 Task: Create a project with template Project Timeline with name Ubertech with privacy Public and in the team Recorders . Create three sections in the project as To-Do, Doing and Done.
Action: Mouse moved to (63, 71)
Screenshot: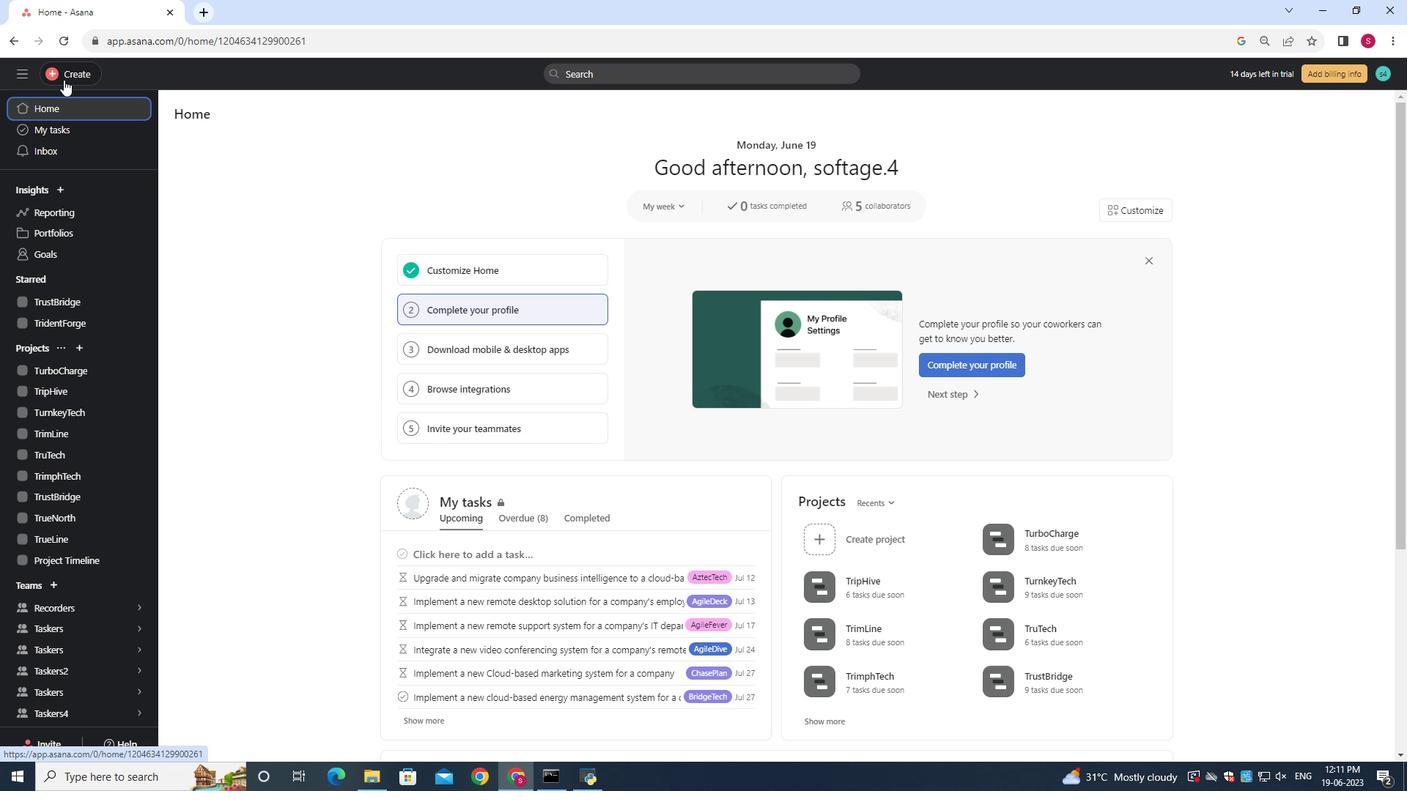 
Action: Mouse pressed left at (63, 71)
Screenshot: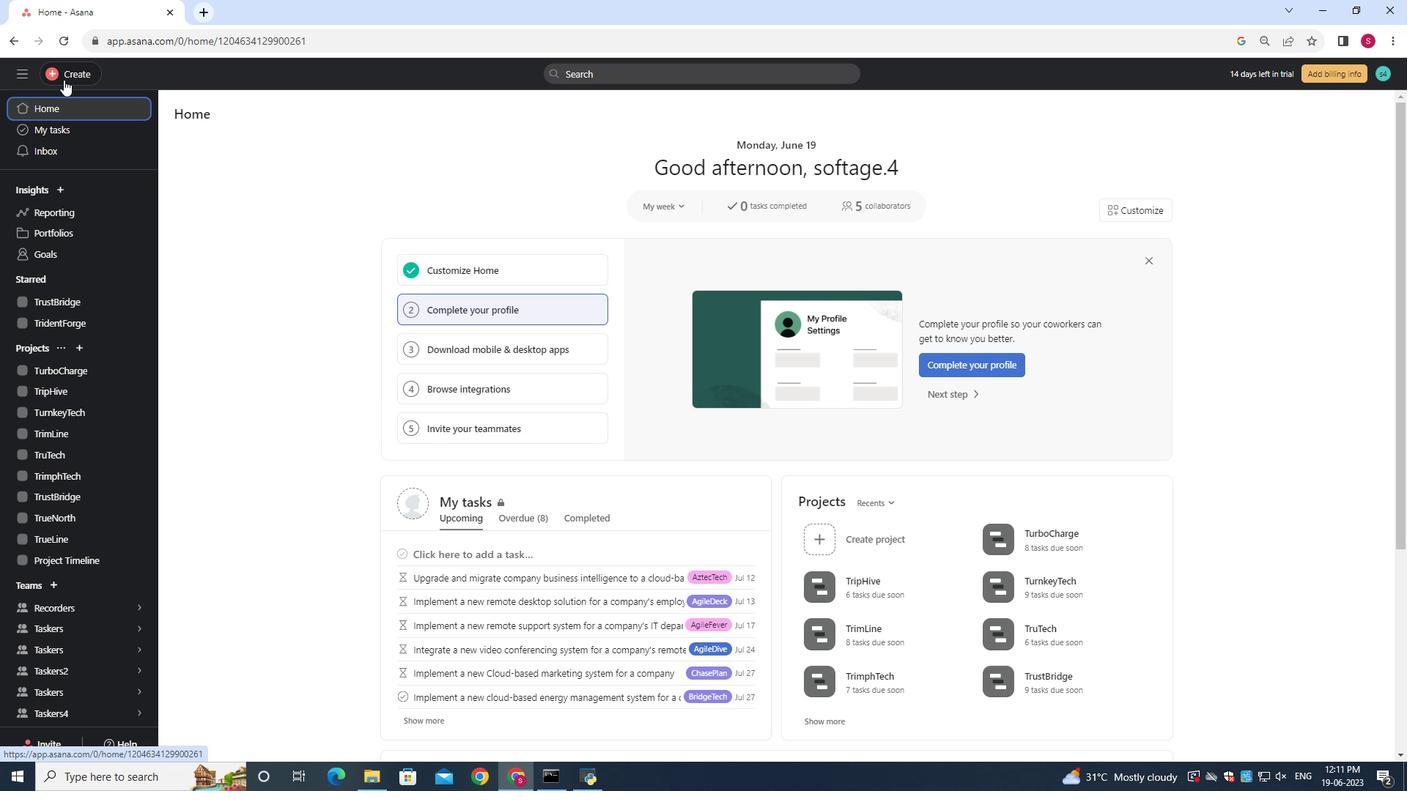 
Action: Mouse moved to (167, 107)
Screenshot: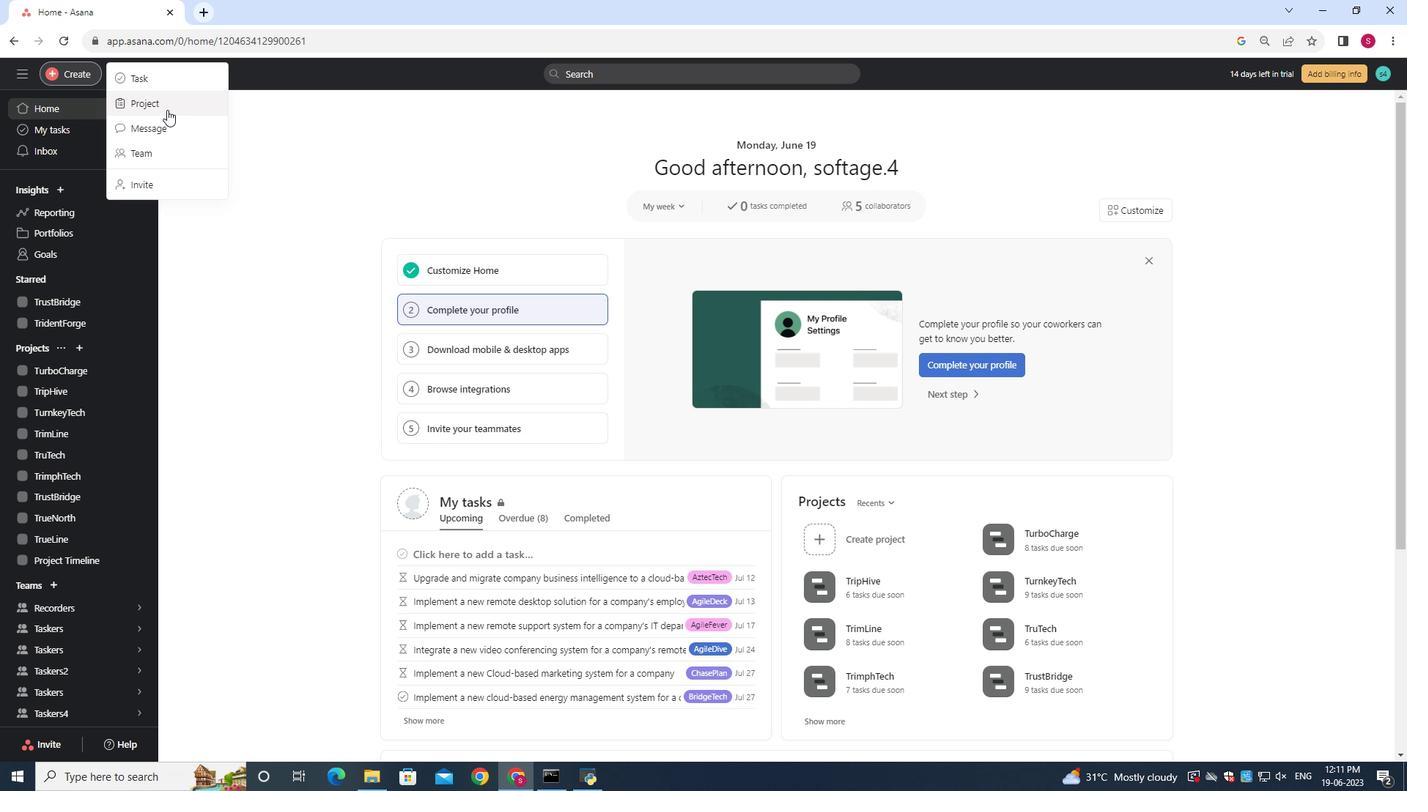 
Action: Mouse pressed left at (167, 107)
Screenshot: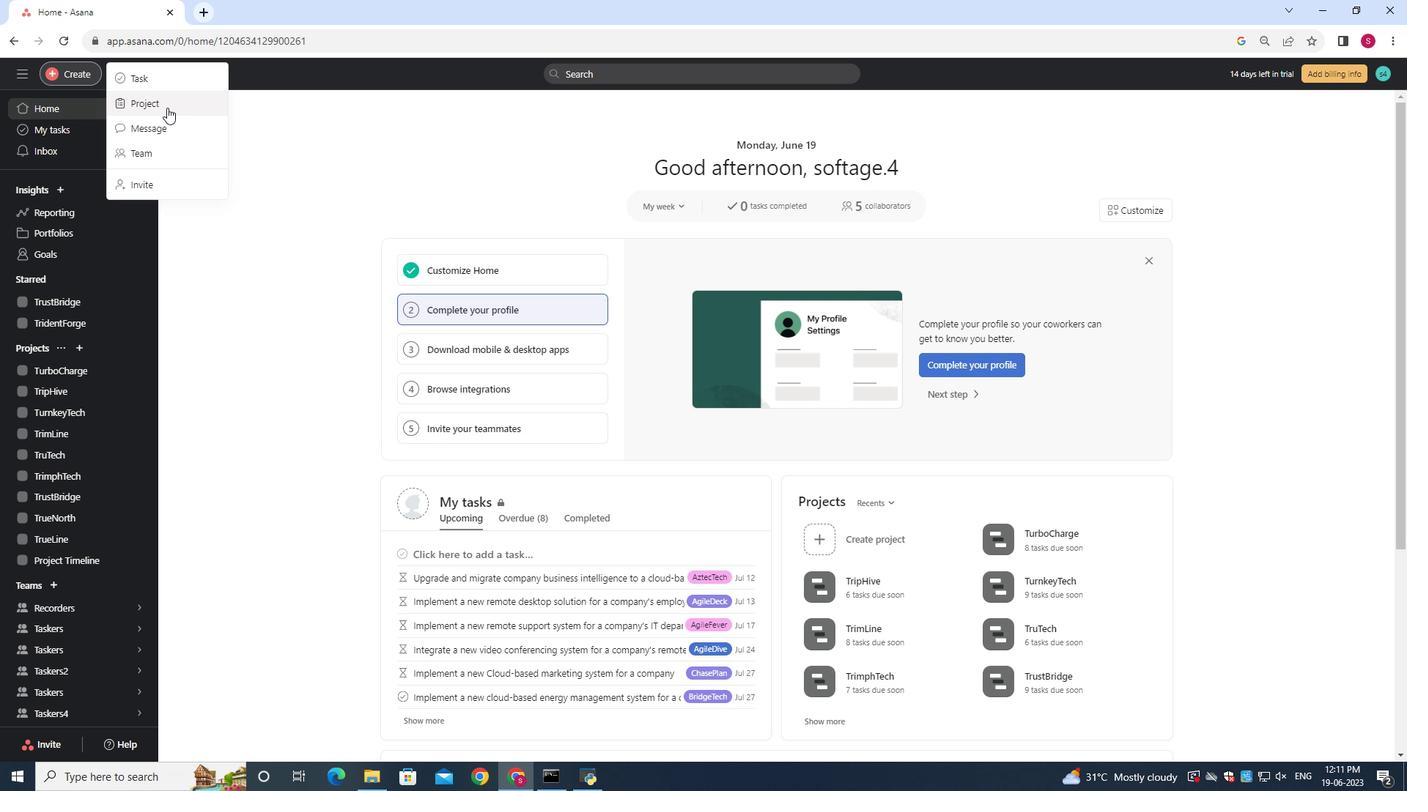 
Action: Mouse moved to (701, 409)
Screenshot: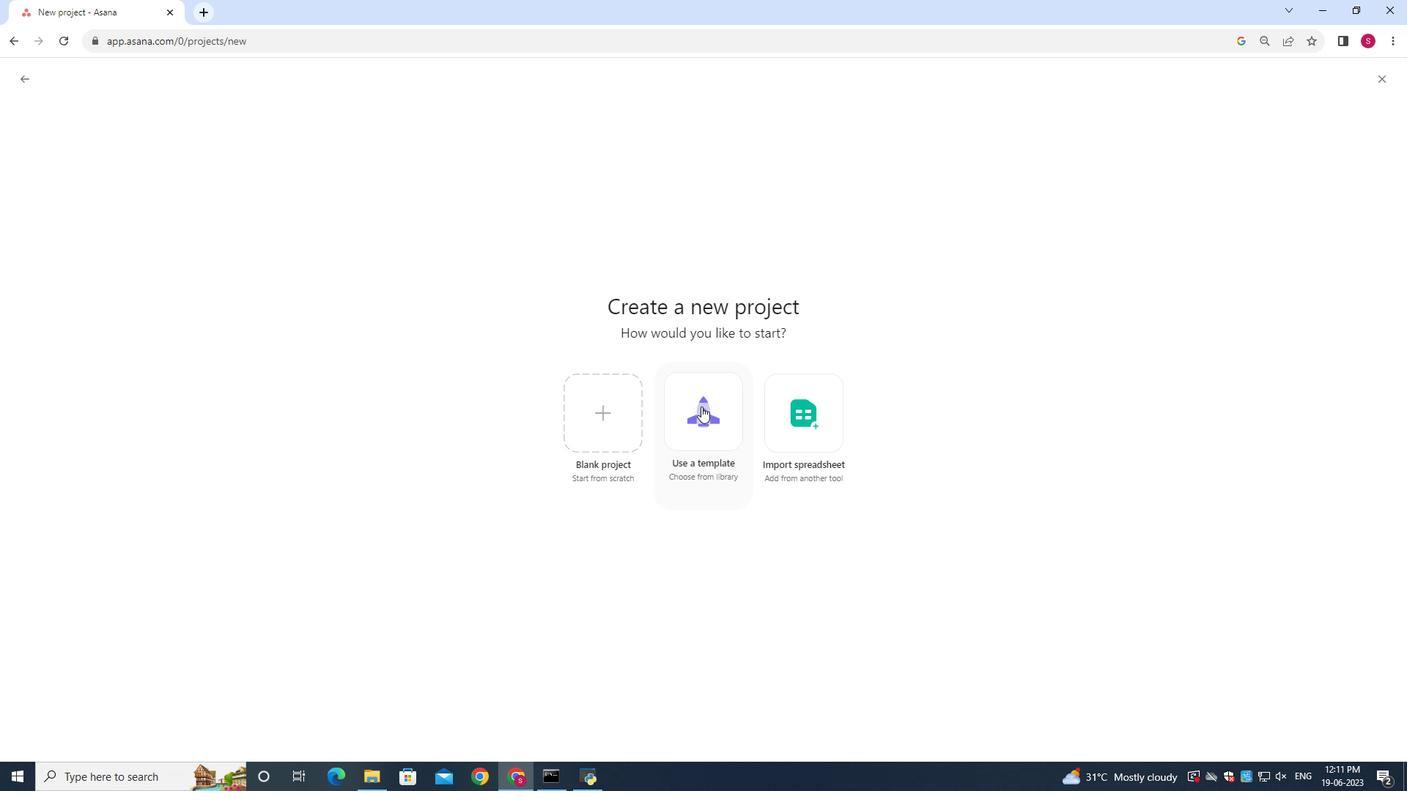 
Action: Mouse pressed left at (701, 409)
Screenshot: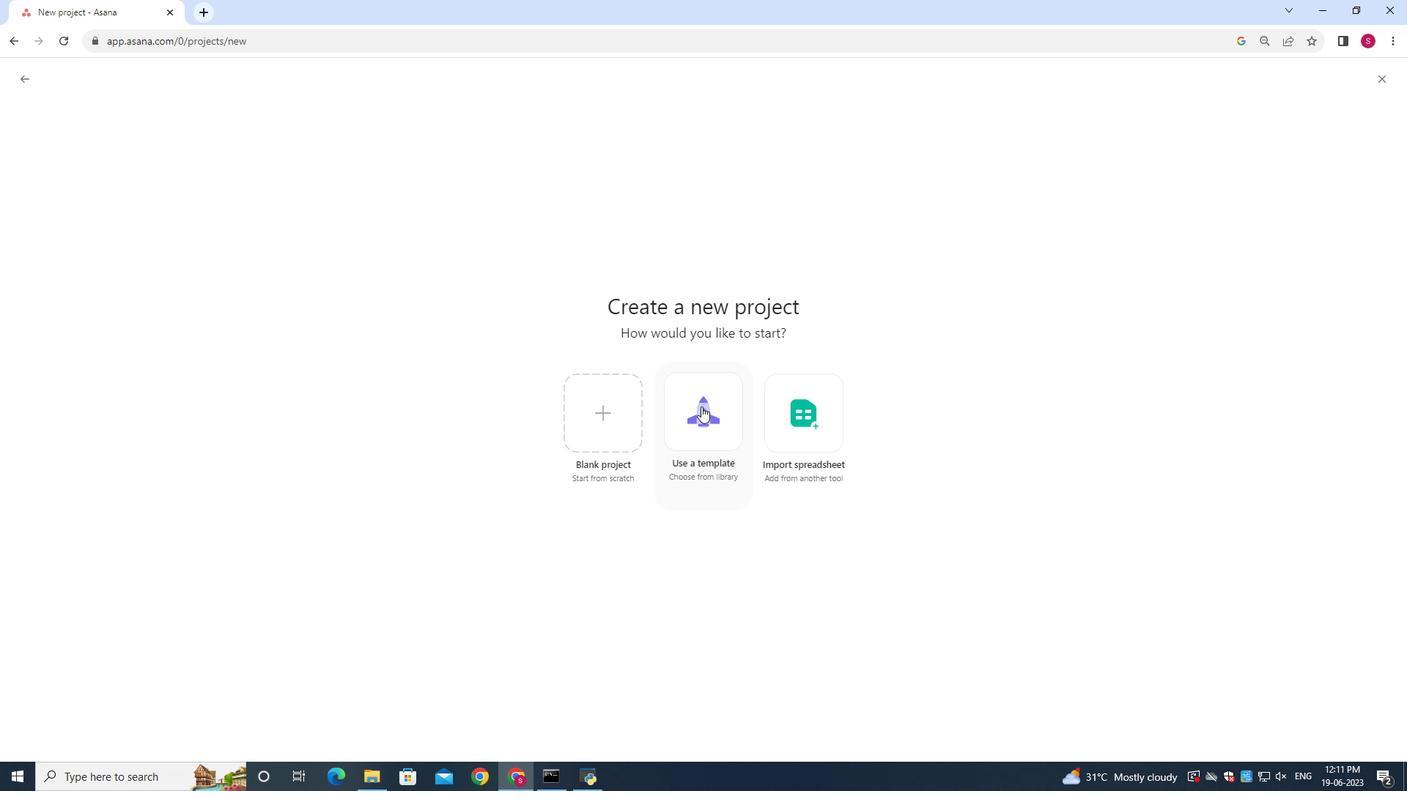 
Action: Mouse moved to (1044, 104)
Screenshot: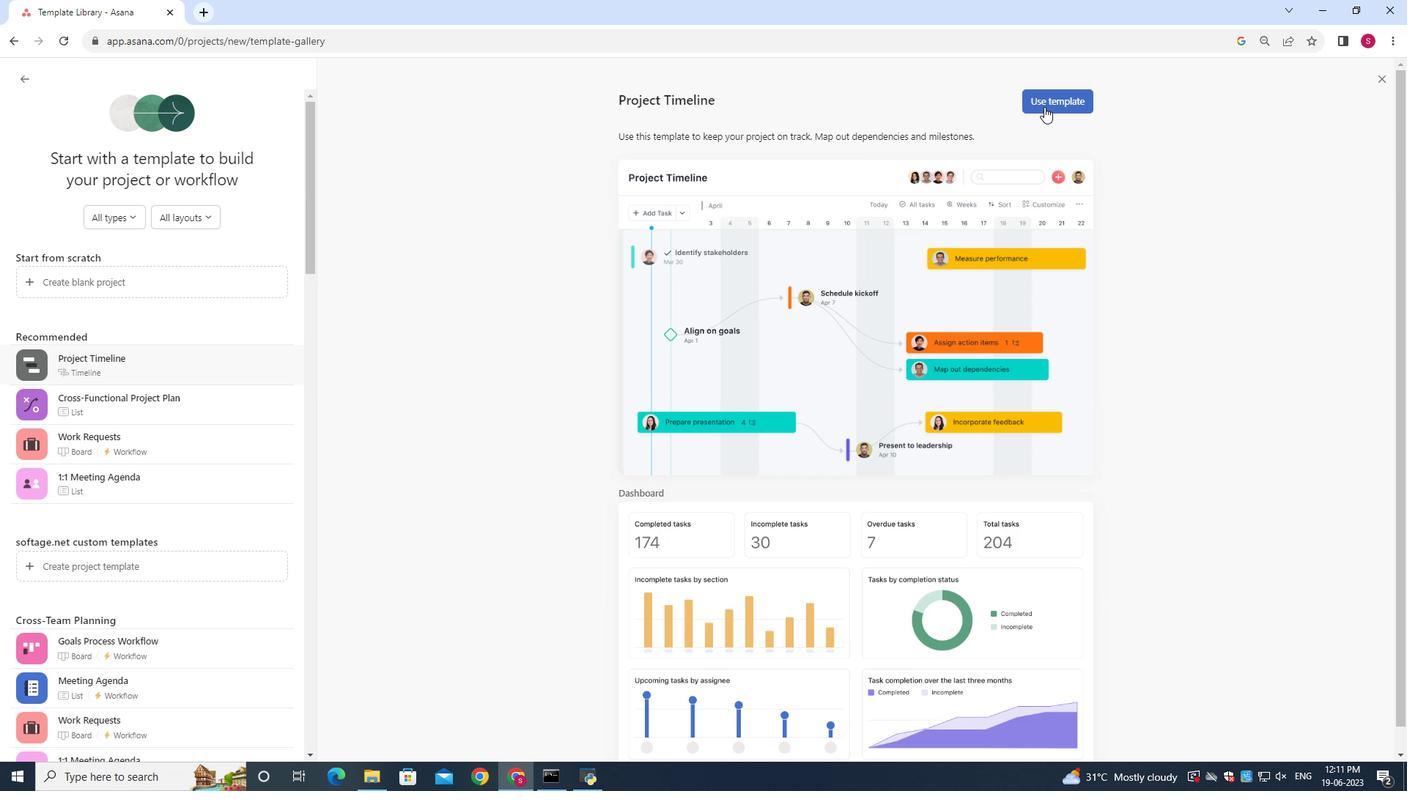 
Action: Mouse pressed left at (1044, 104)
Screenshot: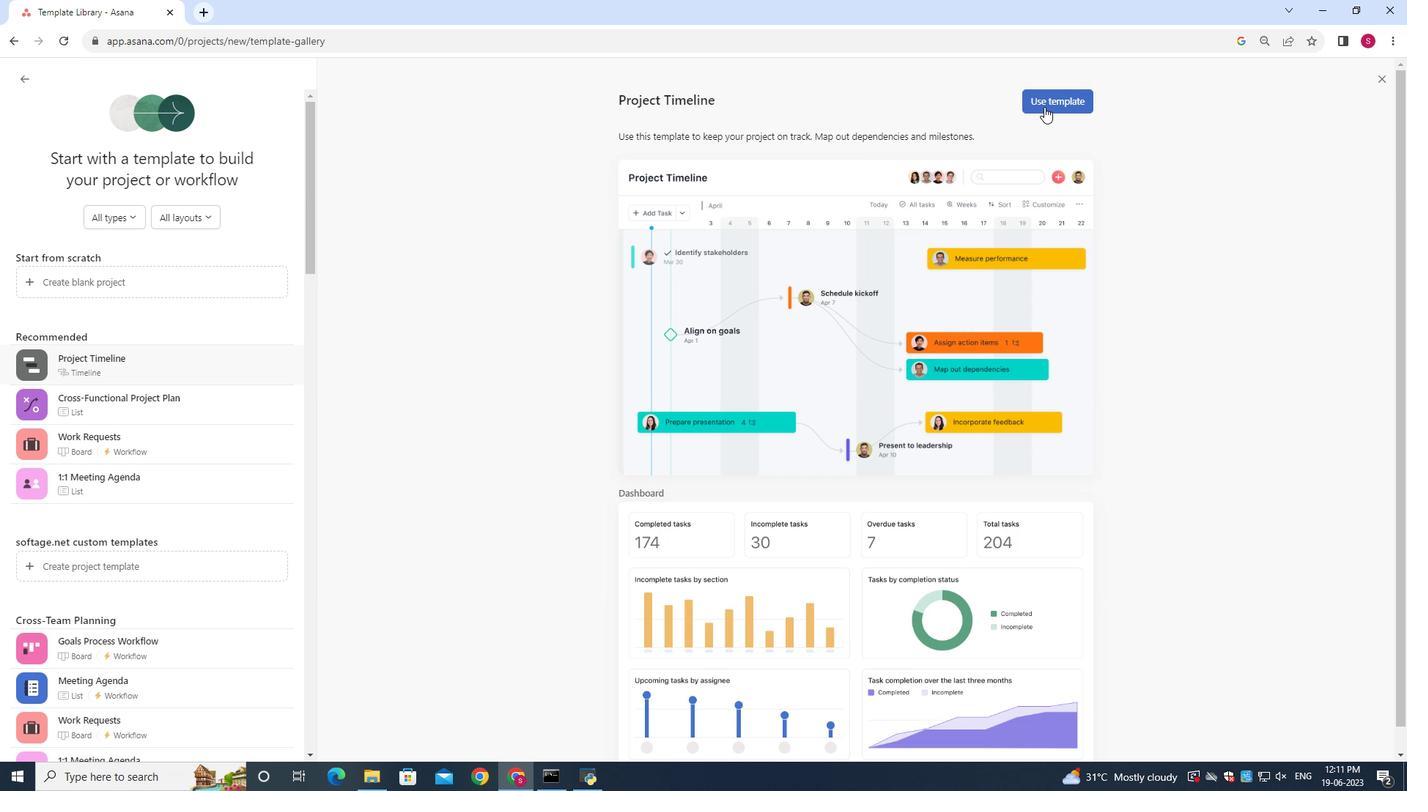 
Action: Mouse moved to (586, 295)
Screenshot: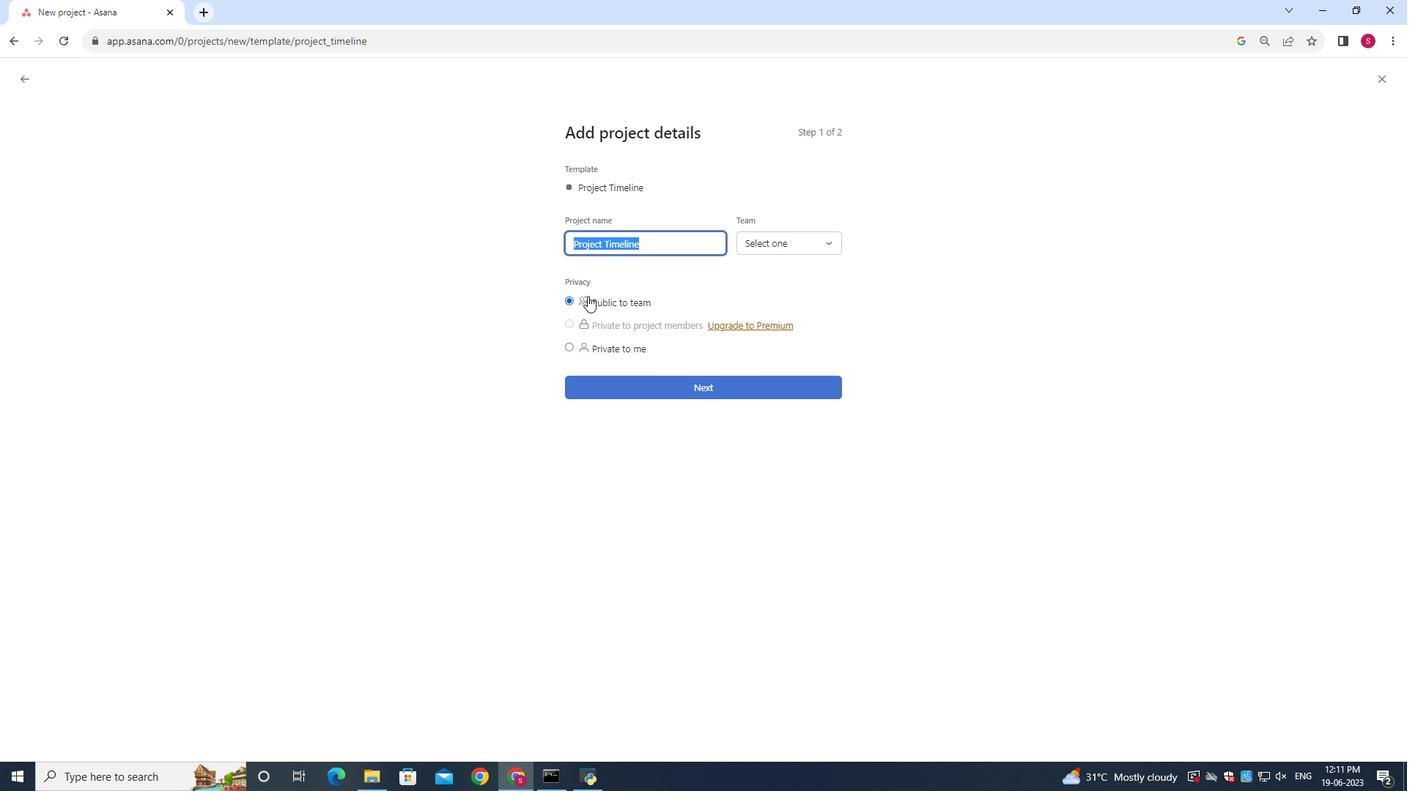 
Action: Key pressed <Key.backspace><Key.shift><Key.shift><Key.shift><Key.shift><Key.shift><Key.shift><Key.shift><Key.shift><Key.shift><Key.shift><Key.shift><Key.shift><Key.shift><Key.shift><Key.shift><Key.shift><Key.shift><Key.shift><Key.shift><Key.shift><Key.shift><Key.shift><Key.shift><Key.shift><Key.shift>Uber<Key.shift><Key.shift><Key.shift><Key.shift><Key.shift><Key.shift><Key.shift><Key.shift><Key.shift>T<Key.backspace>tech
Screenshot: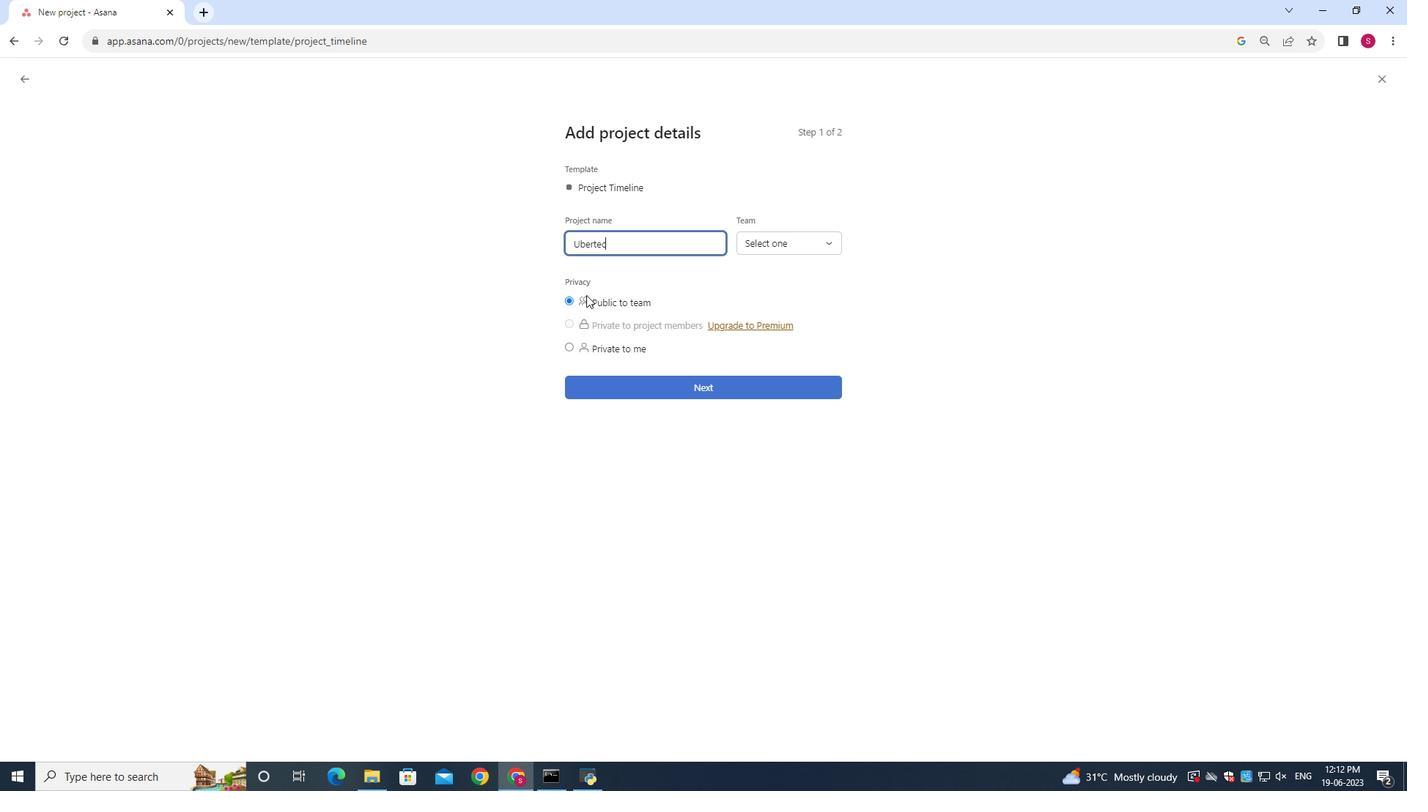 
Action: Mouse moved to (777, 239)
Screenshot: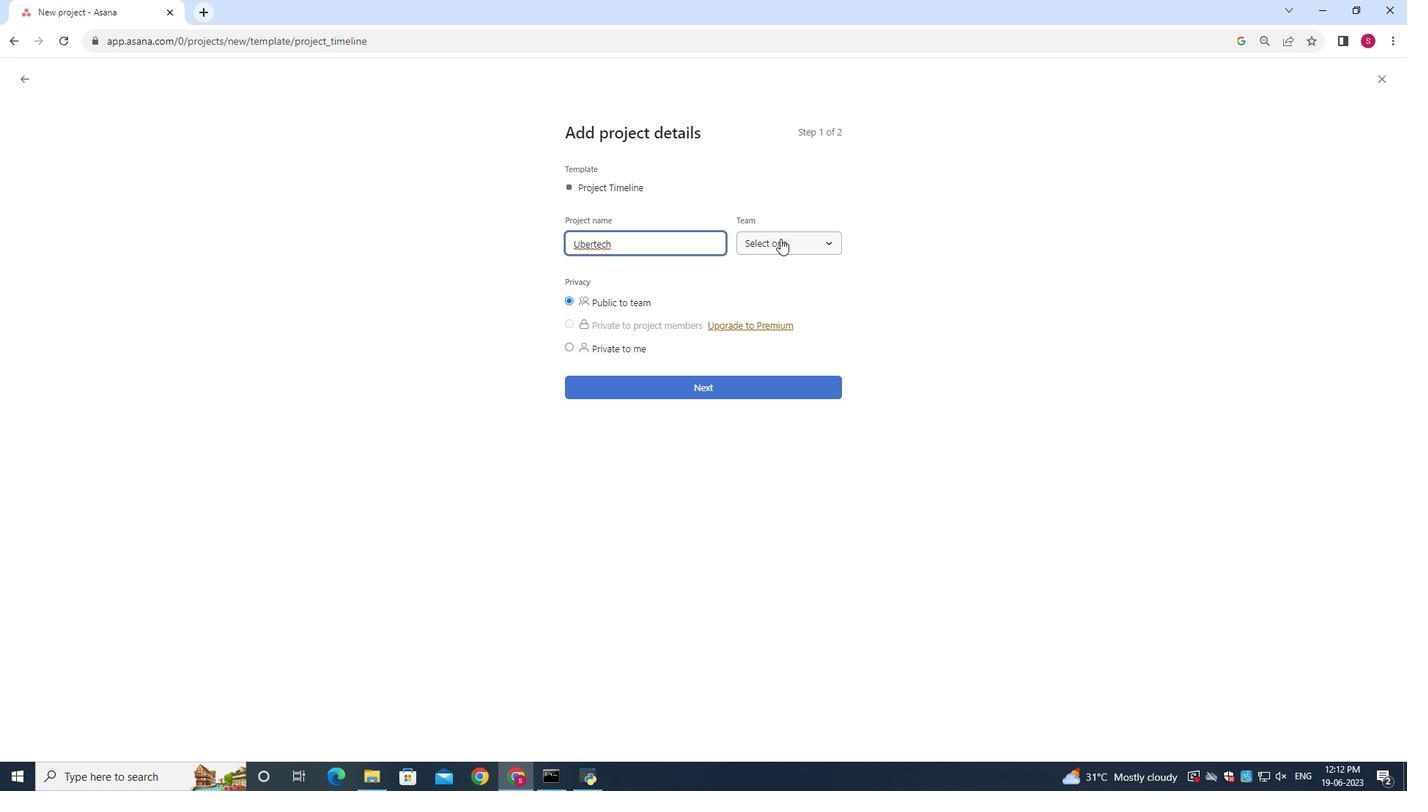 
Action: Mouse pressed left at (777, 239)
Screenshot: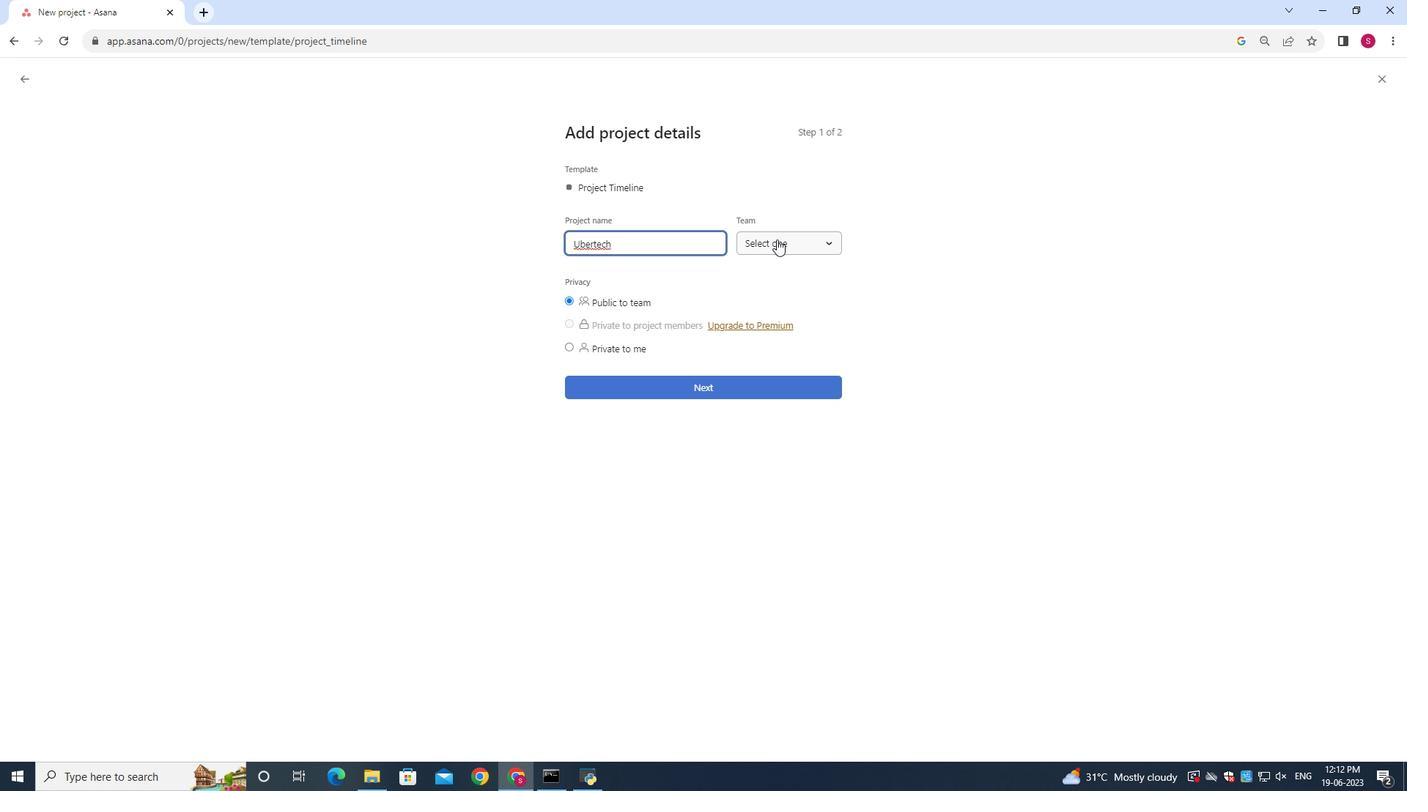 
Action: Mouse moved to (767, 329)
Screenshot: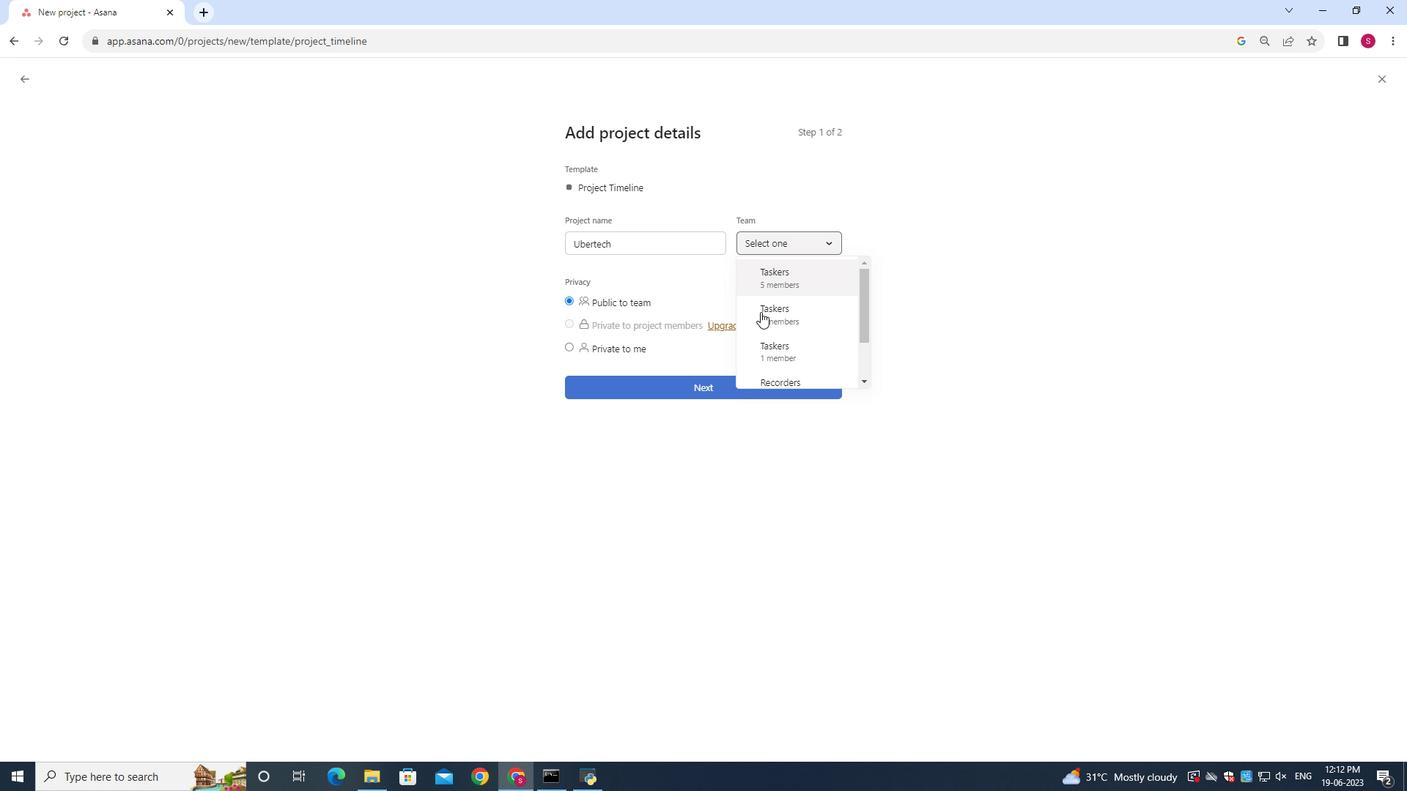 
Action: Mouse scrolled (767, 329) with delta (0, 0)
Screenshot: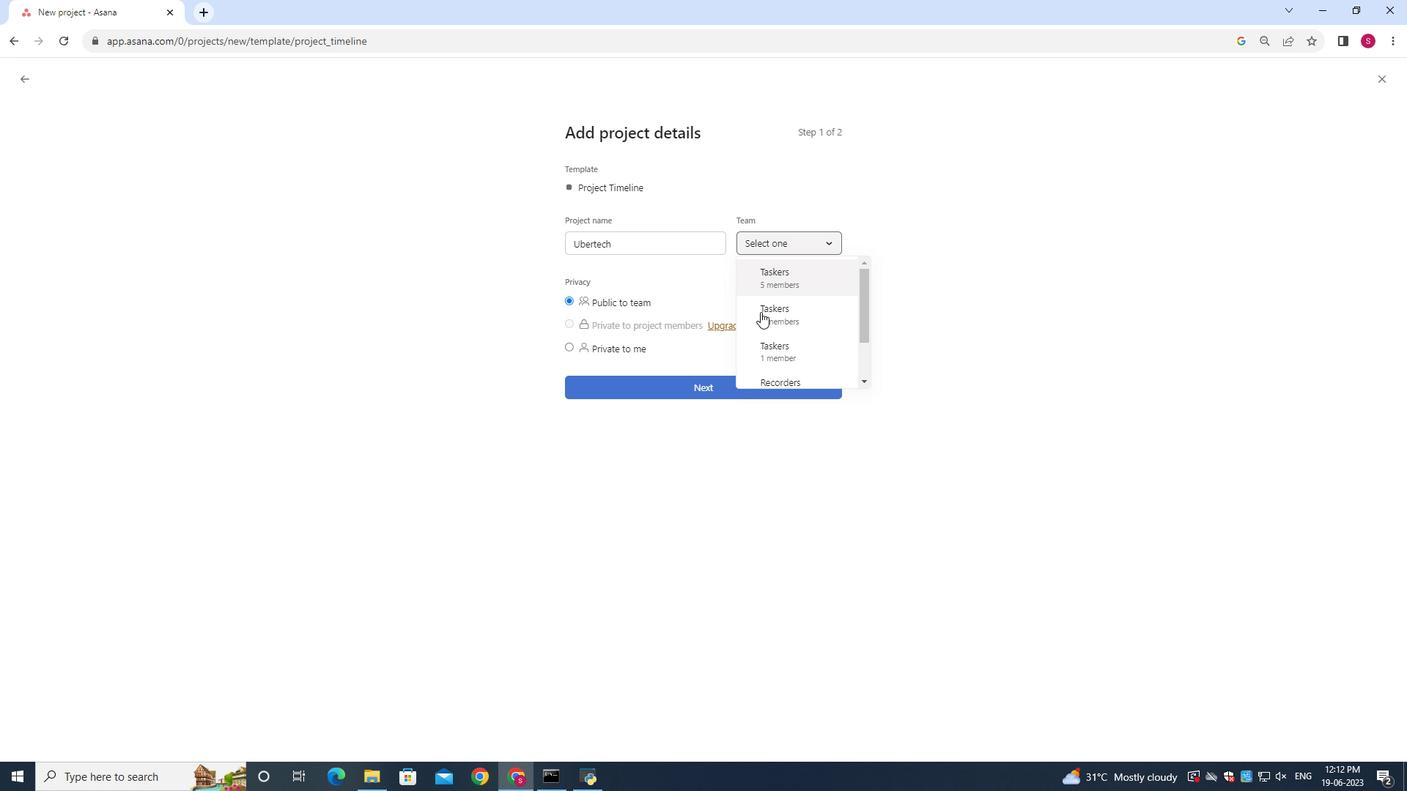 
Action: Mouse moved to (767, 330)
Screenshot: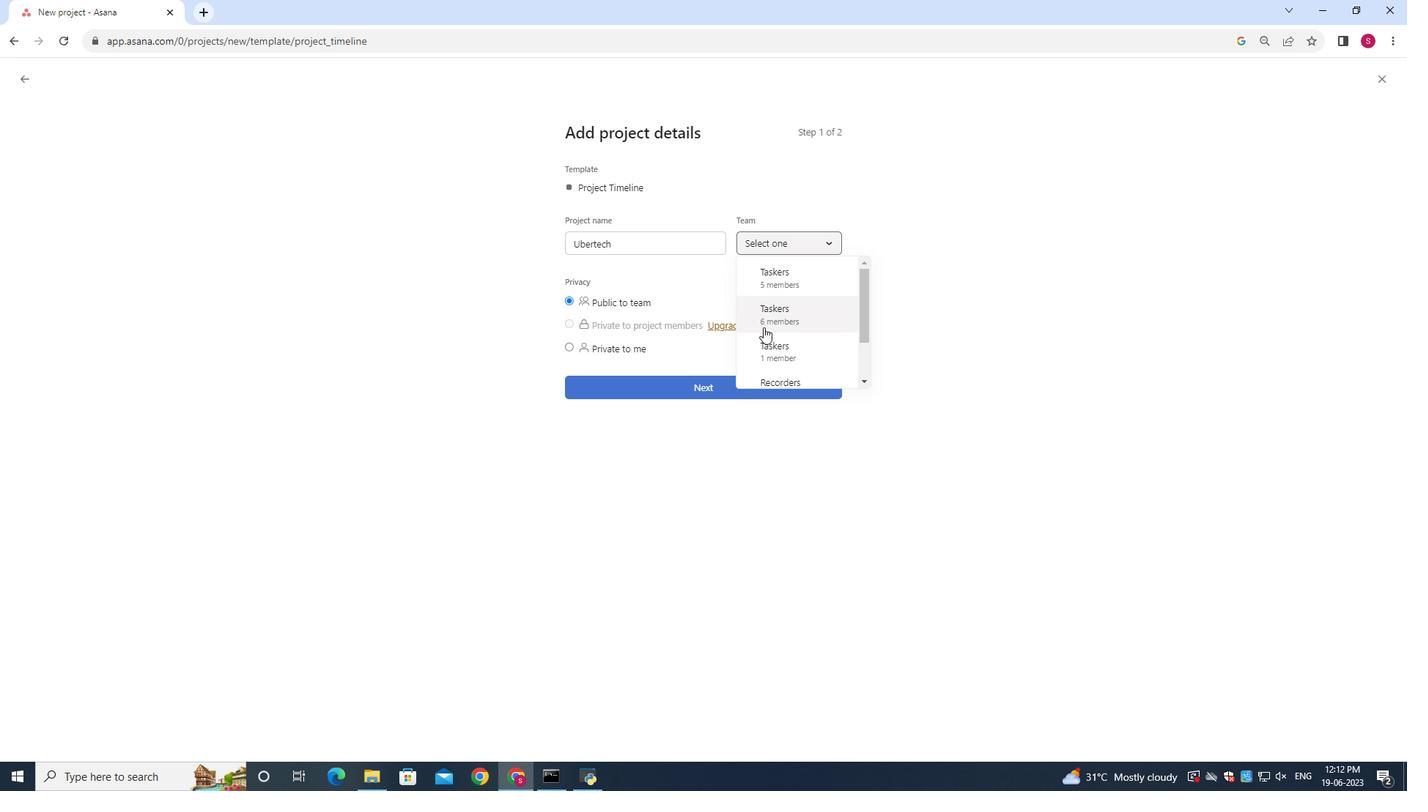 
Action: Mouse scrolled (767, 329) with delta (0, 0)
Screenshot: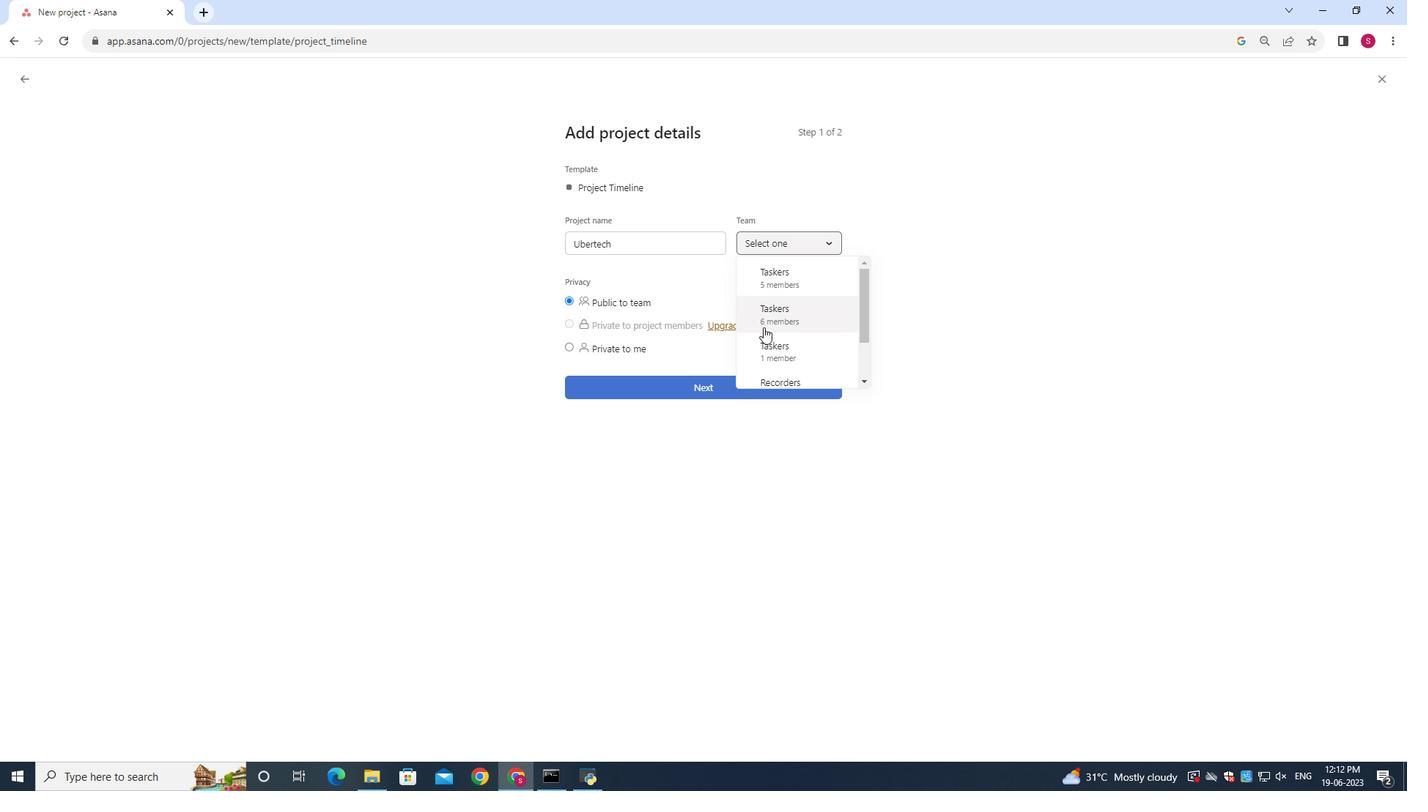
Action: Mouse moved to (767, 330)
Screenshot: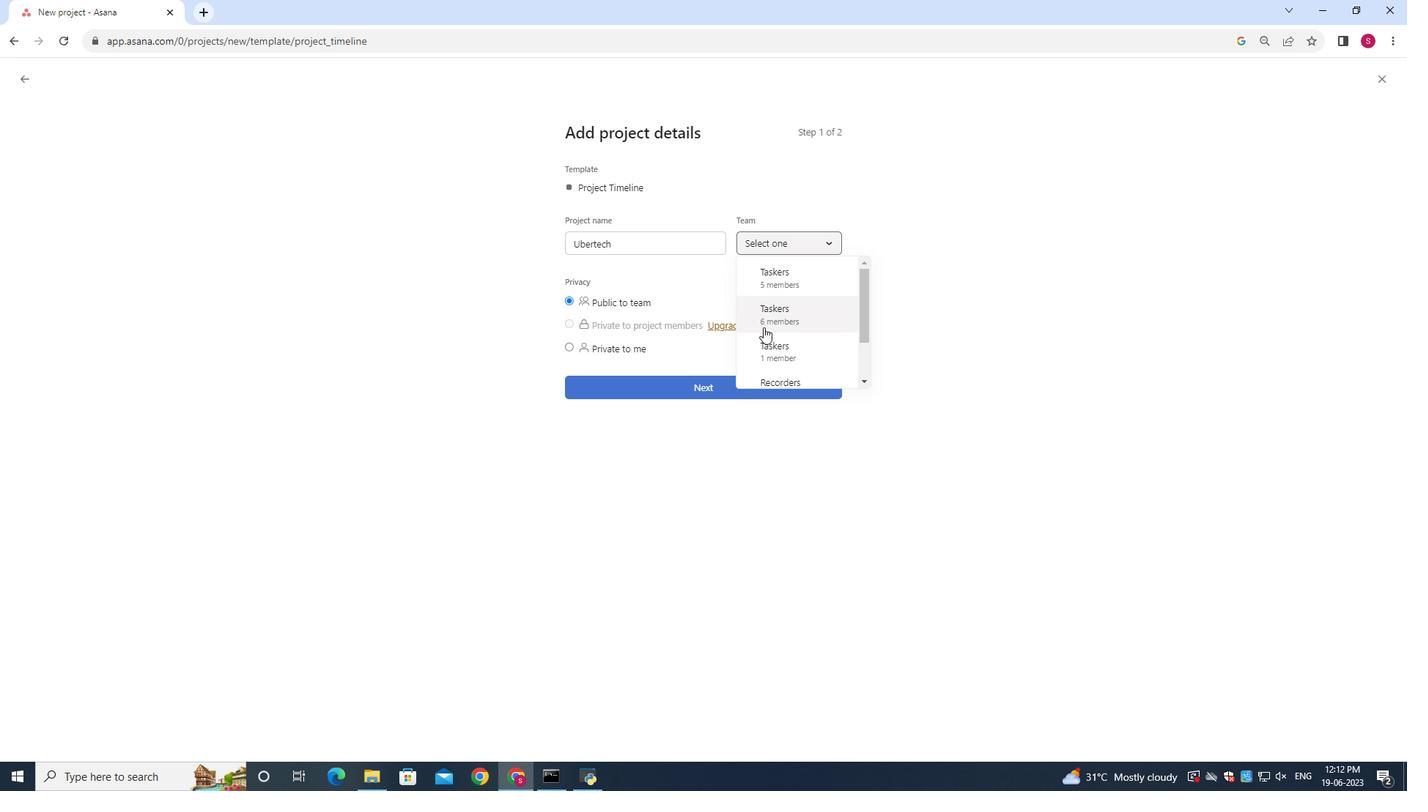 
Action: Mouse scrolled (767, 329) with delta (0, 0)
Screenshot: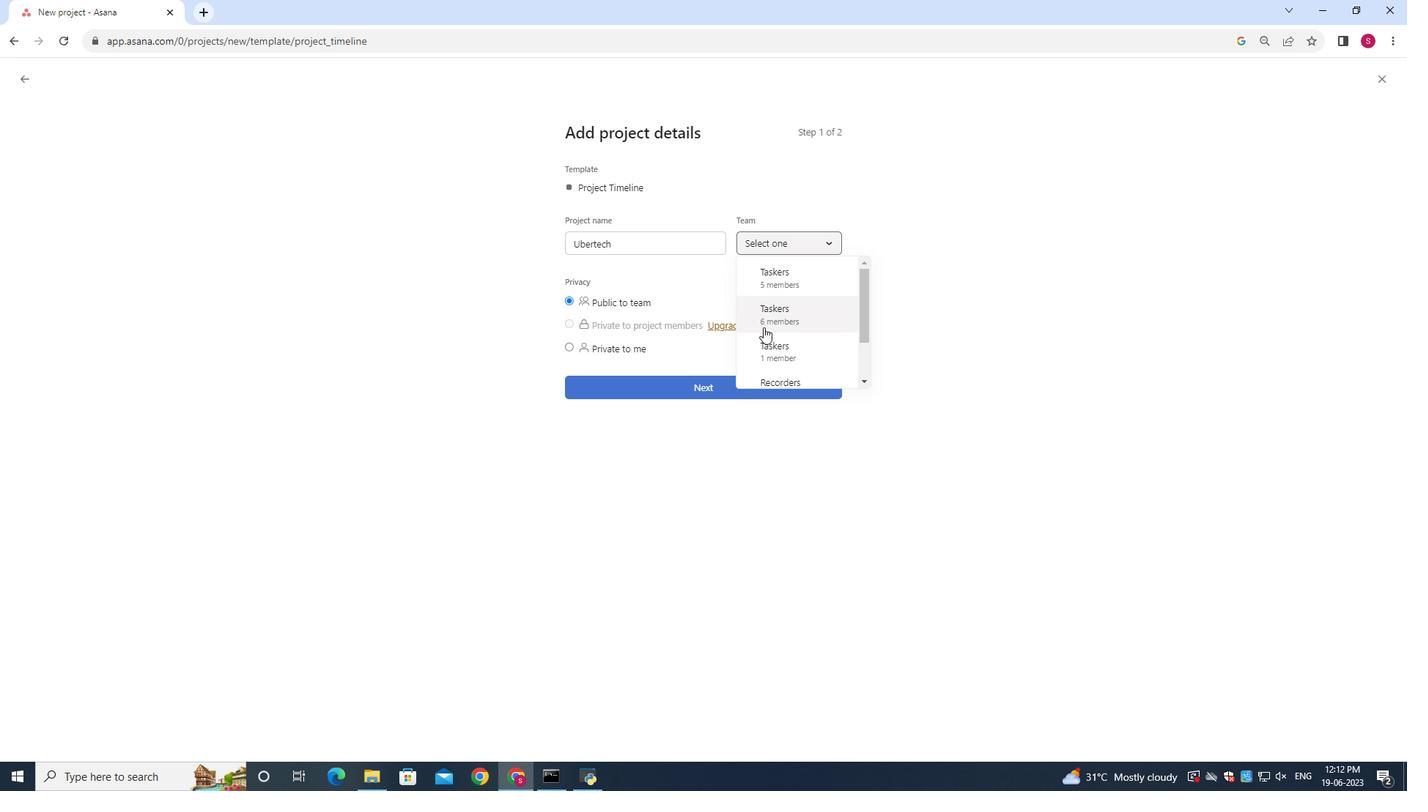 
Action: Mouse moved to (767, 331)
Screenshot: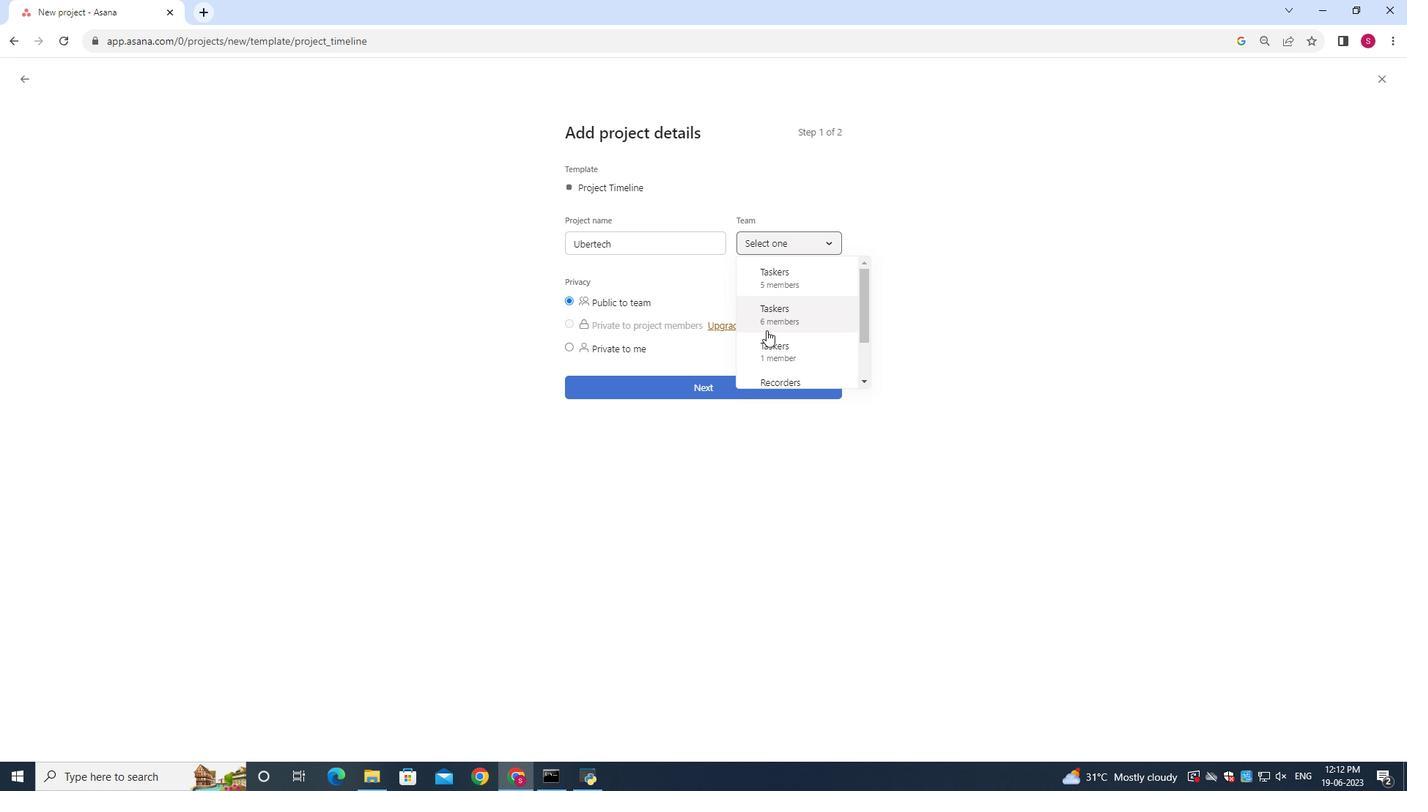 
Action: Mouse scrolled (767, 329) with delta (0, 0)
Screenshot: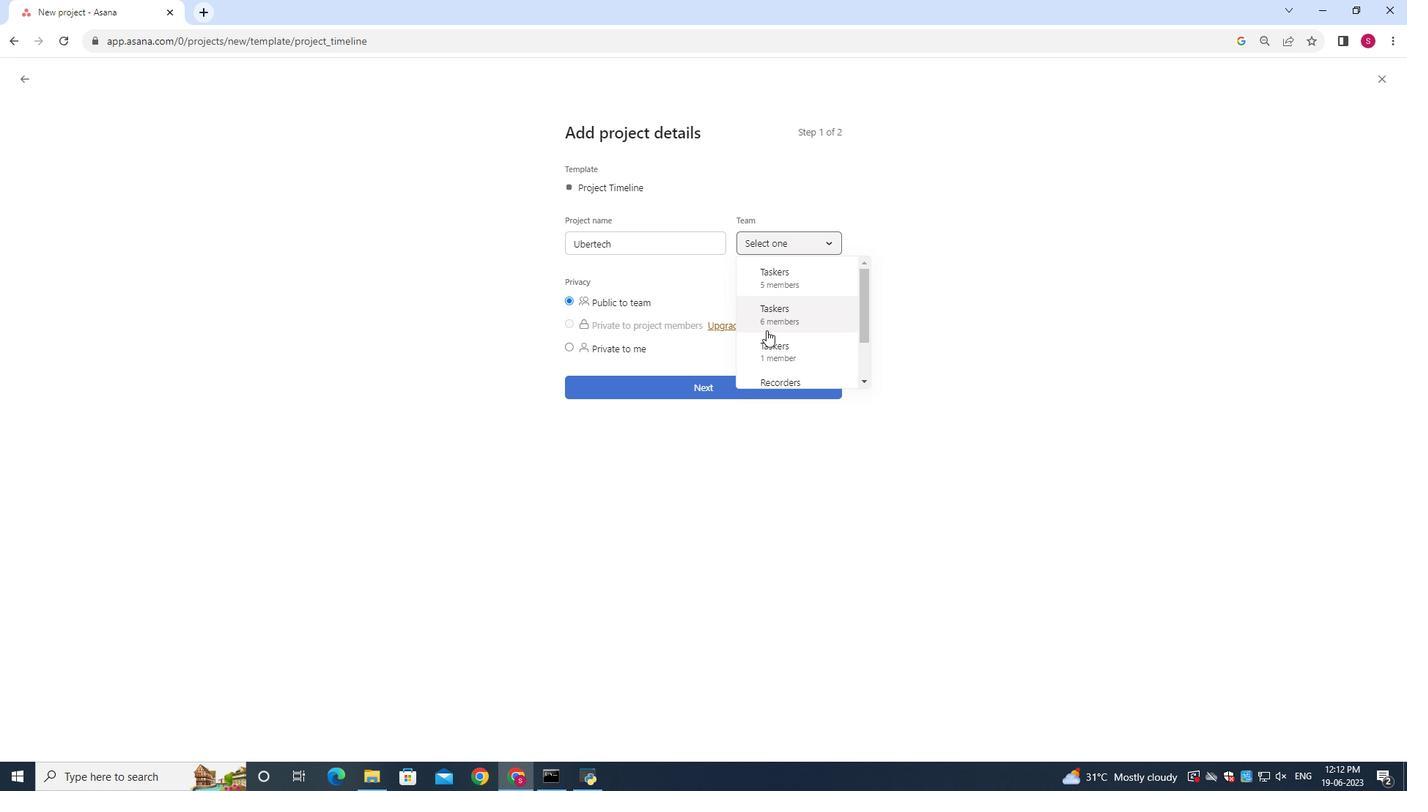 
Action: Mouse moved to (767, 331)
Screenshot: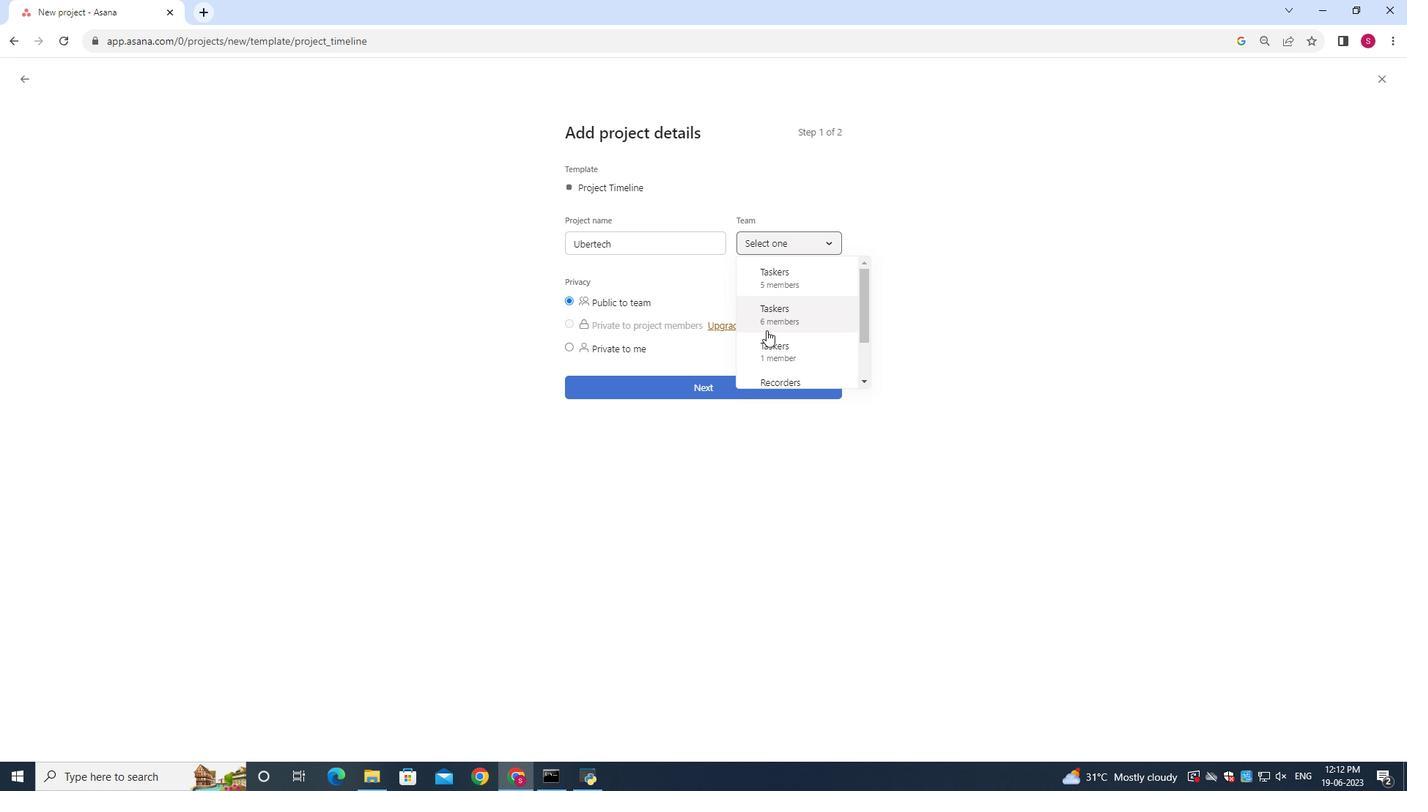 
Action: Mouse scrolled (767, 330) with delta (0, 0)
Screenshot: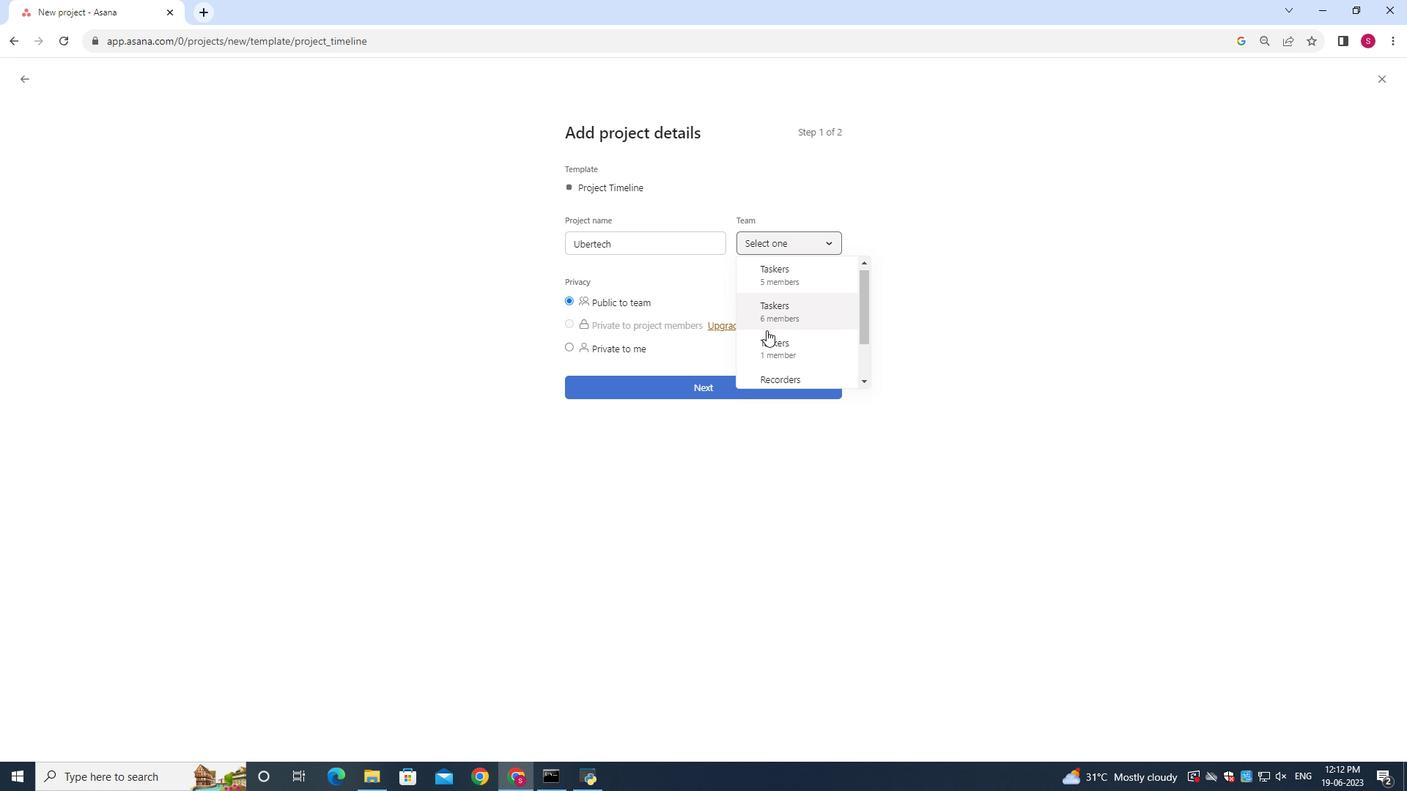 
Action: Mouse moved to (767, 326)
Screenshot: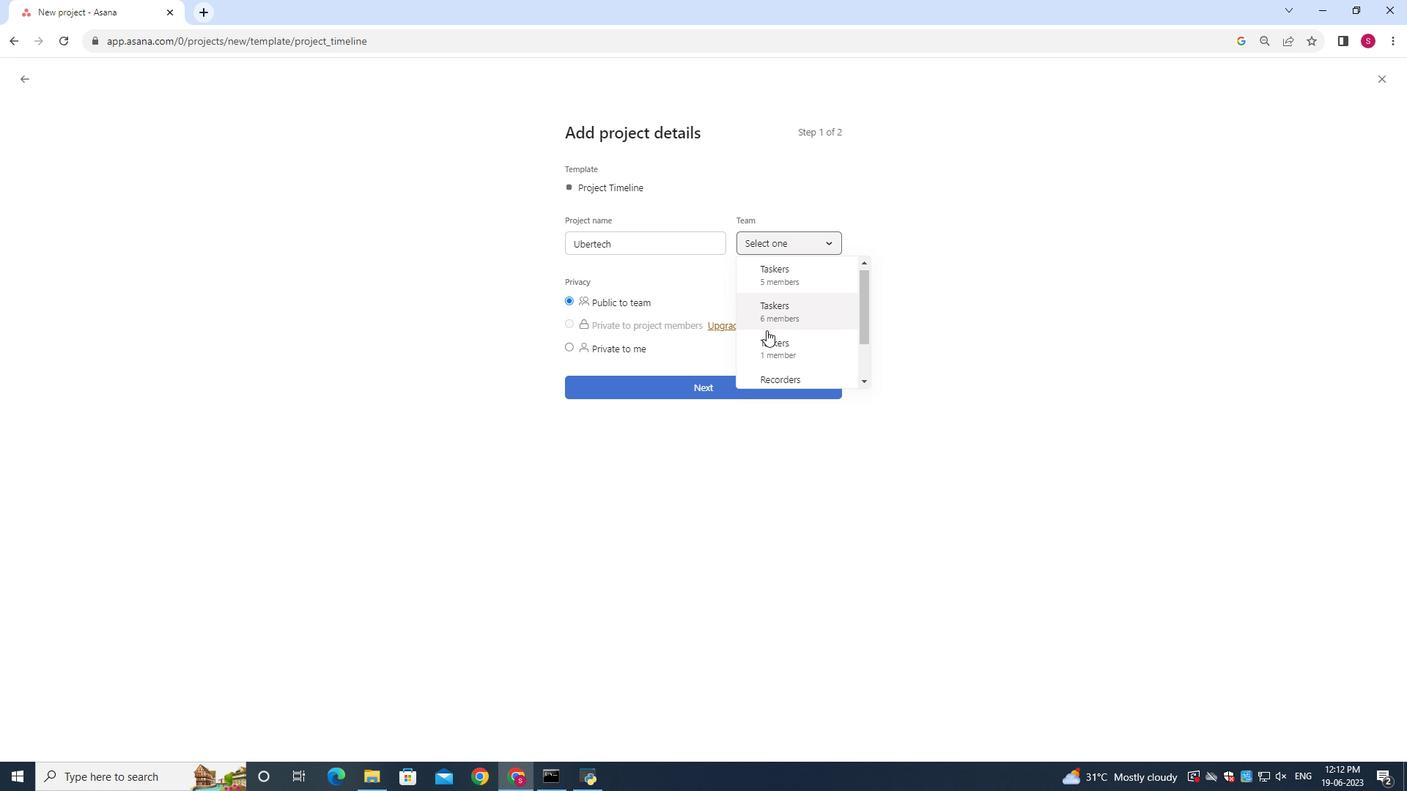 
Action: Mouse scrolled (767, 330) with delta (0, 0)
Screenshot: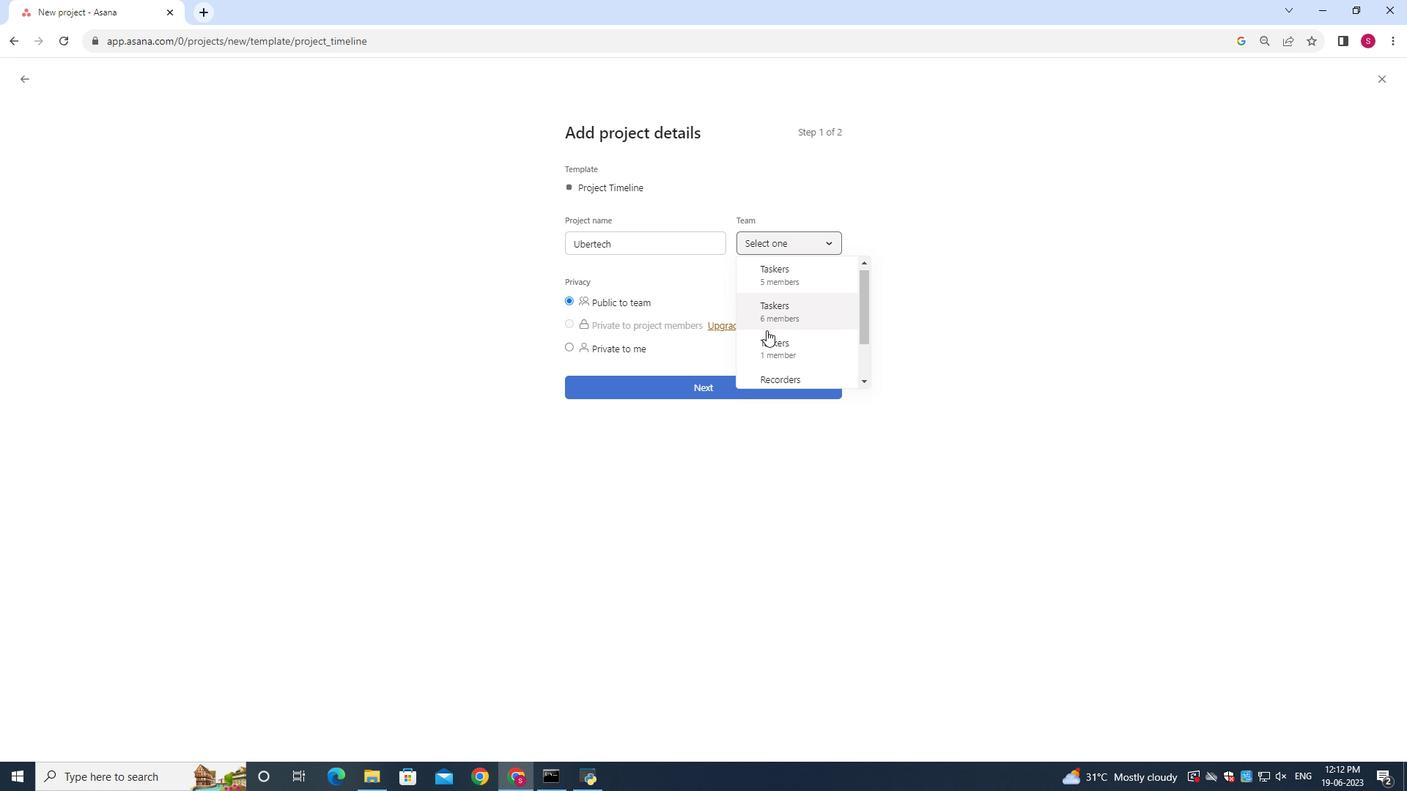 
Action: Mouse scrolled (768, 330) with delta (0, 0)
Screenshot: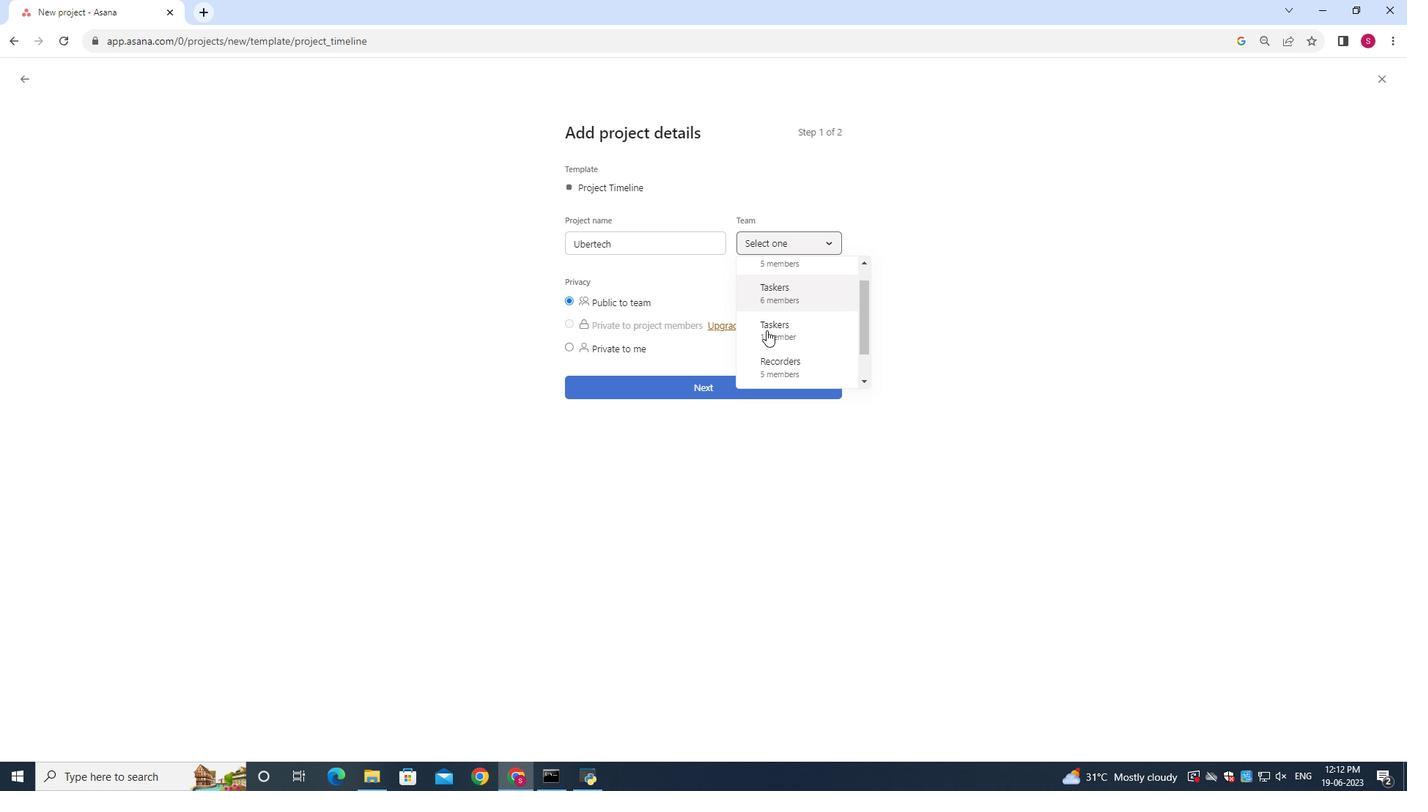 
Action: Mouse moved to (767, 324)
Screenshot: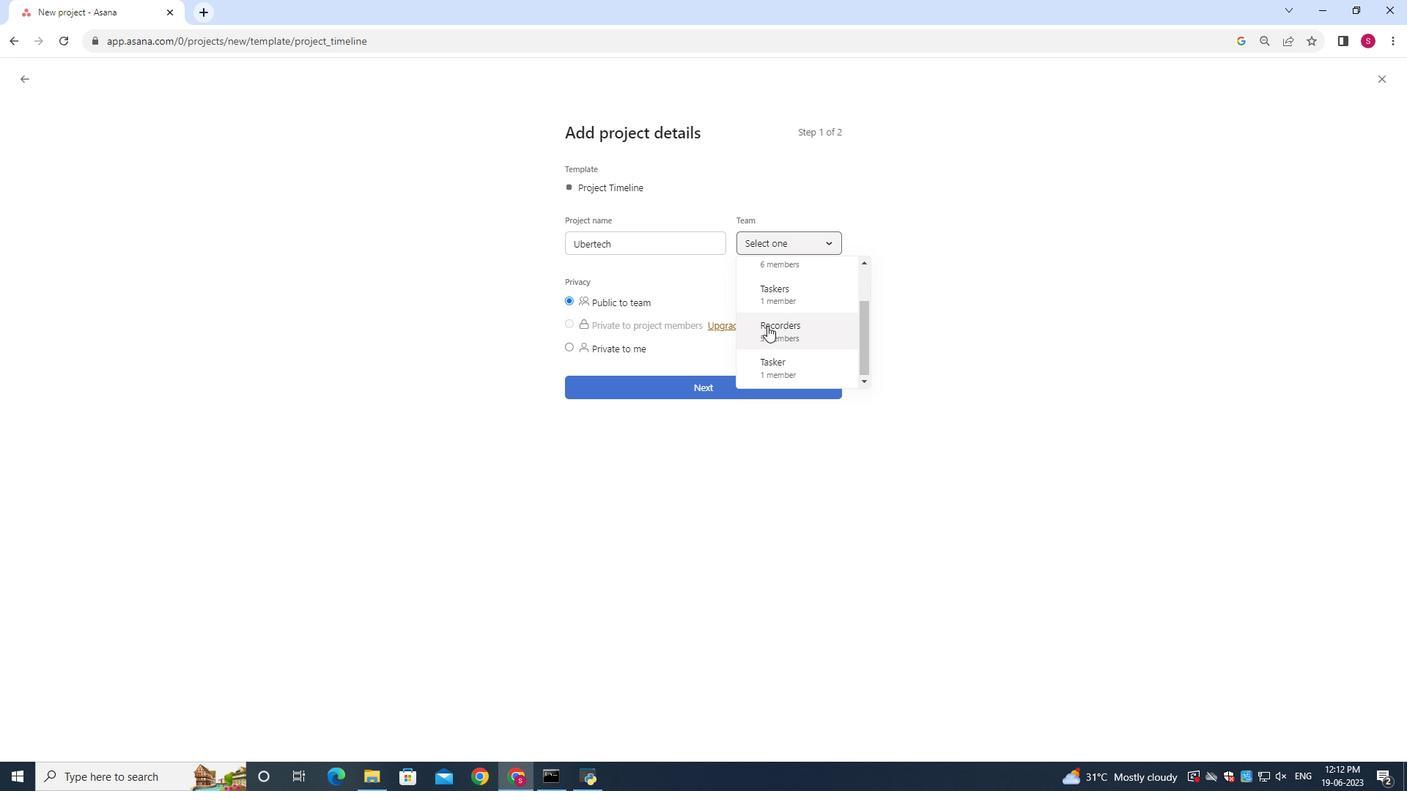 
Action: Mouse pressed left at (767, 324)
Screenshot: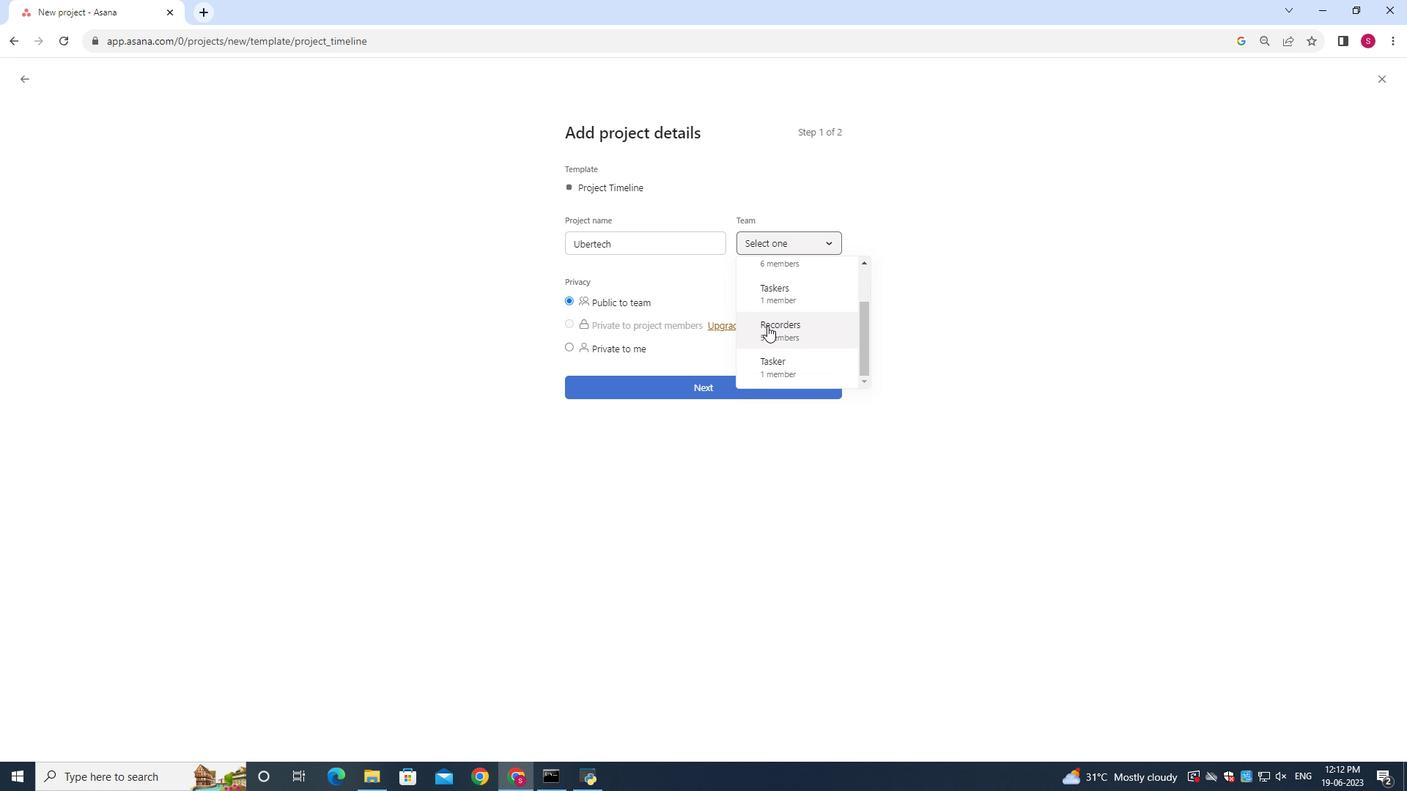 
Action: Mouse moved to (588, 302)
Screenshot: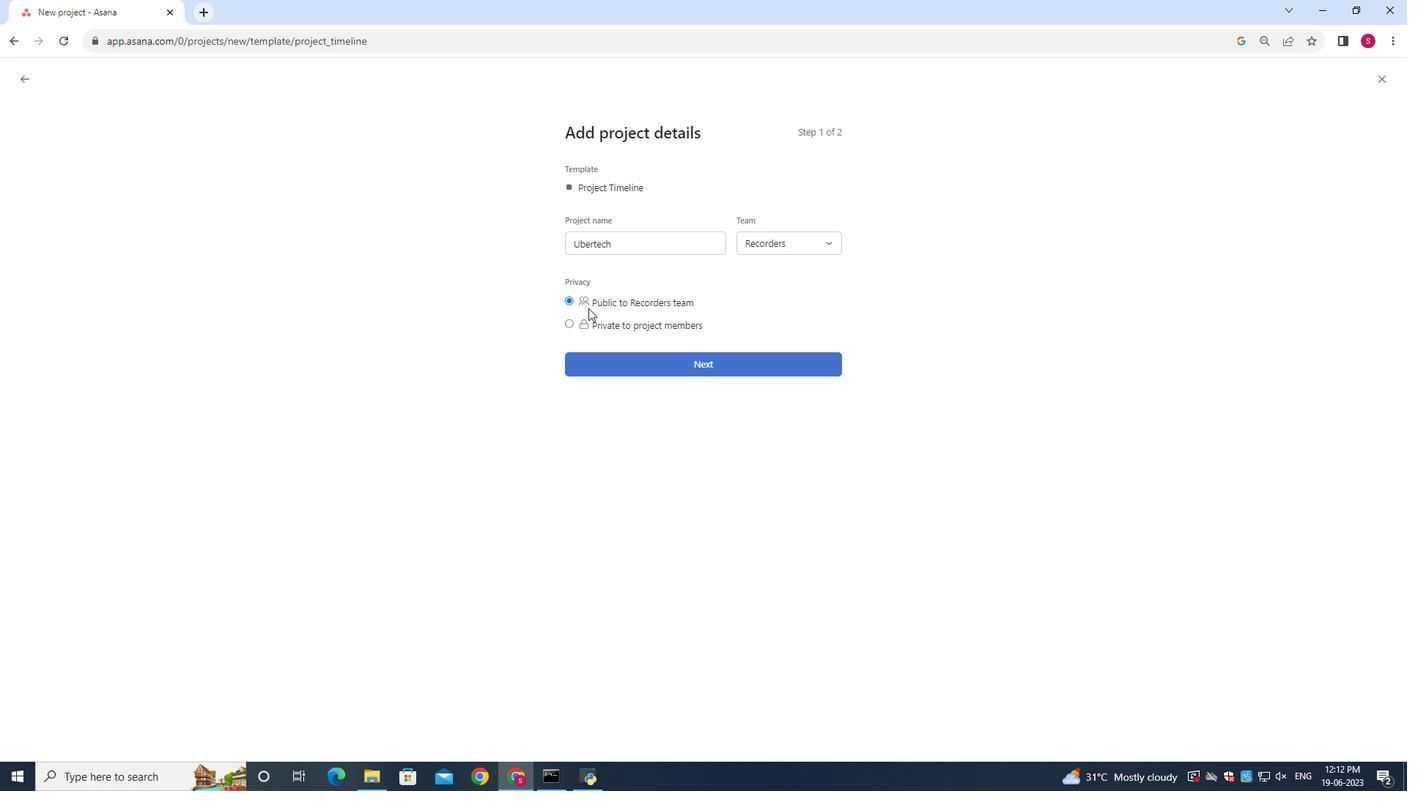 
Action: Mouse pressed left at (588, 302)
Screenshot: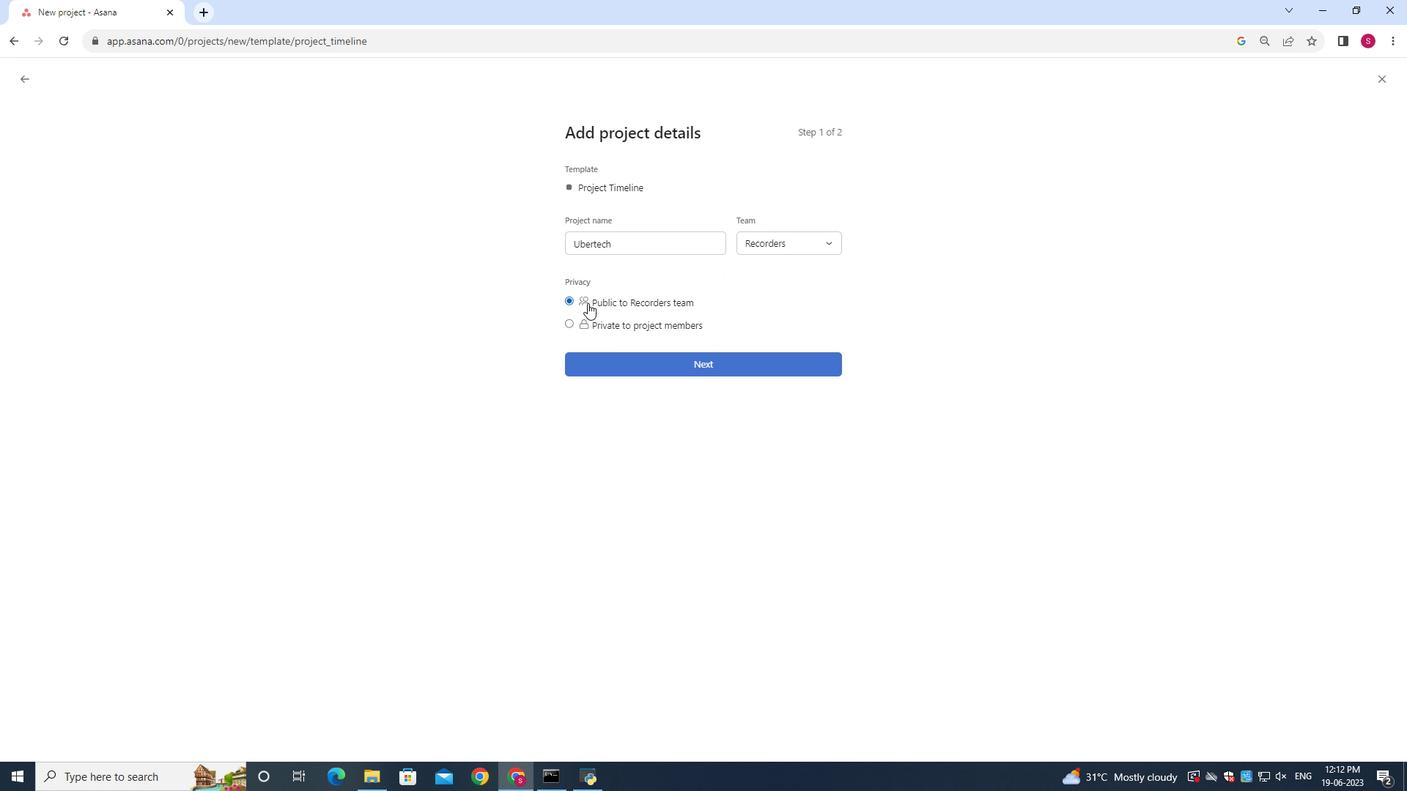 
Action: Mouse moved to (636, 356)
Screenshot: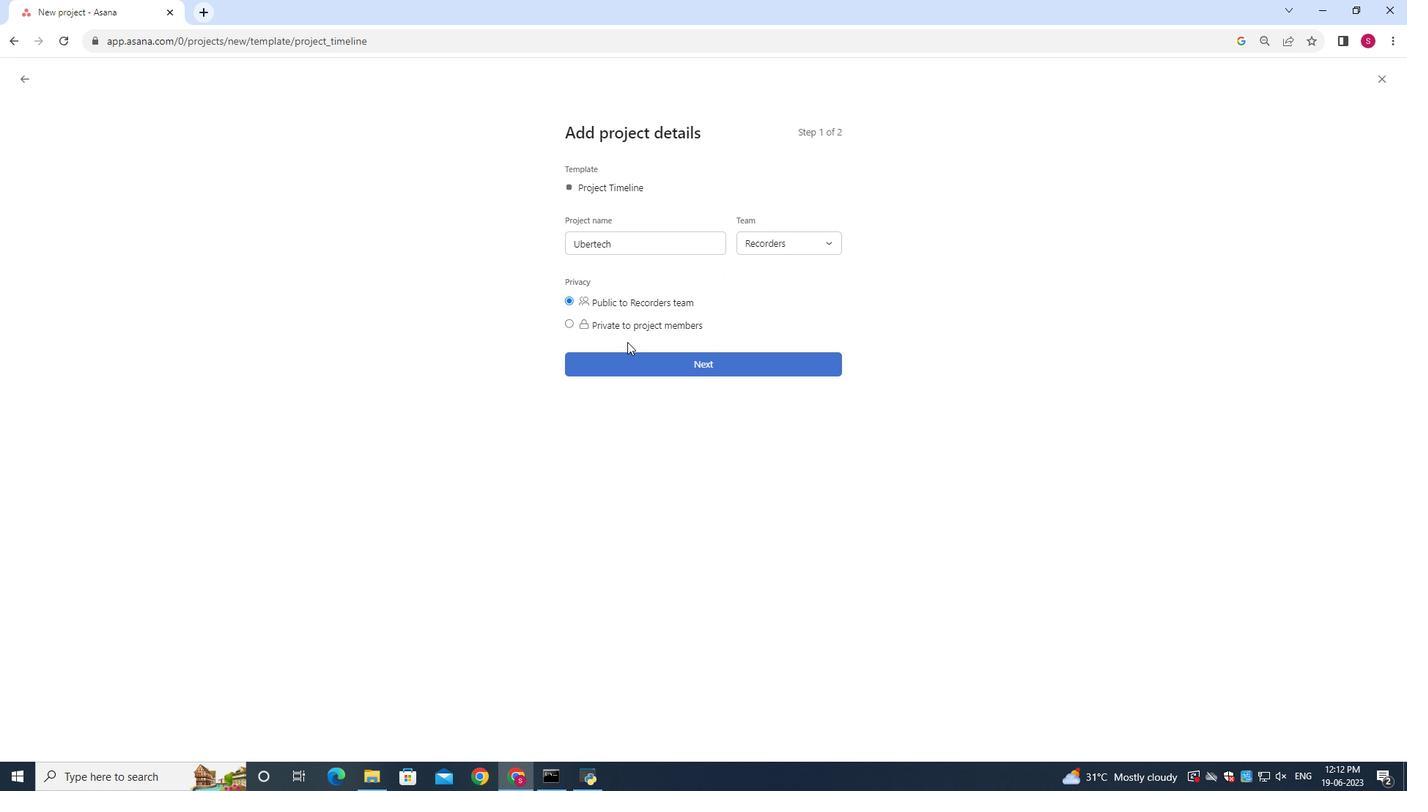 
Action: Mouse pressed left at (636, 356)
Screenshot: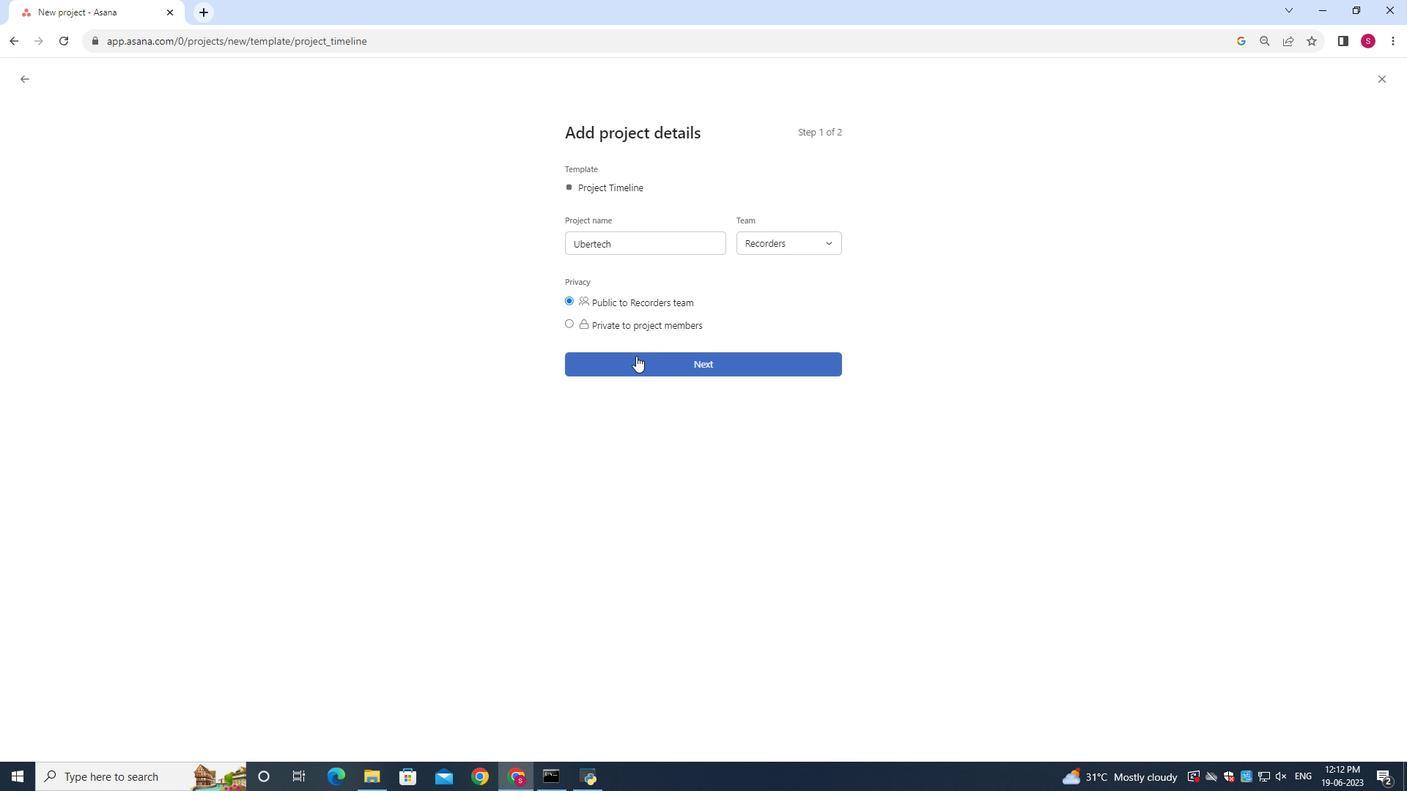 
Action: Mouse moved to (755, 397)
Screenshot: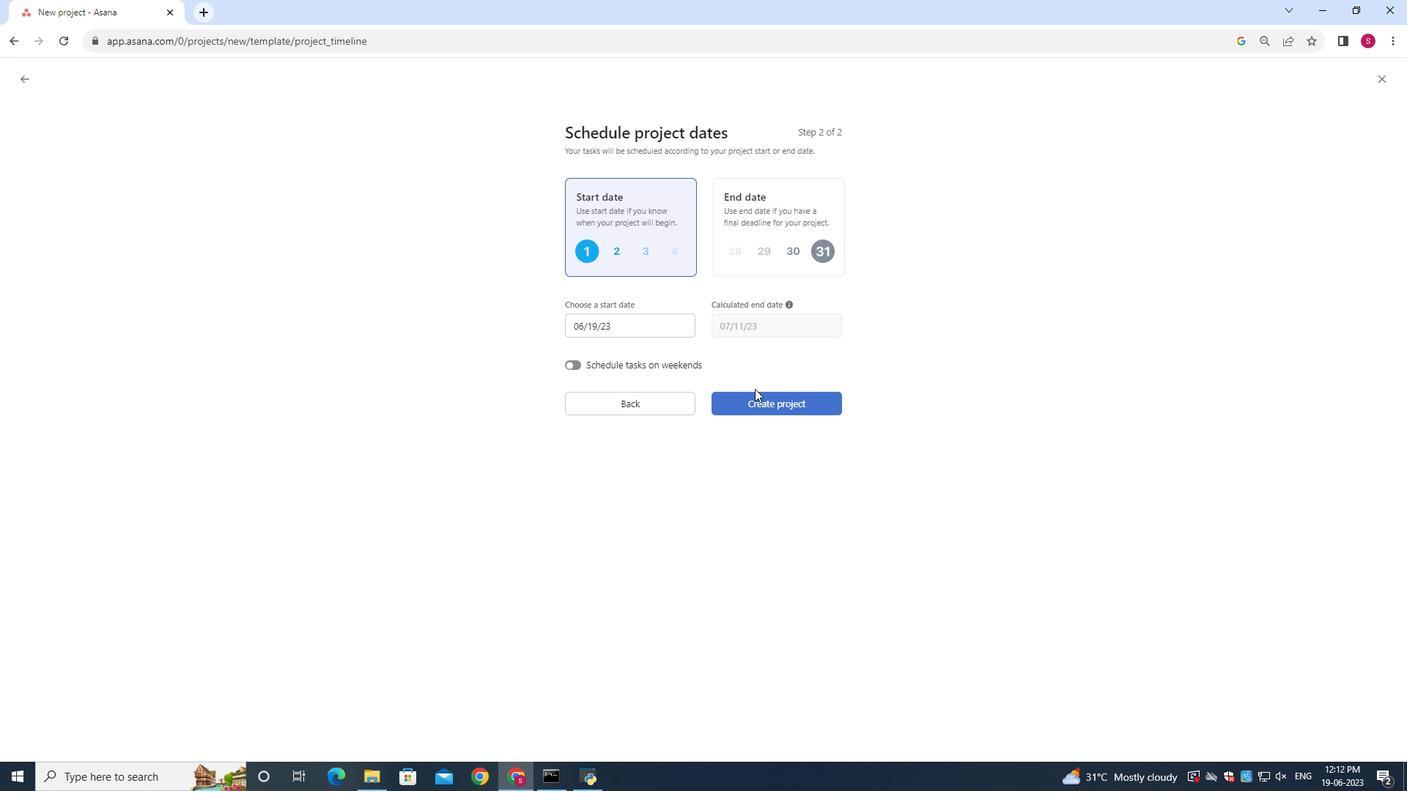 
Action: Mouse pressed left at (755, 397)
Screenshot: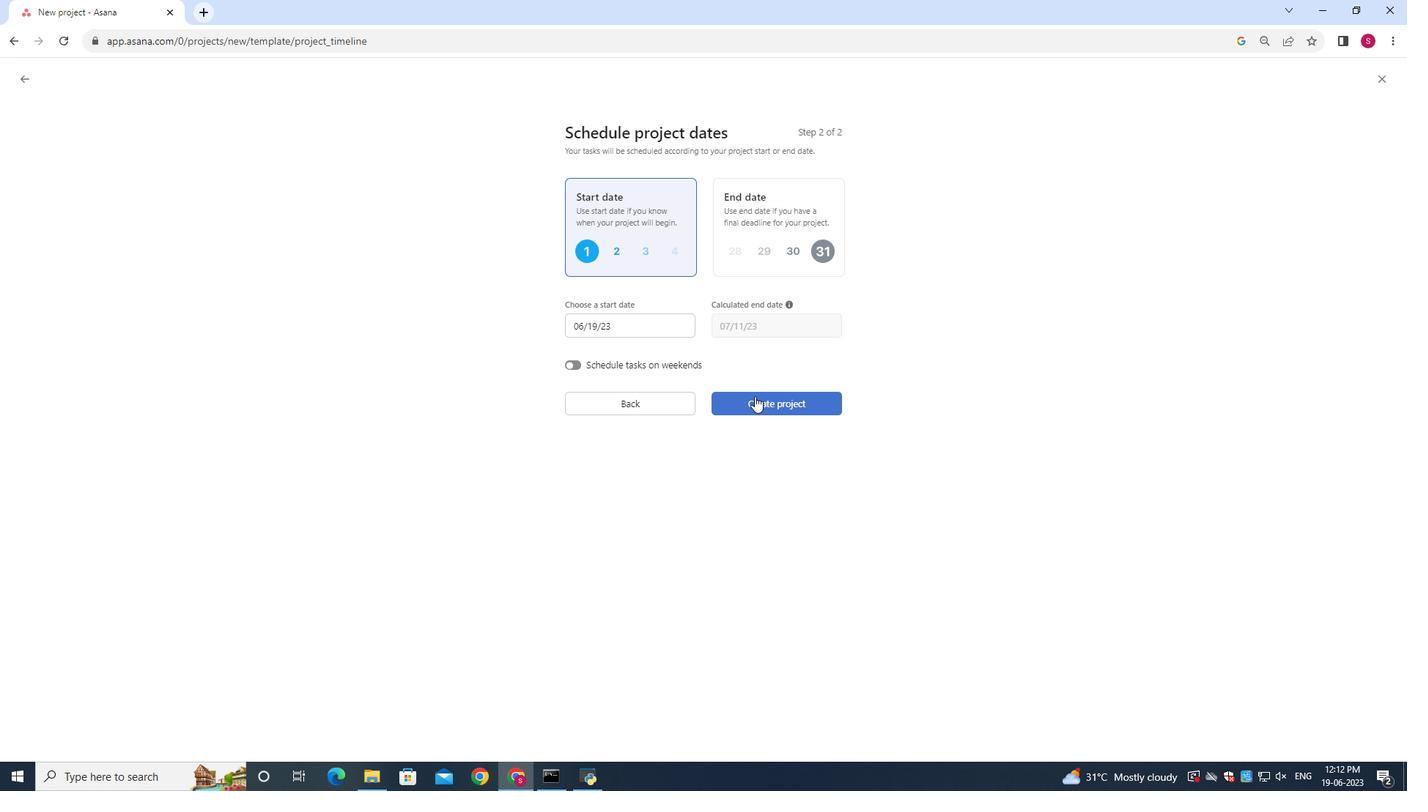 
Action: Mouse moved to (442, 442)
Screenshot: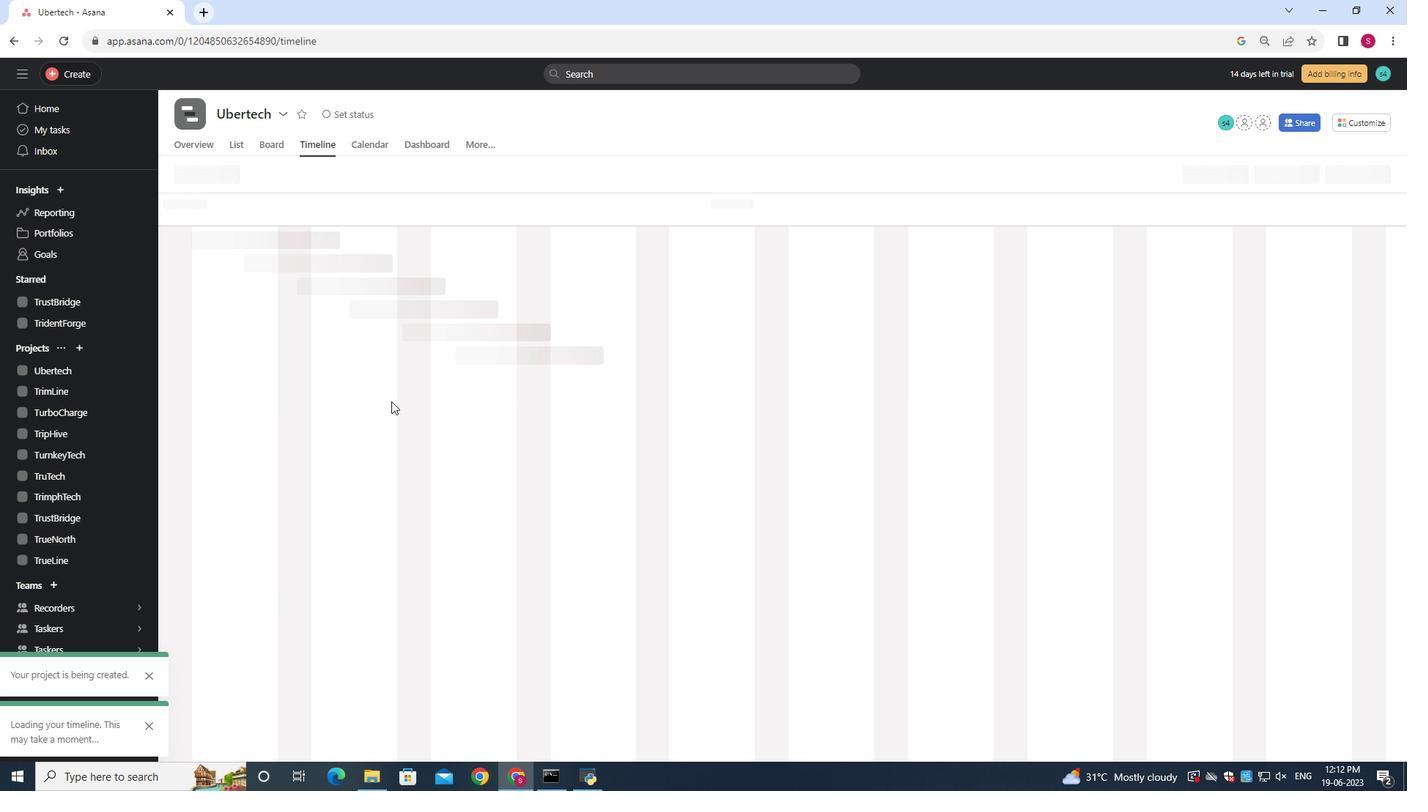 
Action: Mouse scrolled (442, 441) with delta (0, 0)
Screenshot: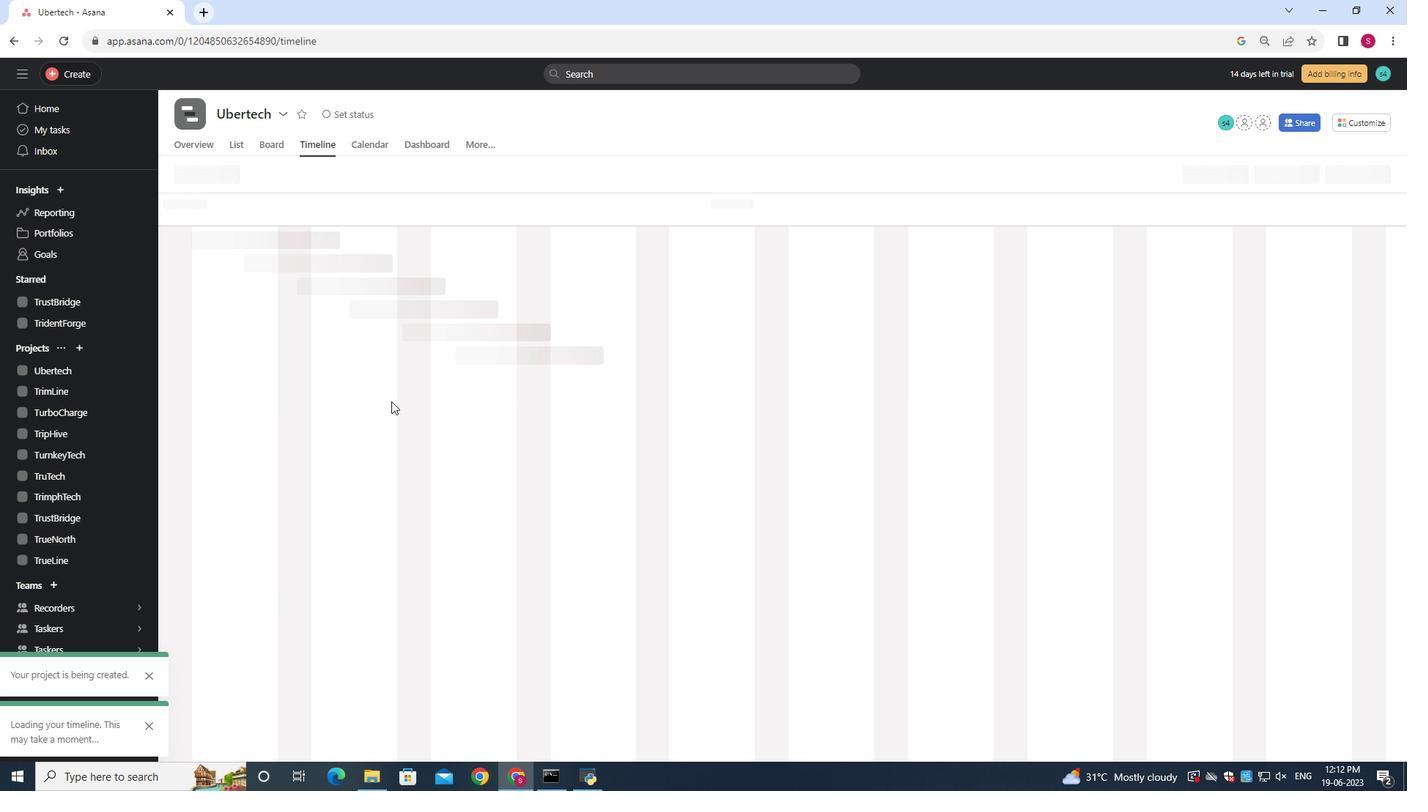 
Action: Mouse scrolled (442, 441) with delta (0, 0)
Screenshot: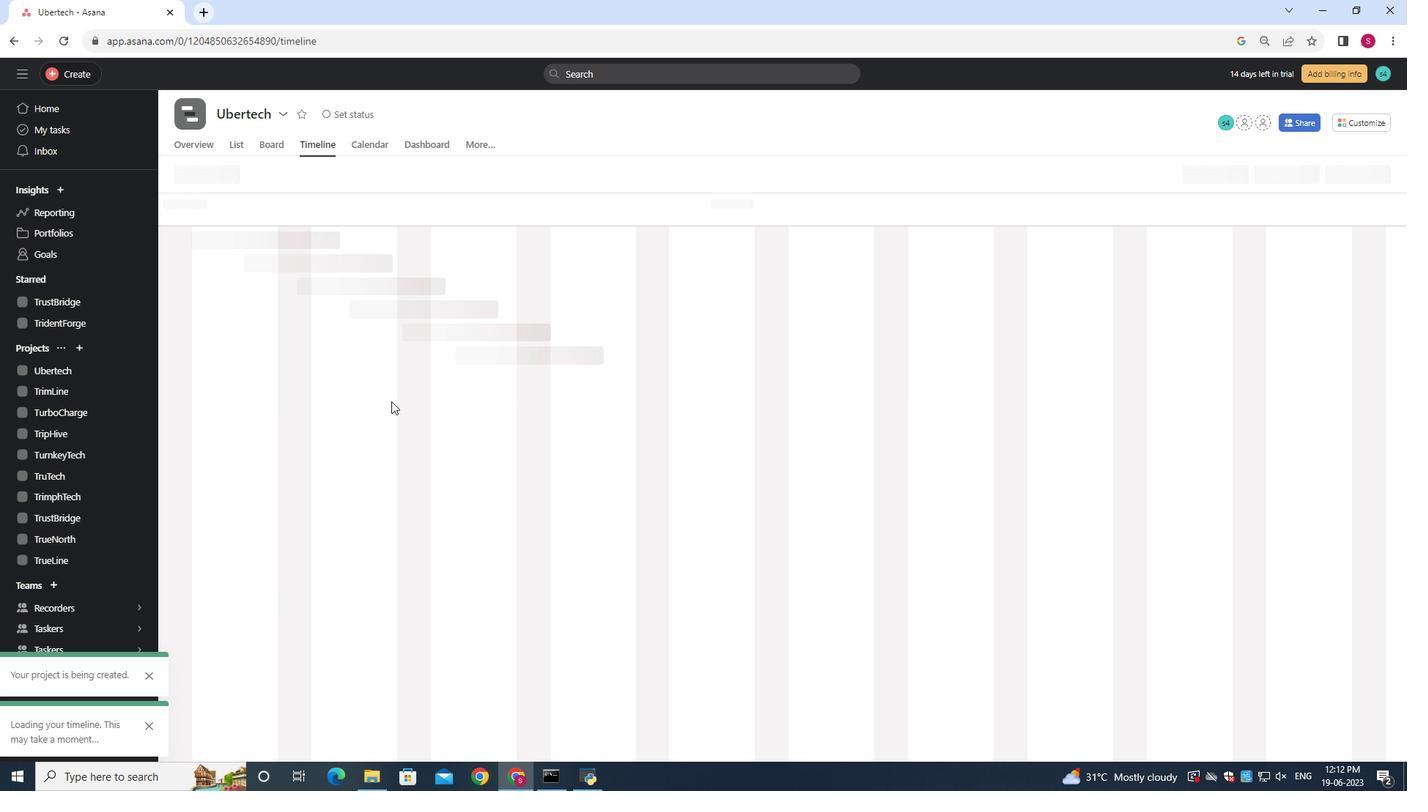 
Action: Mouse scrolled (442, 441) with delta (0, 0)
Screenshot: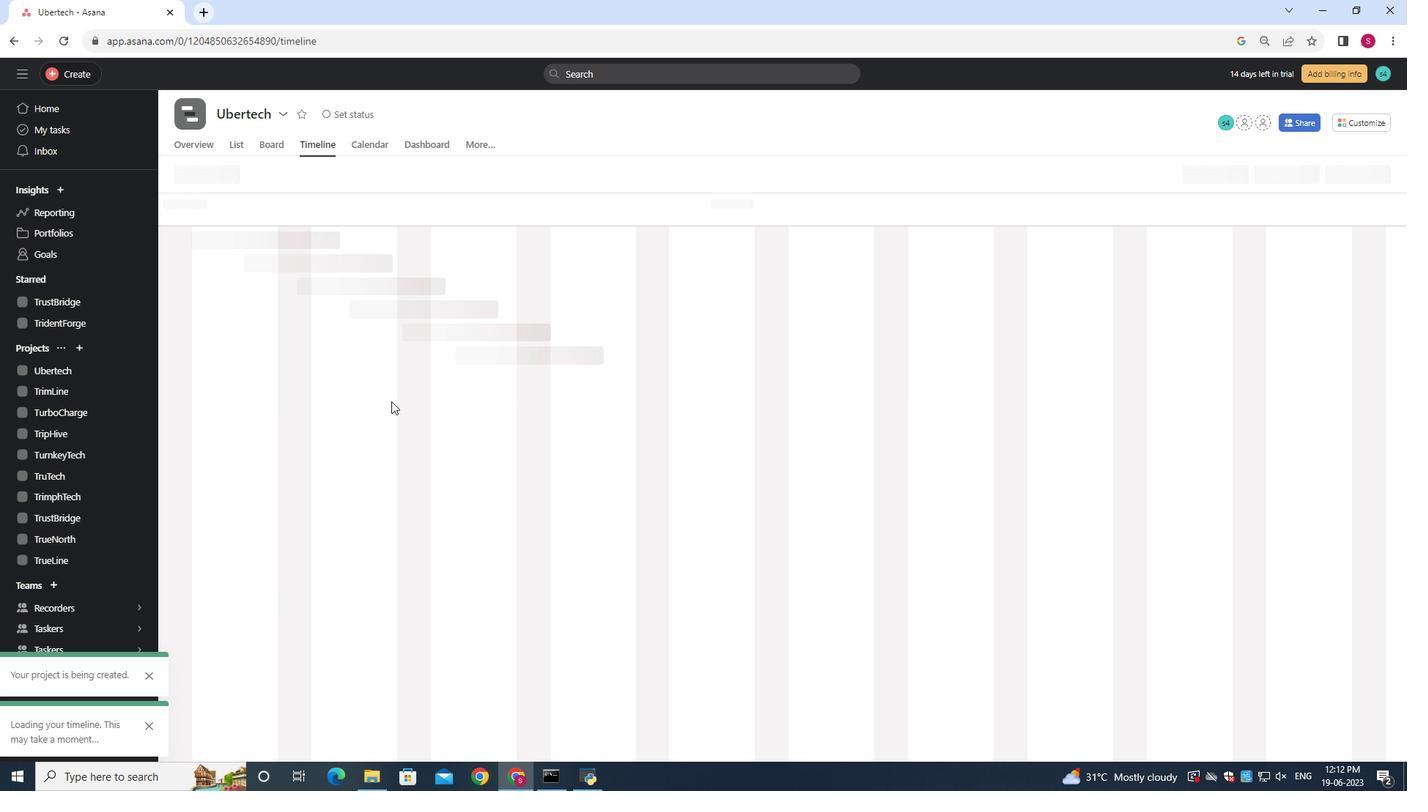 
Action: Mouse moved to (442, 436)
Screenshot: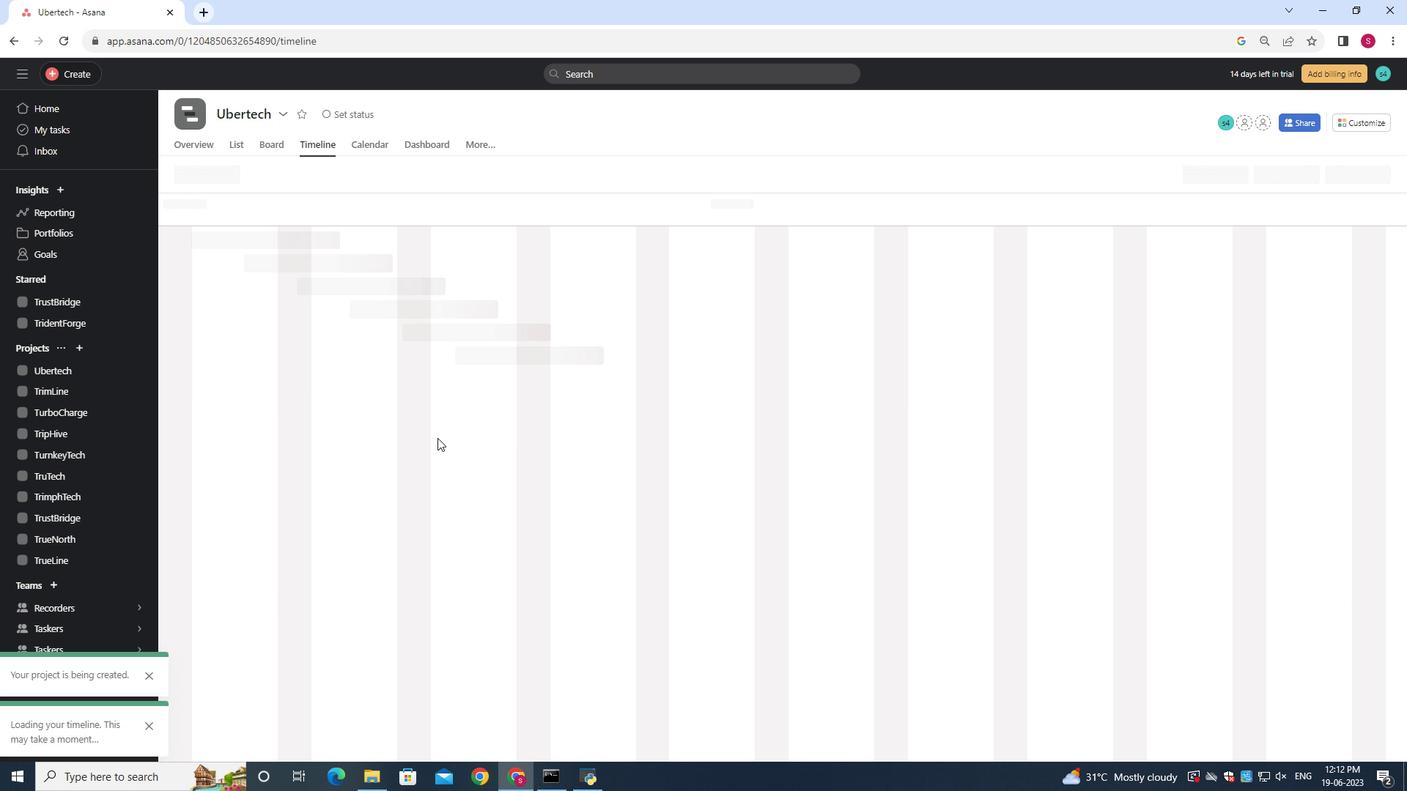
Action: Mouse scrolled (442, 439) with delta (0, 0)
Screenshot: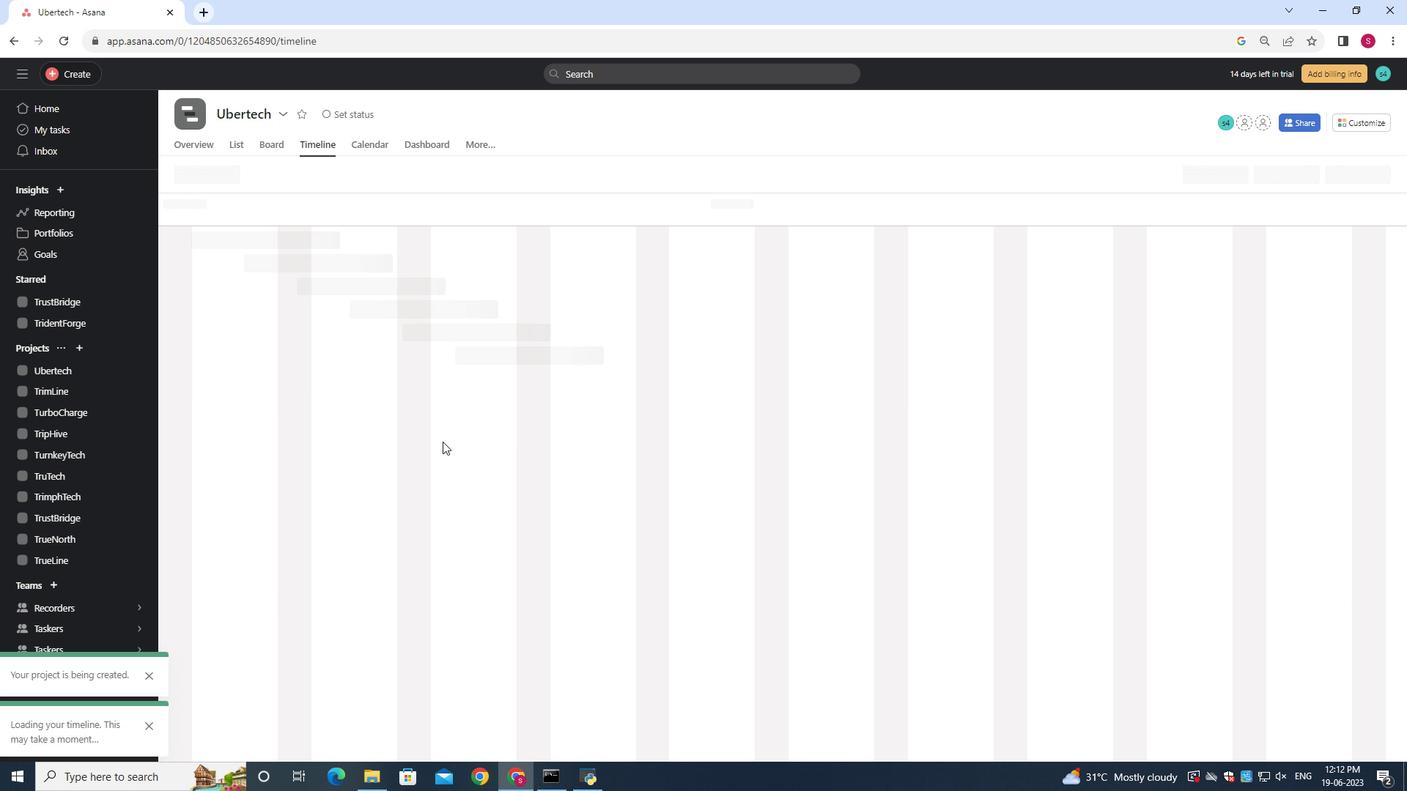 
Action: Mouse moved to (442, 431)
Screenshot: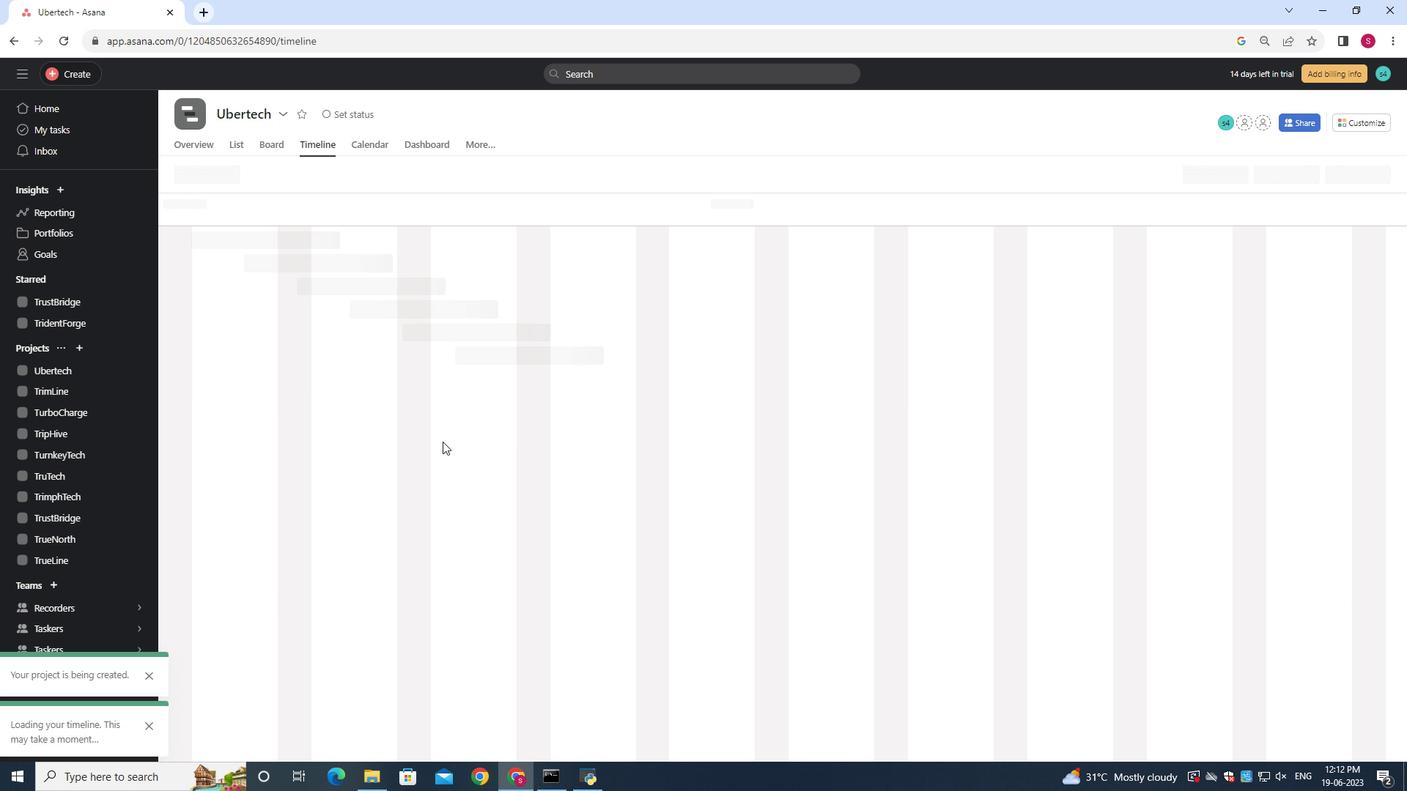 
Action: Mouse scrolled (442, 435) with delta (0, 0)
Screenshot: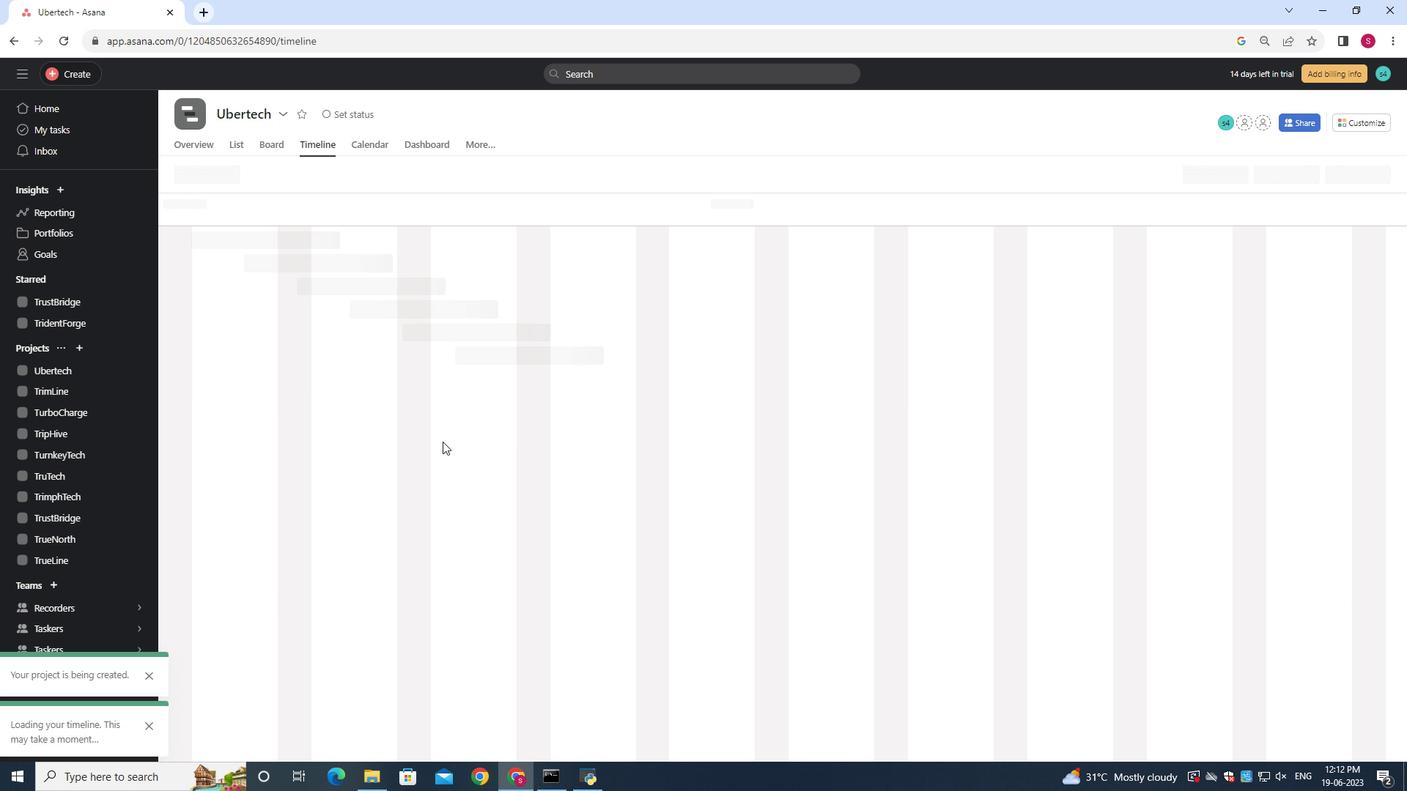 
Action: Mouse moved to (435, 410)
Screenshot: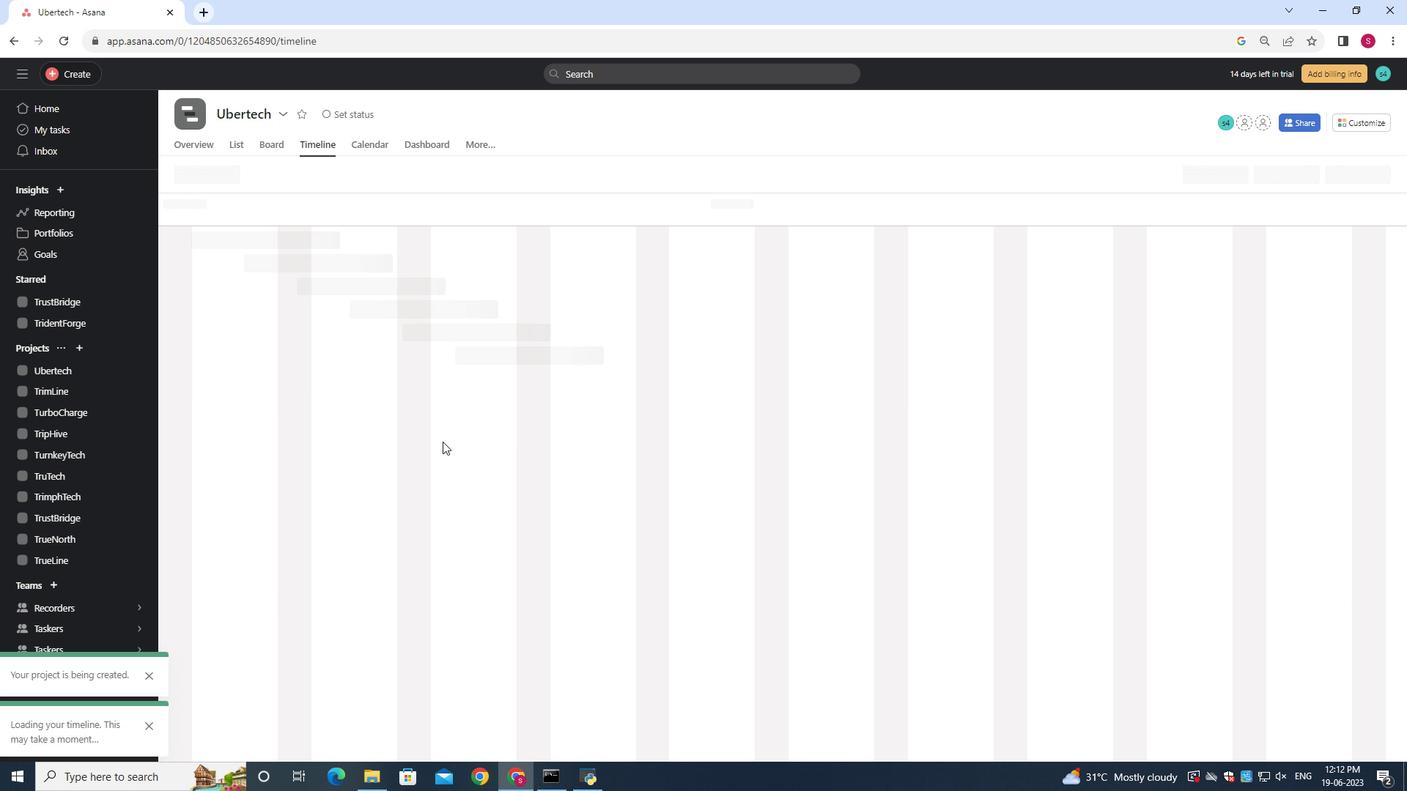 
Action: Mouse scrolled (442, 431) with delta (0, 0)
Screenshot: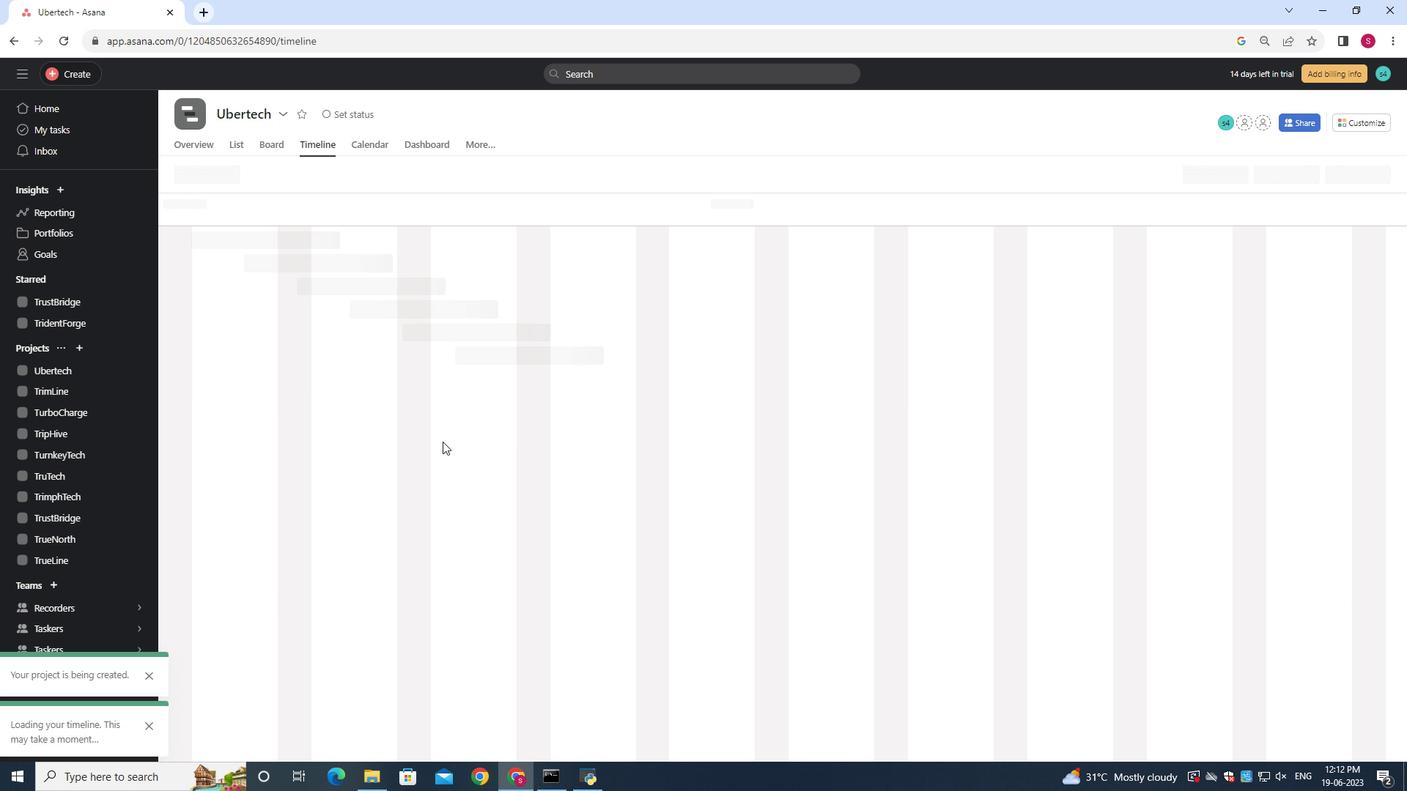 
Action: Mouse moved to (346, 411)
Screenshot: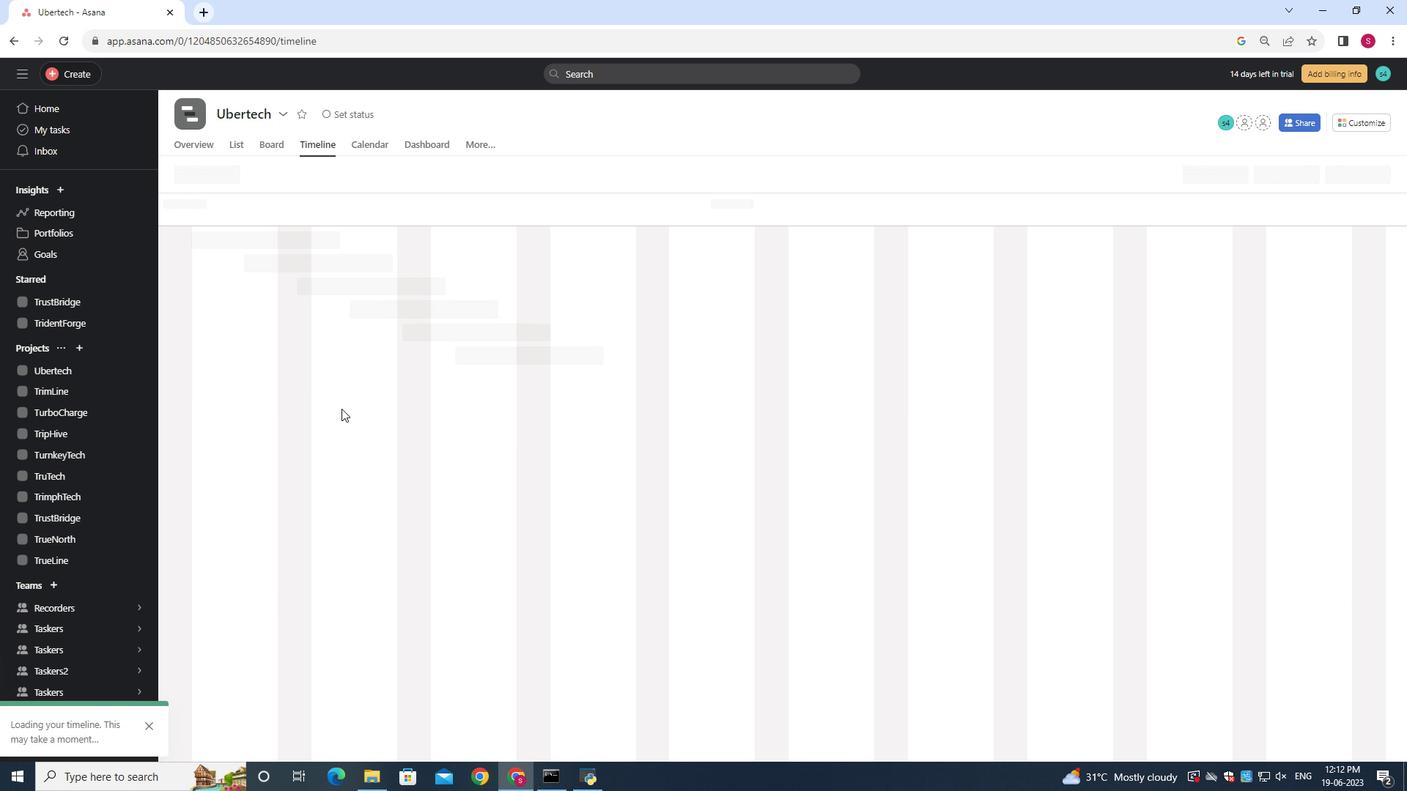 
Action: Mouse scrolled (346, 409) with delta (0, 0)
Screenshot: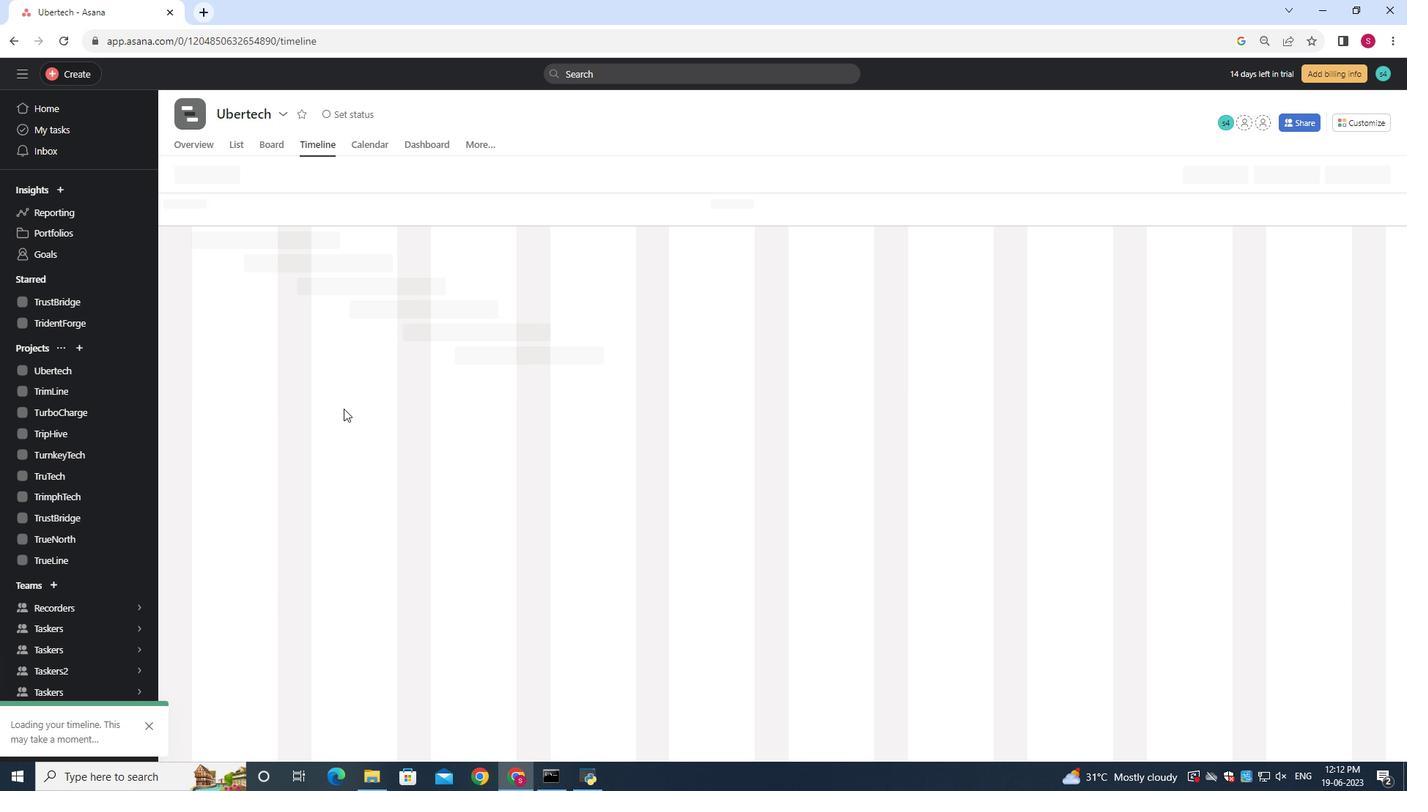 
Action: Mouse moved to (347, 409)
Screenshot: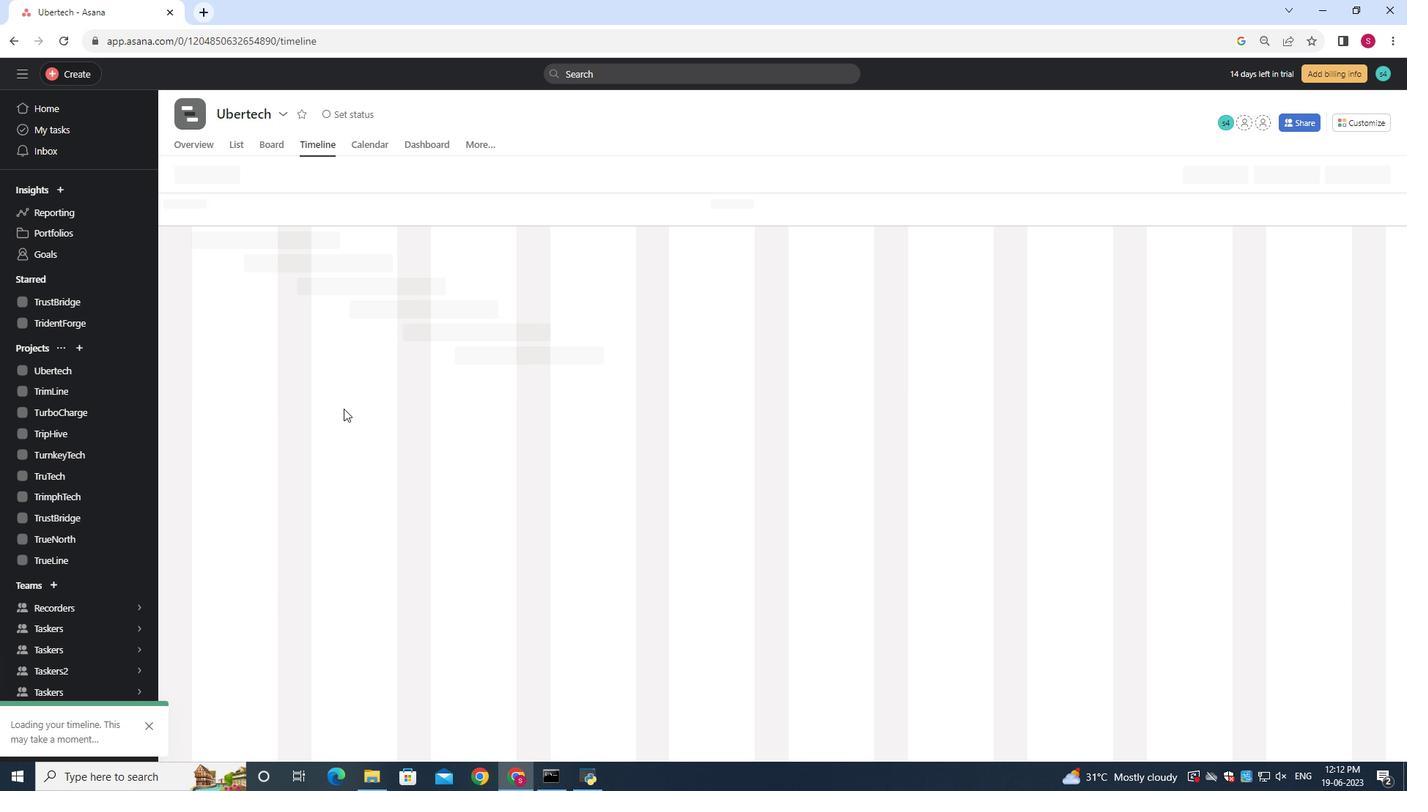 
Action: Mouse scrolled (346, 409) with delta (0, 0)
Screenshot: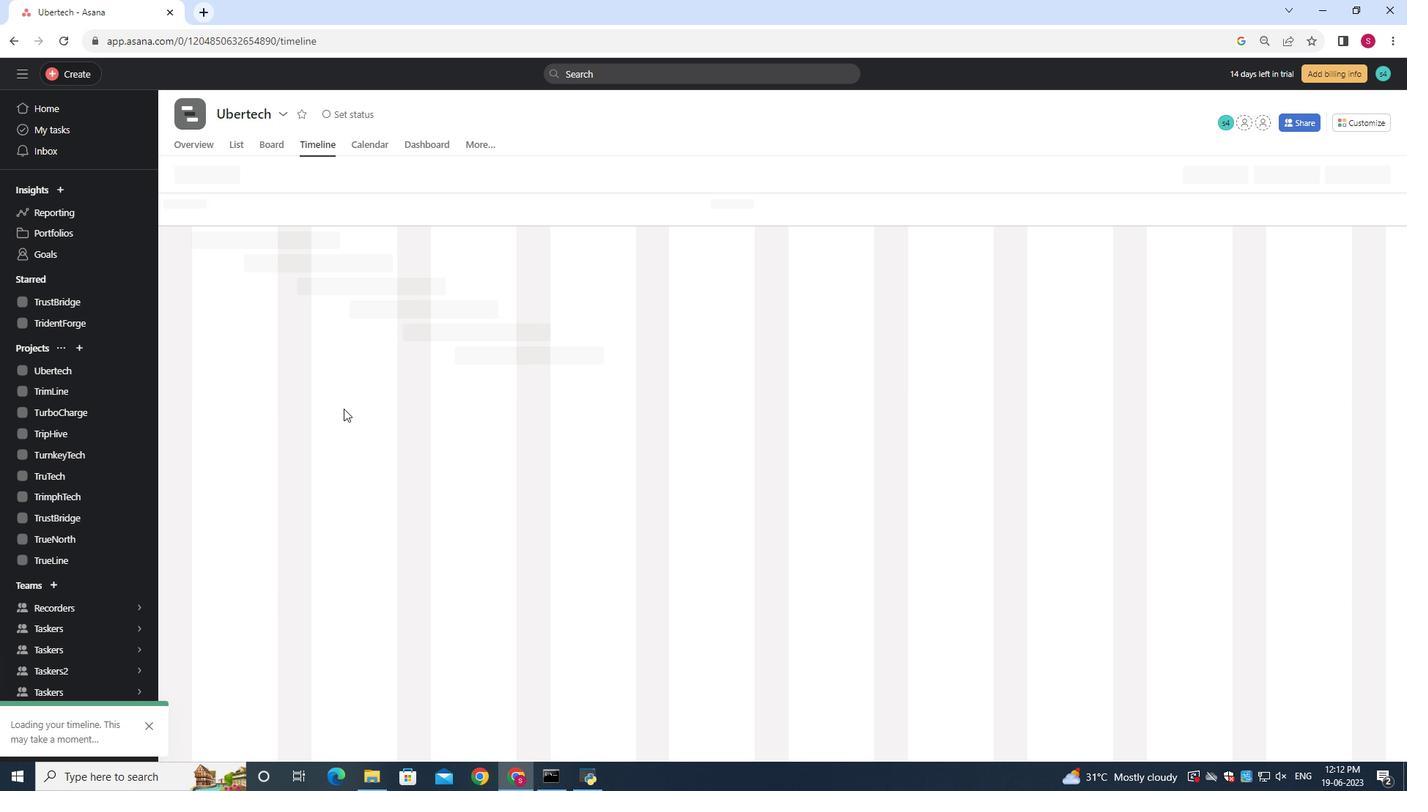 
Action: Mouse moved to (349, 406)
Screenshot: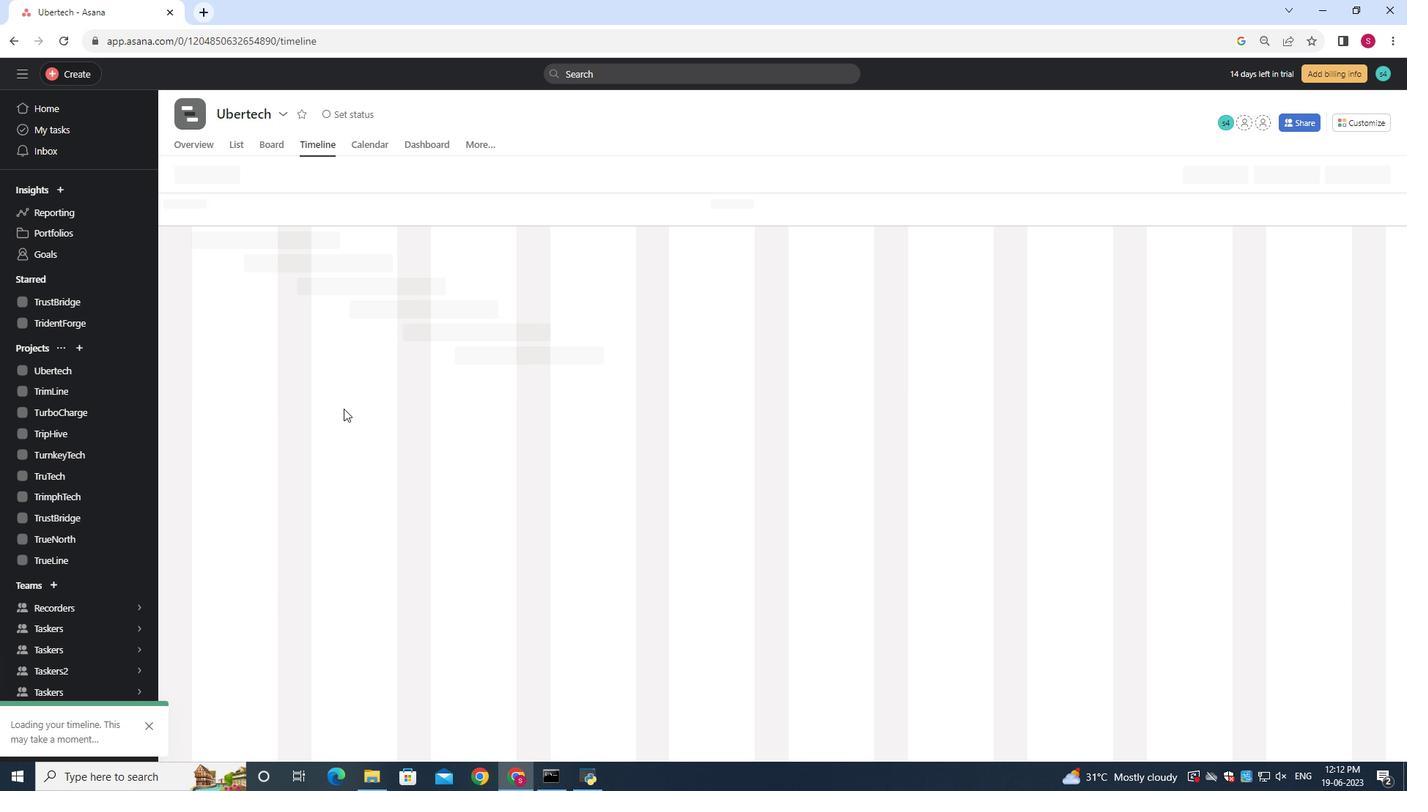 
Action: Mouse scrolled (346, 410) with delta (0, 0)
Screenshot: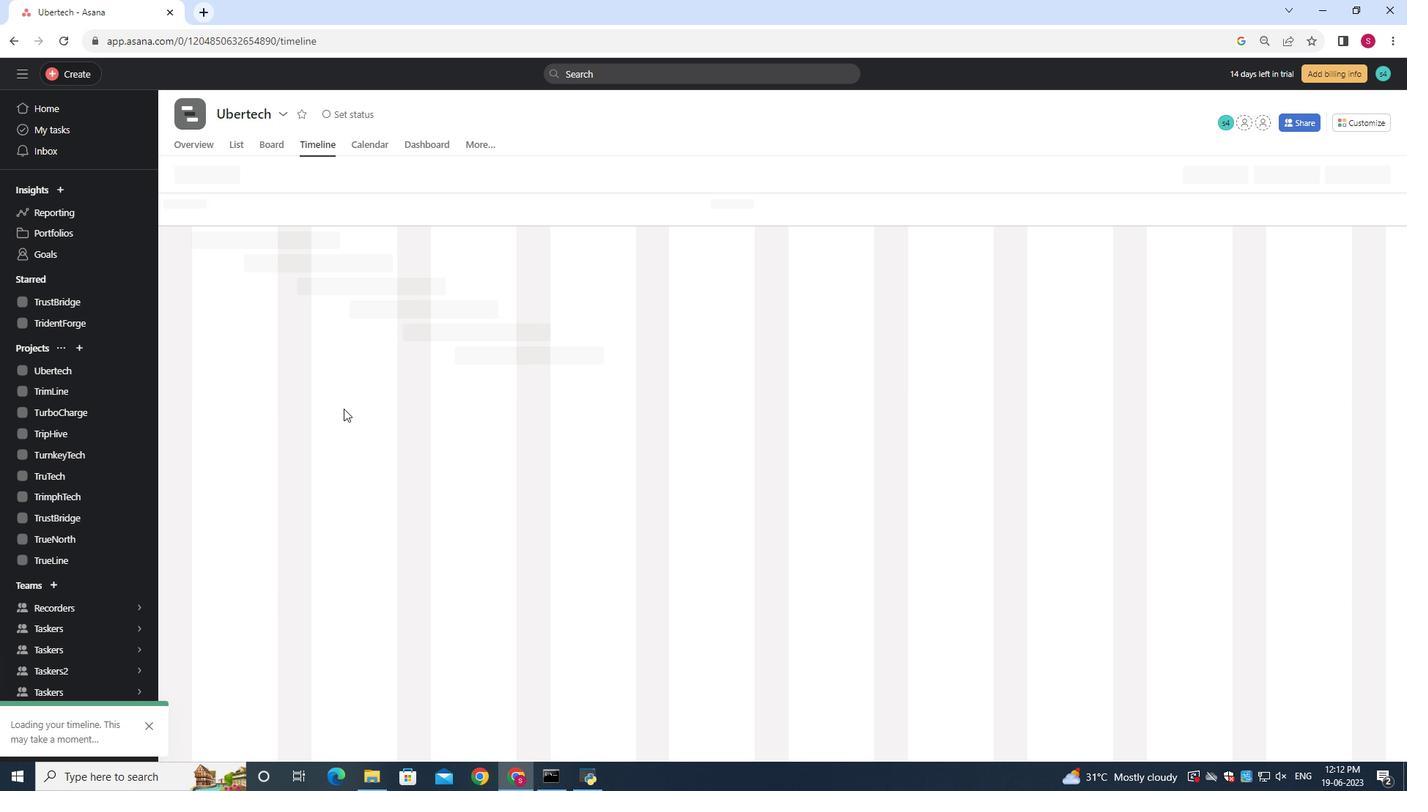 
Action: Mouse moved to (355, 402)
Screenshot: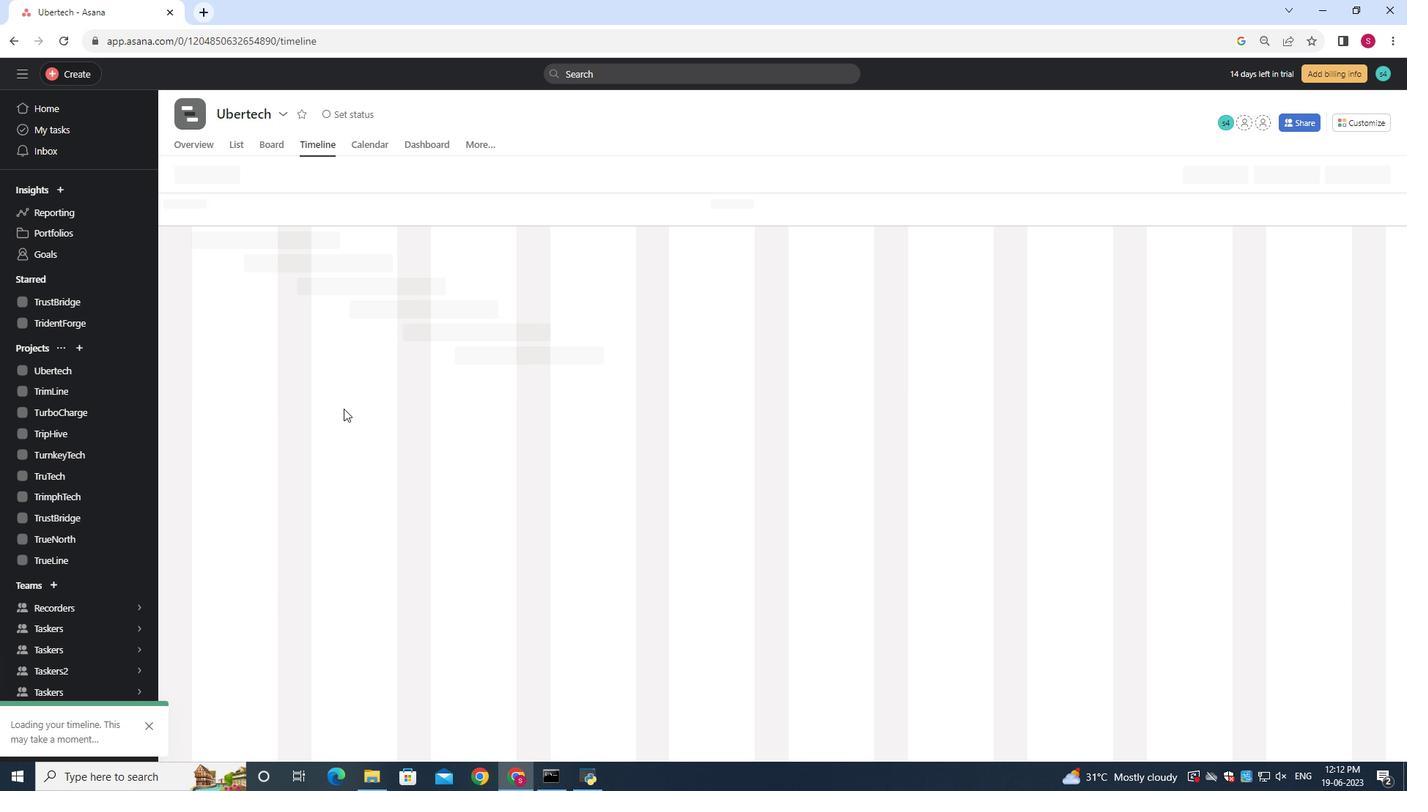 
Action: Mouse scrolled (346, 410) with delta (0, 0)
Screenshot: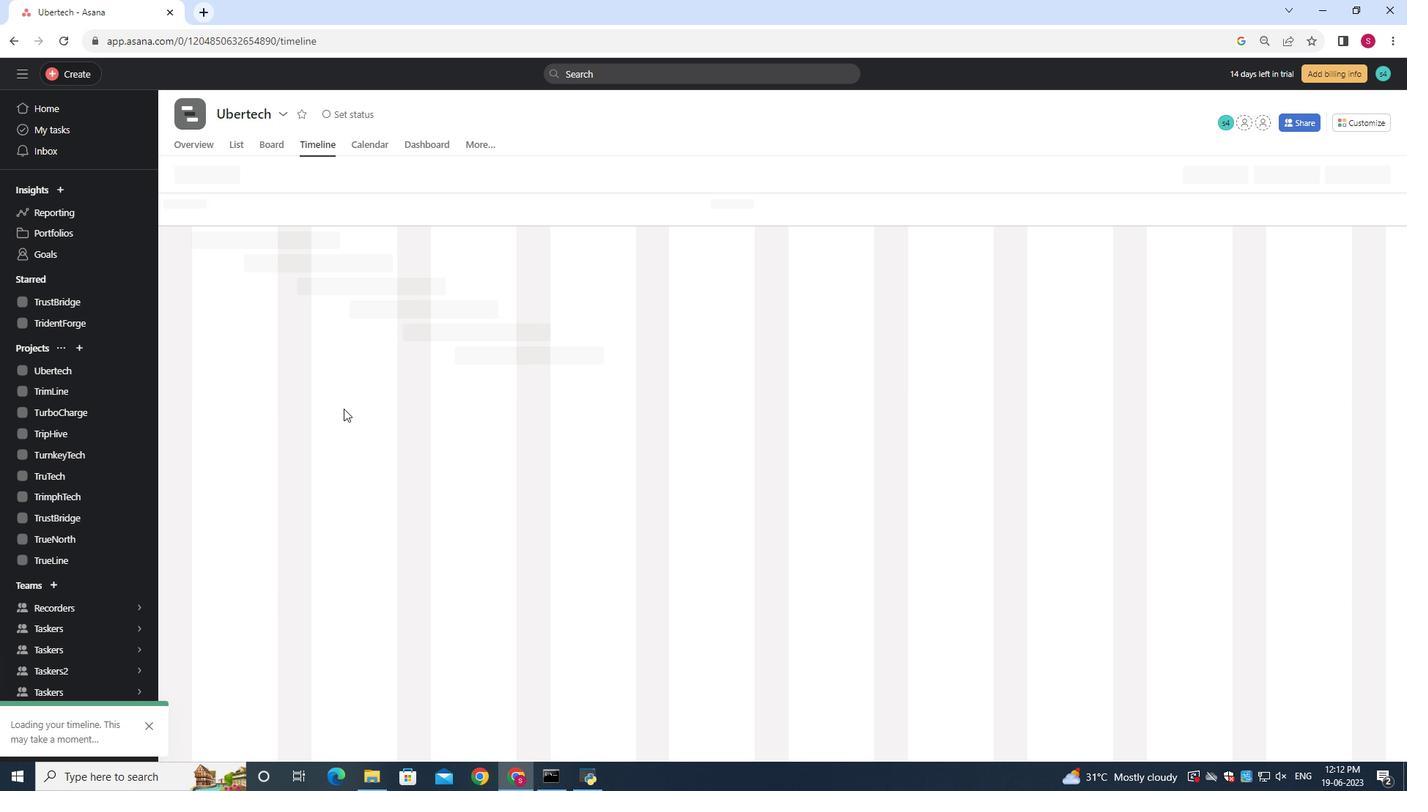 
Action: Mouse moved to (359, 399)
Screenshot: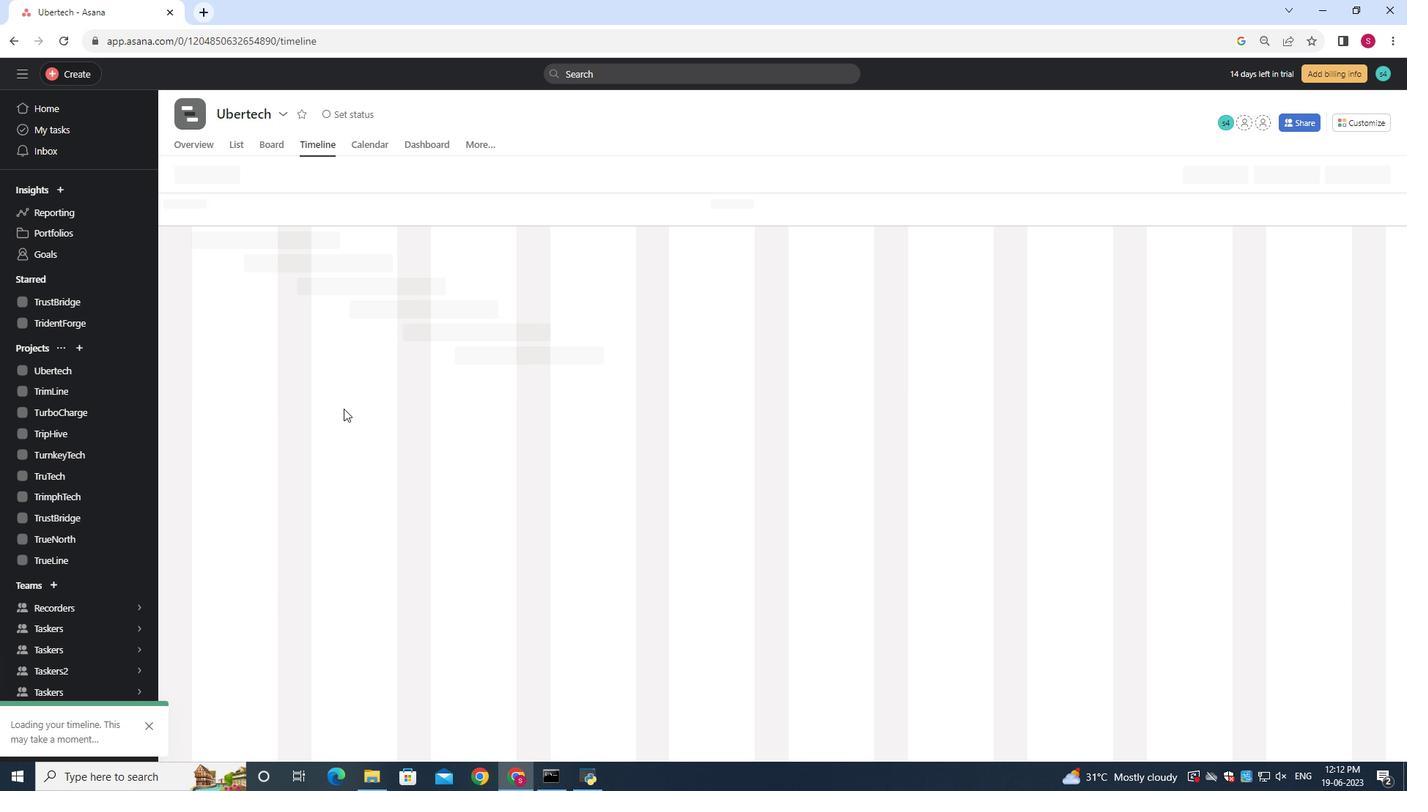
Action: Mouse scrolled (347, 409) with delta (0, 0)
Screenshot: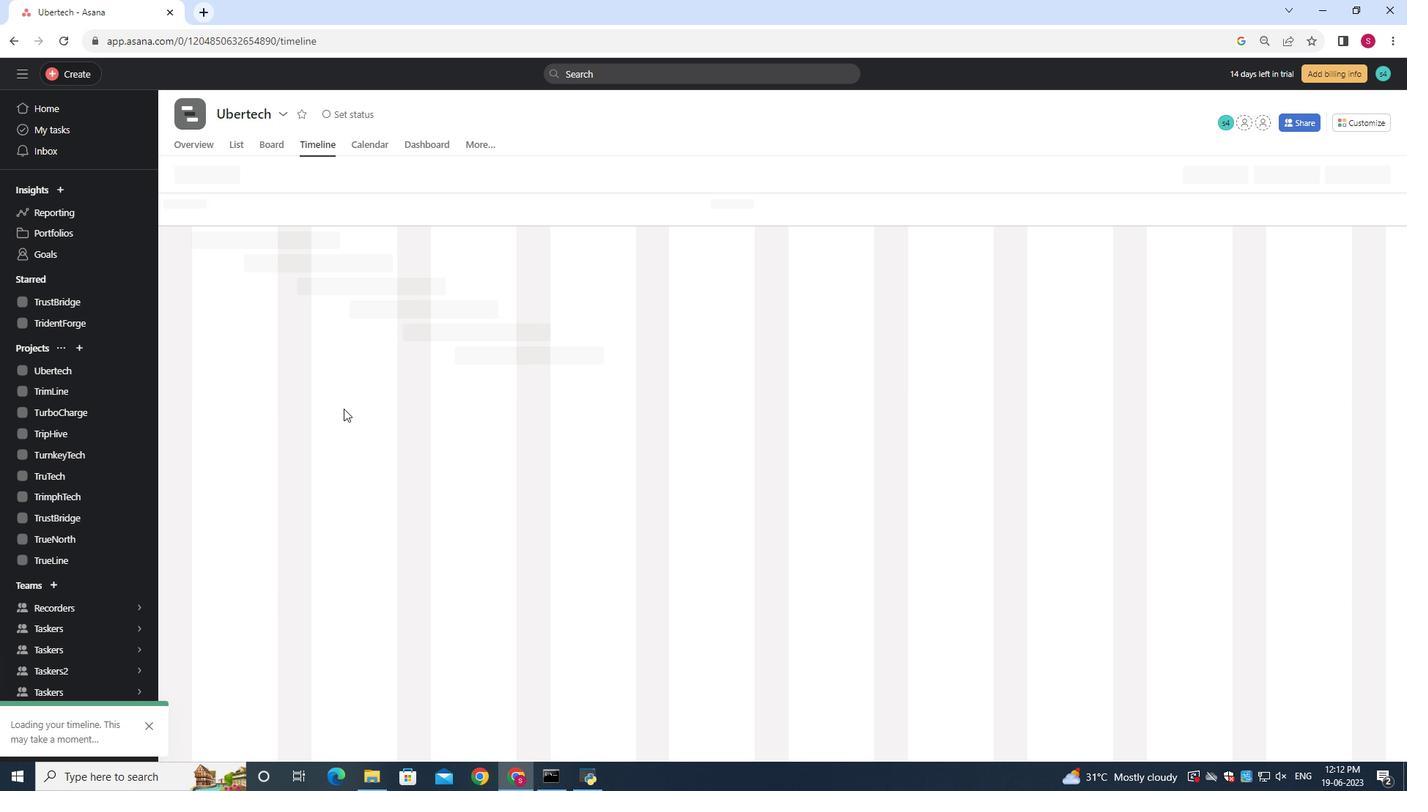 
Action: Mouse moved to (363, 395)
Screenshot: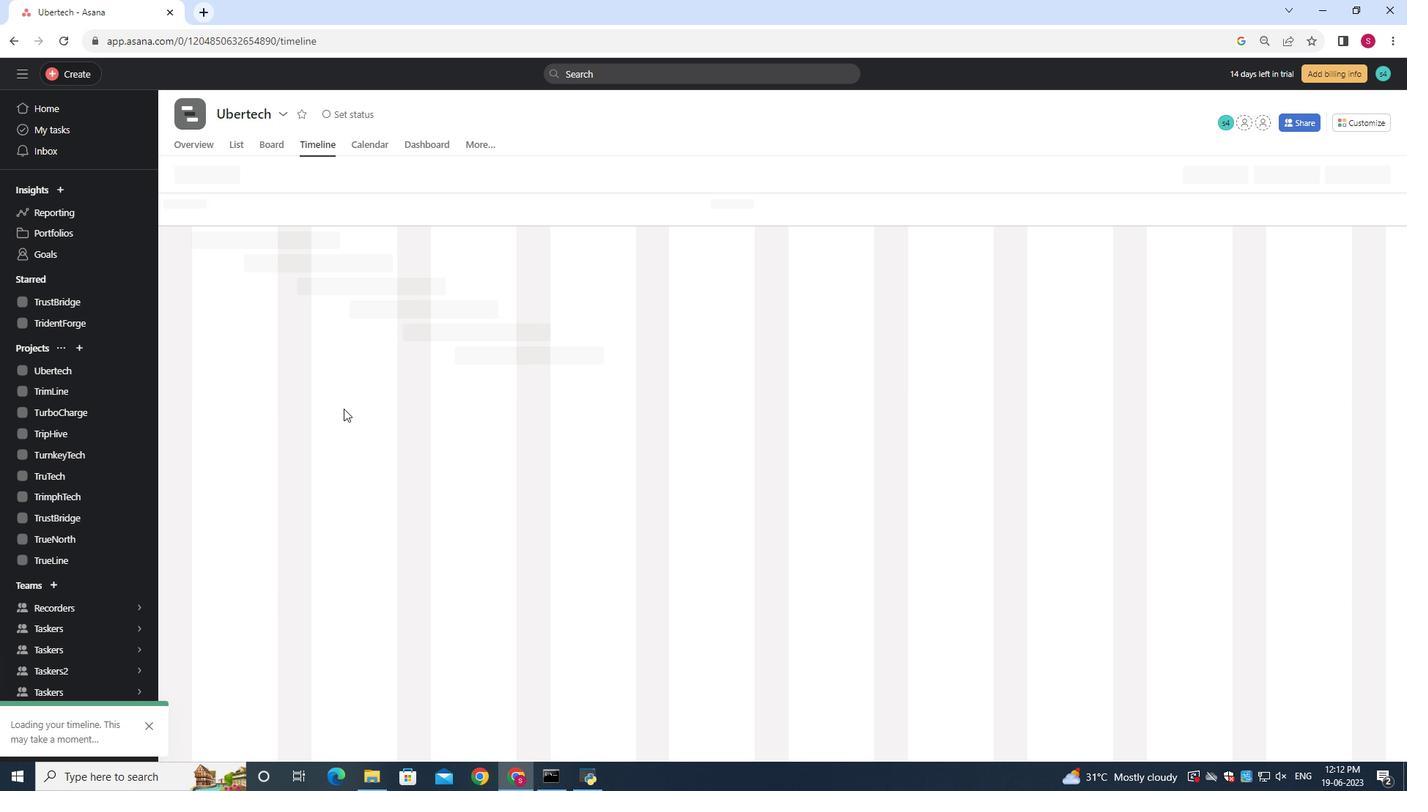 
Action: Mouse scrolled (349, 406) with delta (0, 0)
Screenshot: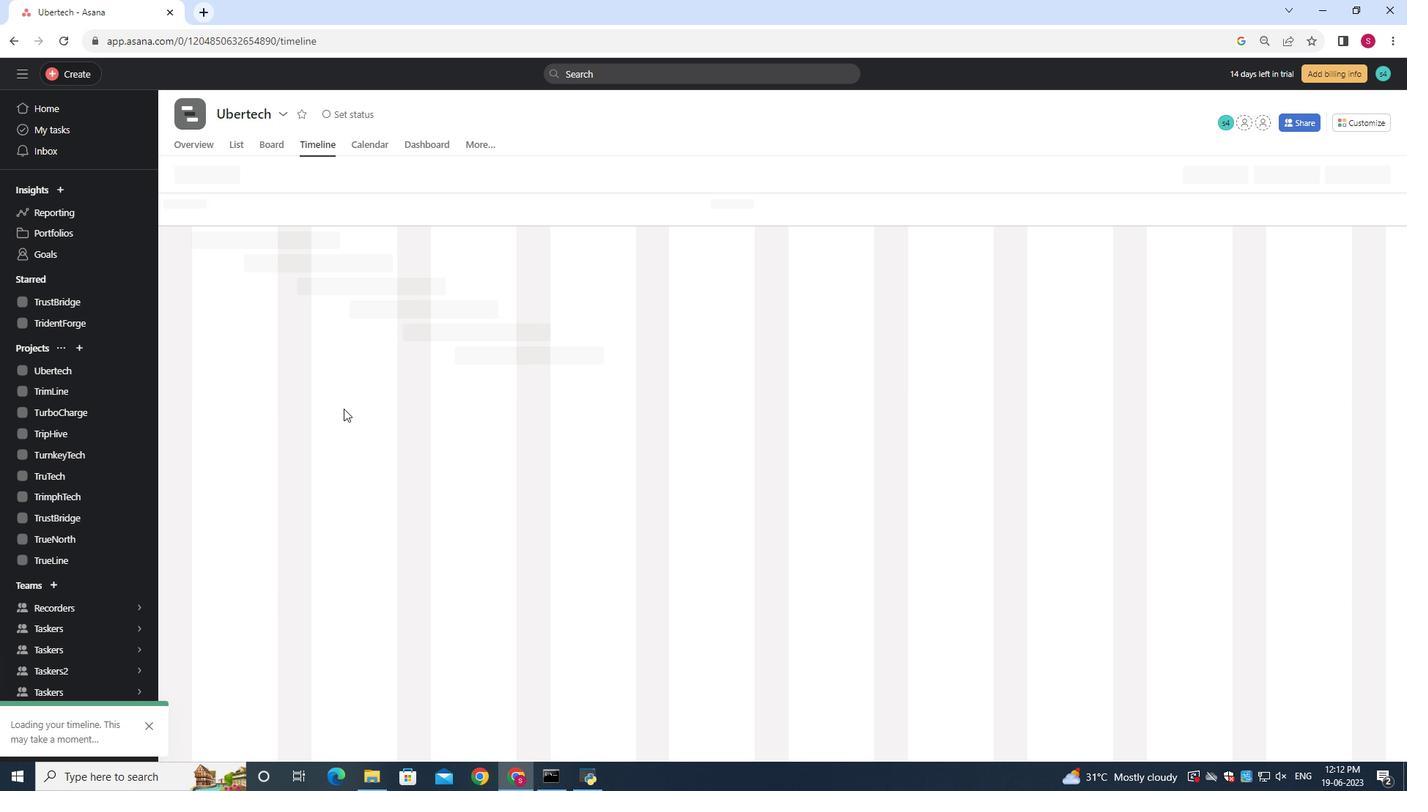 
Action: Mouse moved to (585, 377)
Screenshot: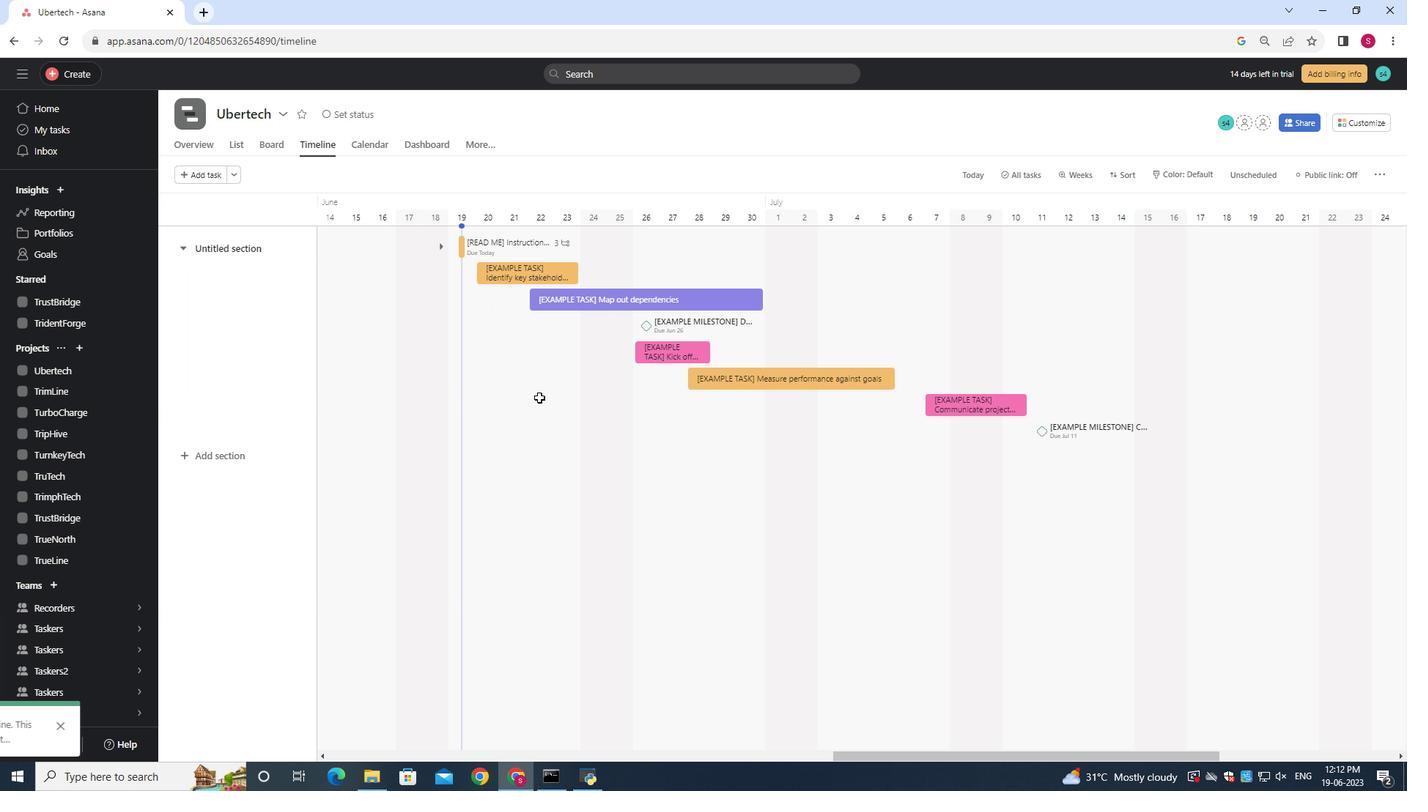 
Action: Mouse scrolled (585, 378) with delta (0, 0)
Screenshot: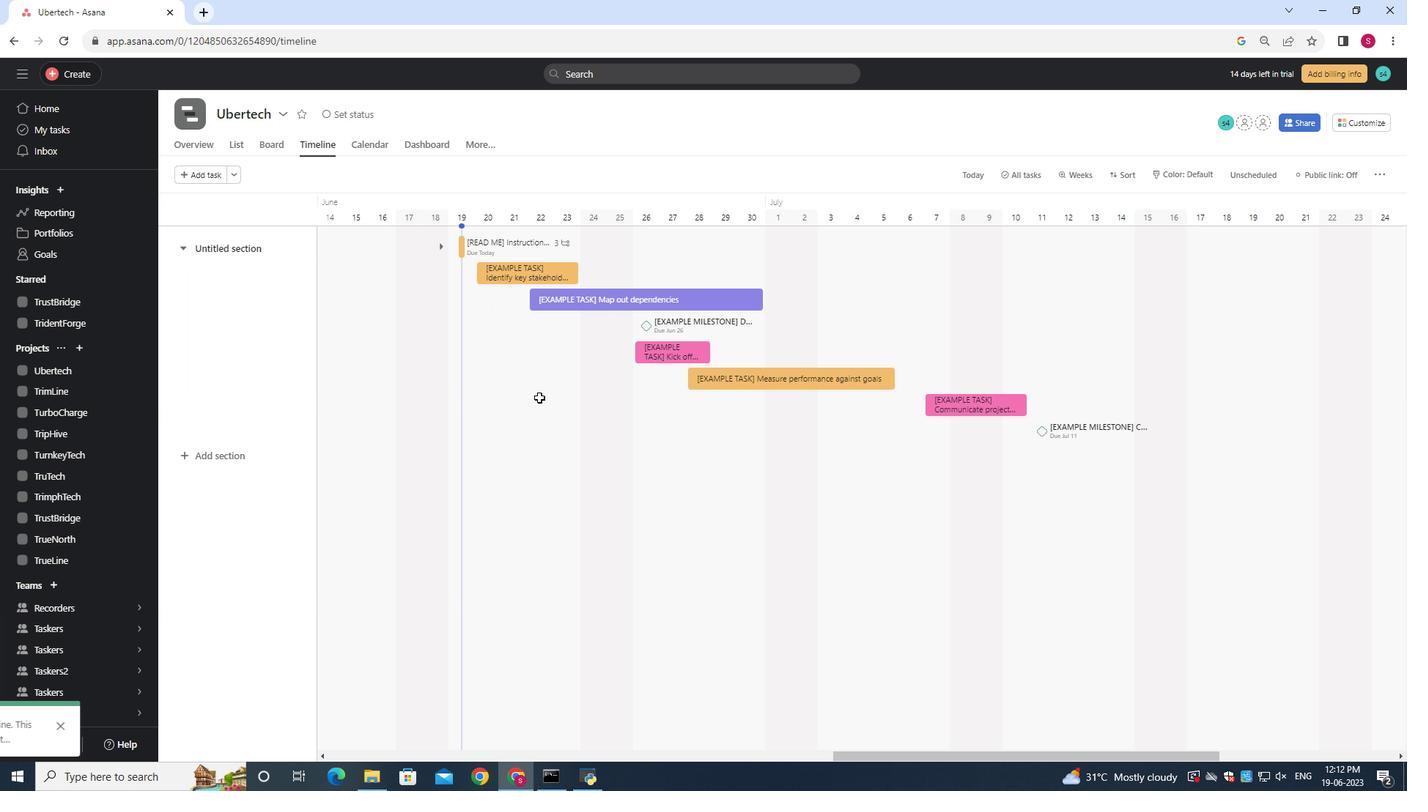 
Action: Mouse scrolled (585, 378) with delta (0, 0)
Screenshot: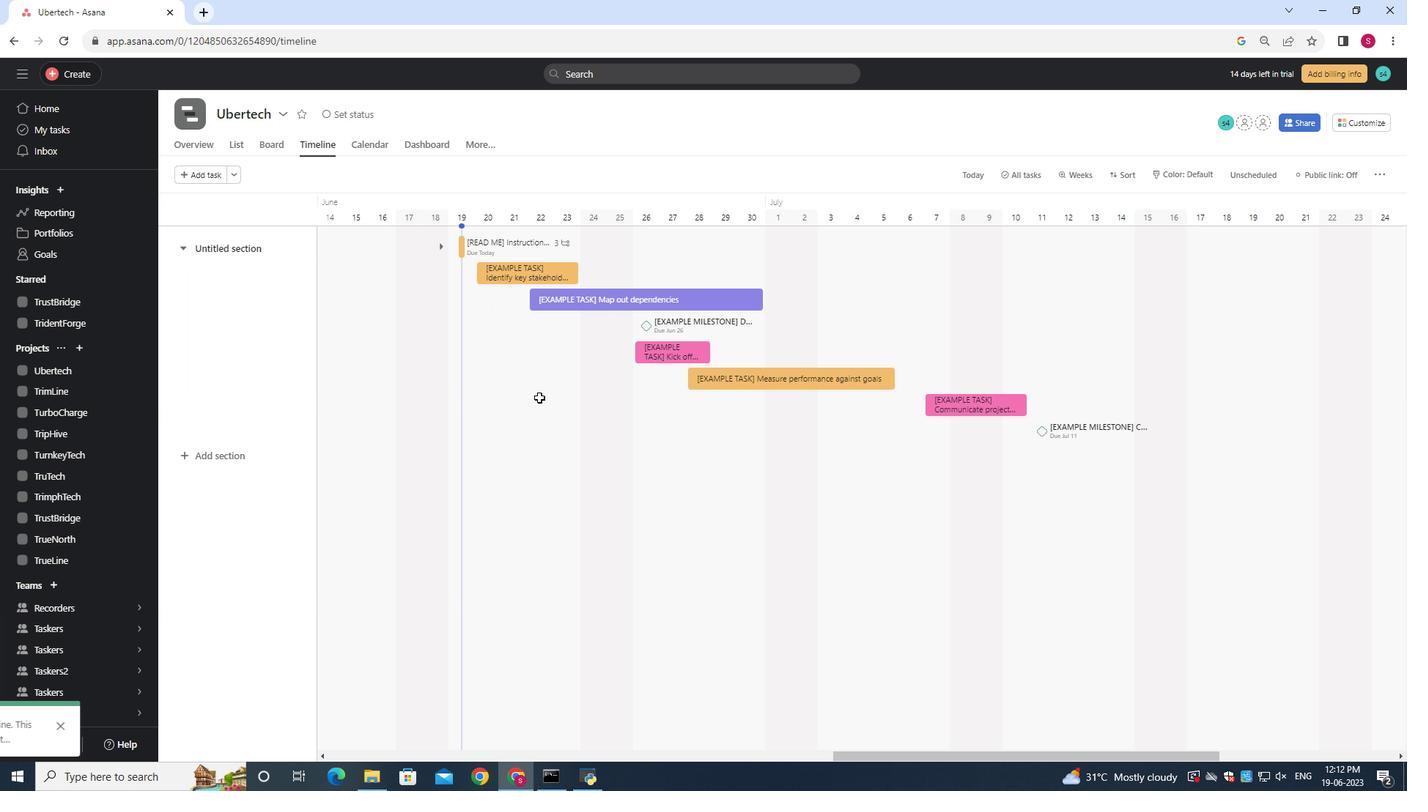 
Action: Mouse scrolled (585, 378) with delta (0, 0)
Screenshot: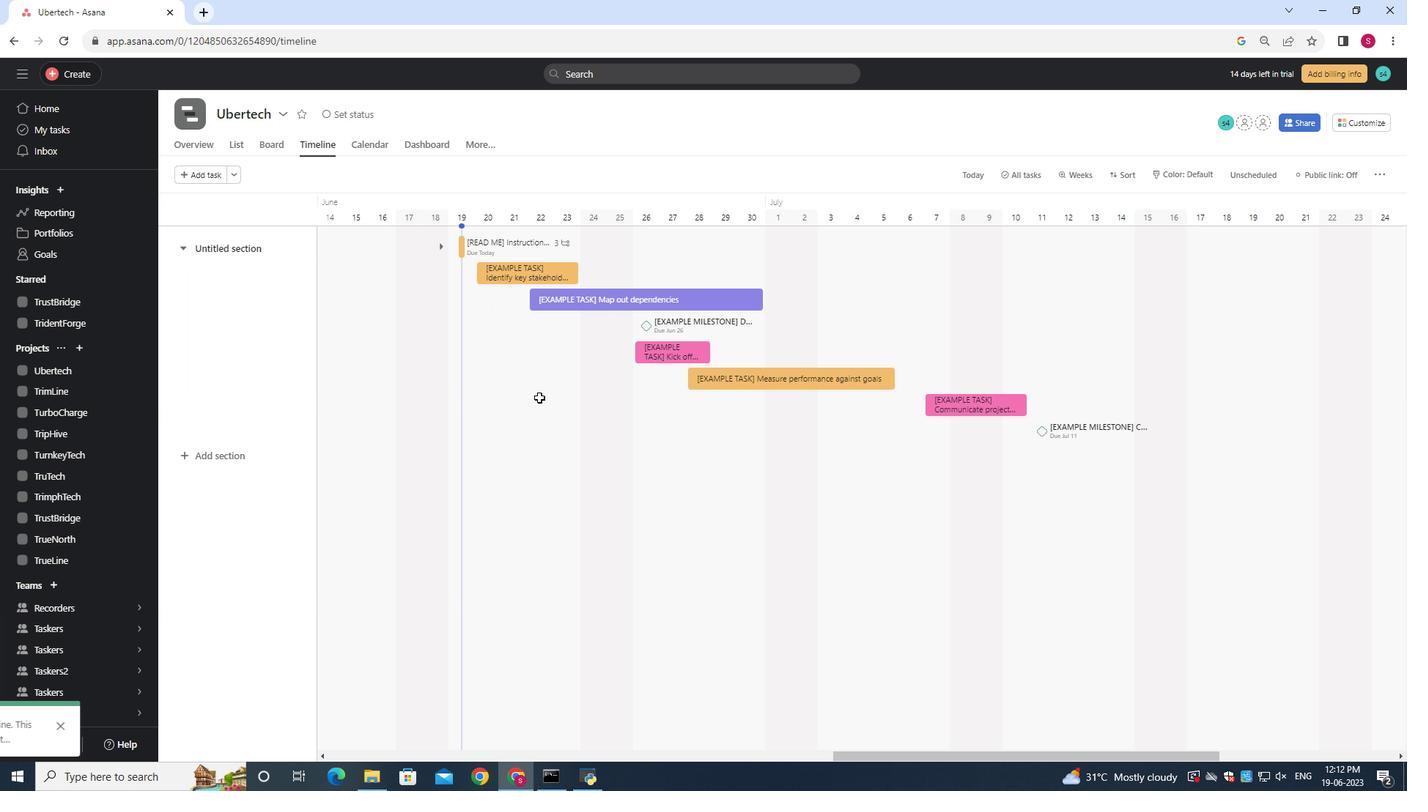 
Action: Mouse scrolled (585, 378) with delta (0, 0)
Screenshot: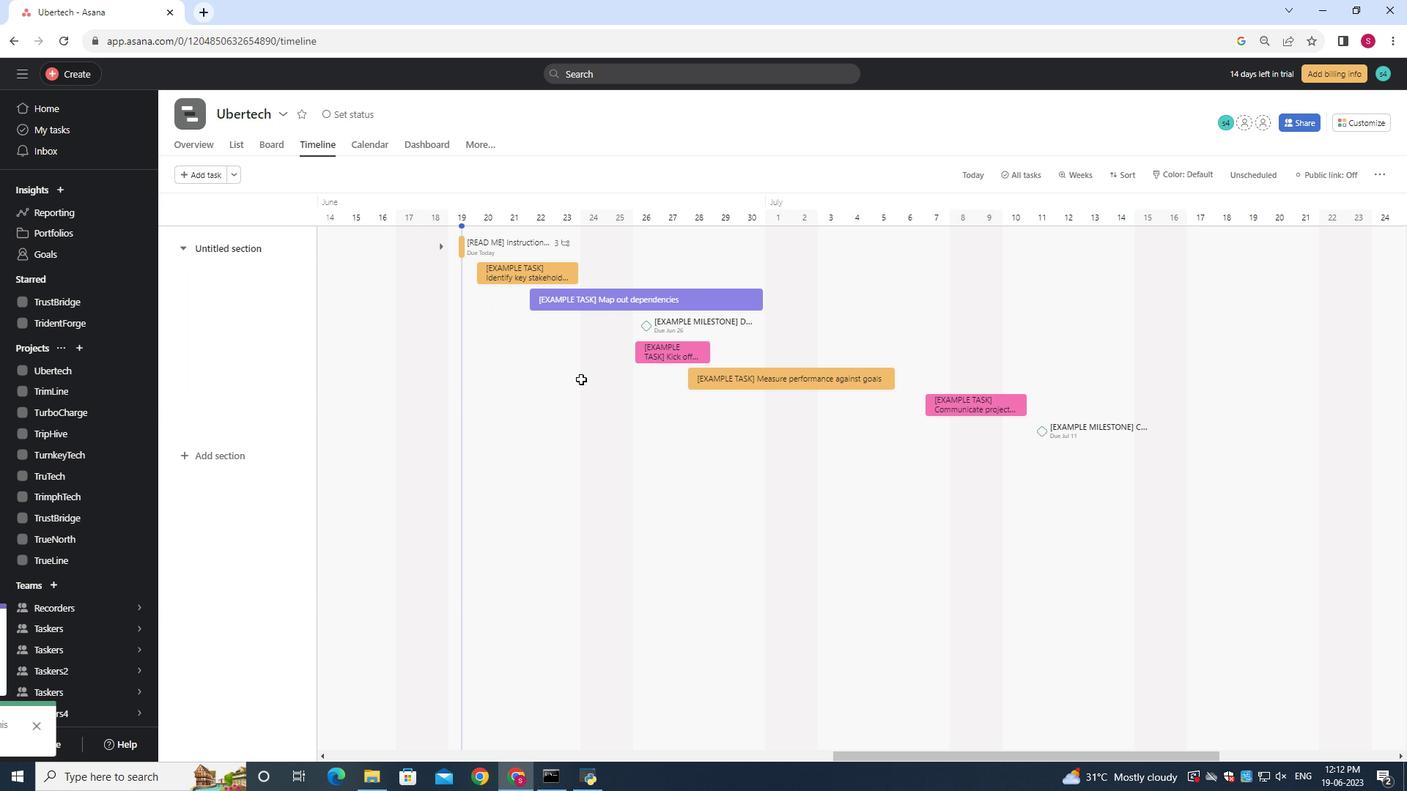 
Action: Mouse moved to (585, 376)
Screenshot: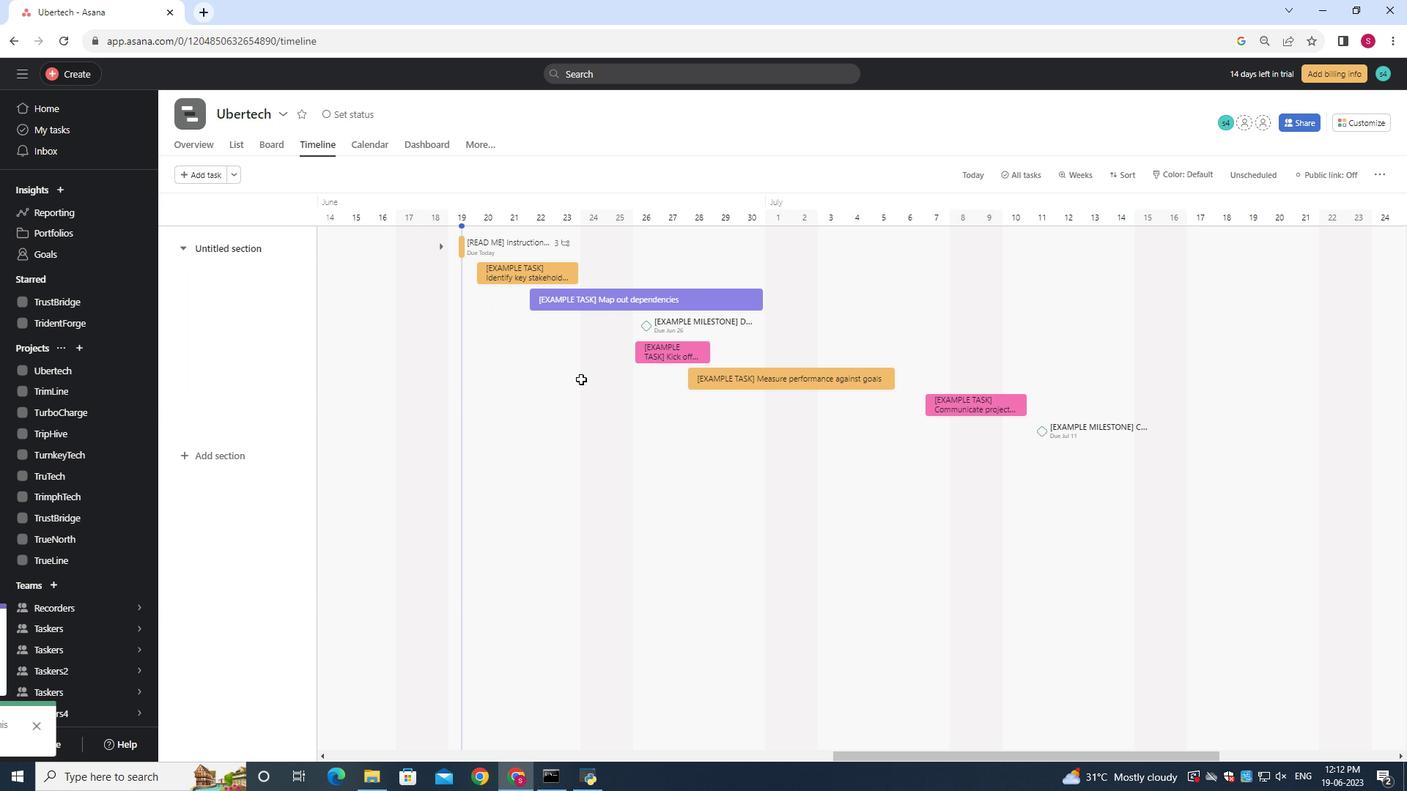 
Action: Mouse scrolled (585, 378) with delta (0, 0)
Screenshot: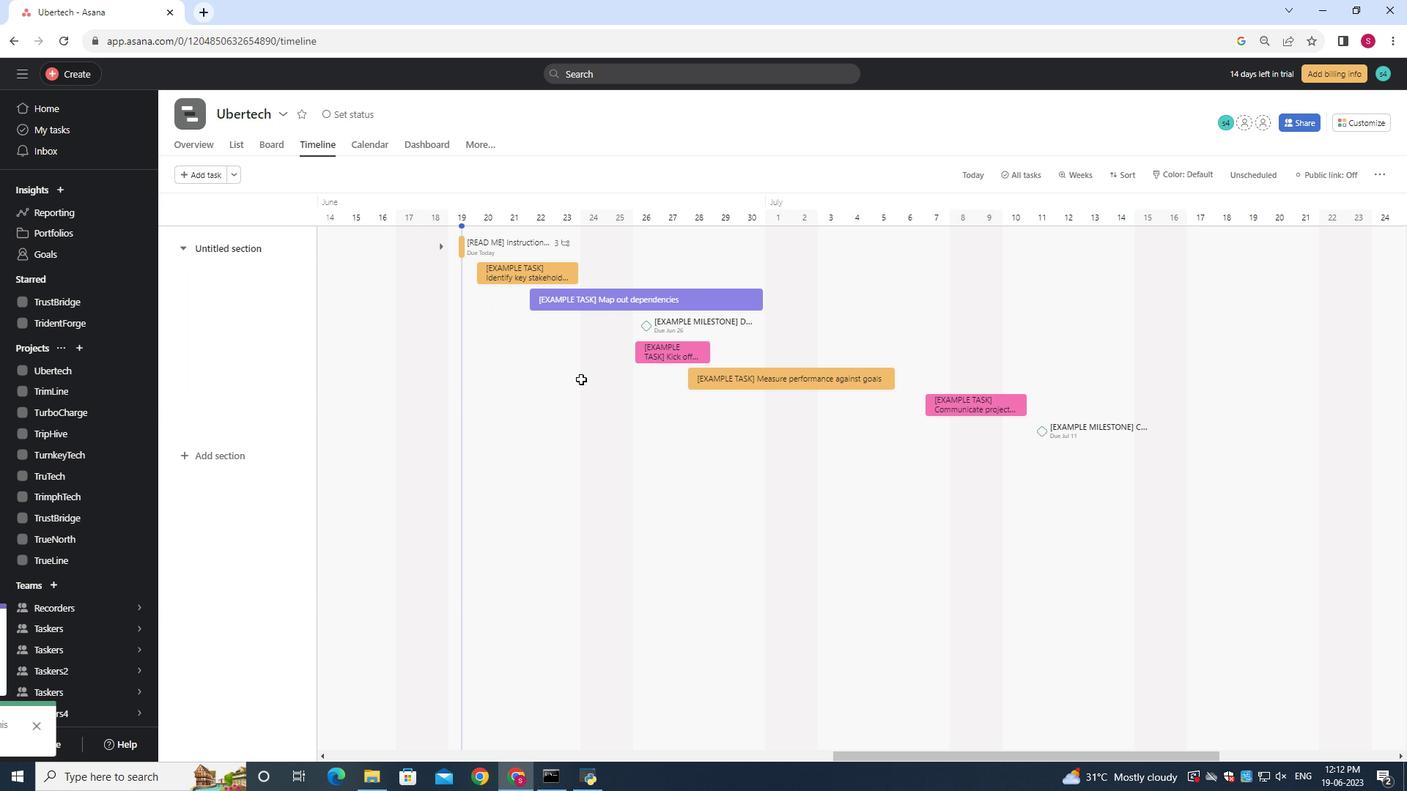 
Action: Mouse moved to (380, 418)
Screenshot: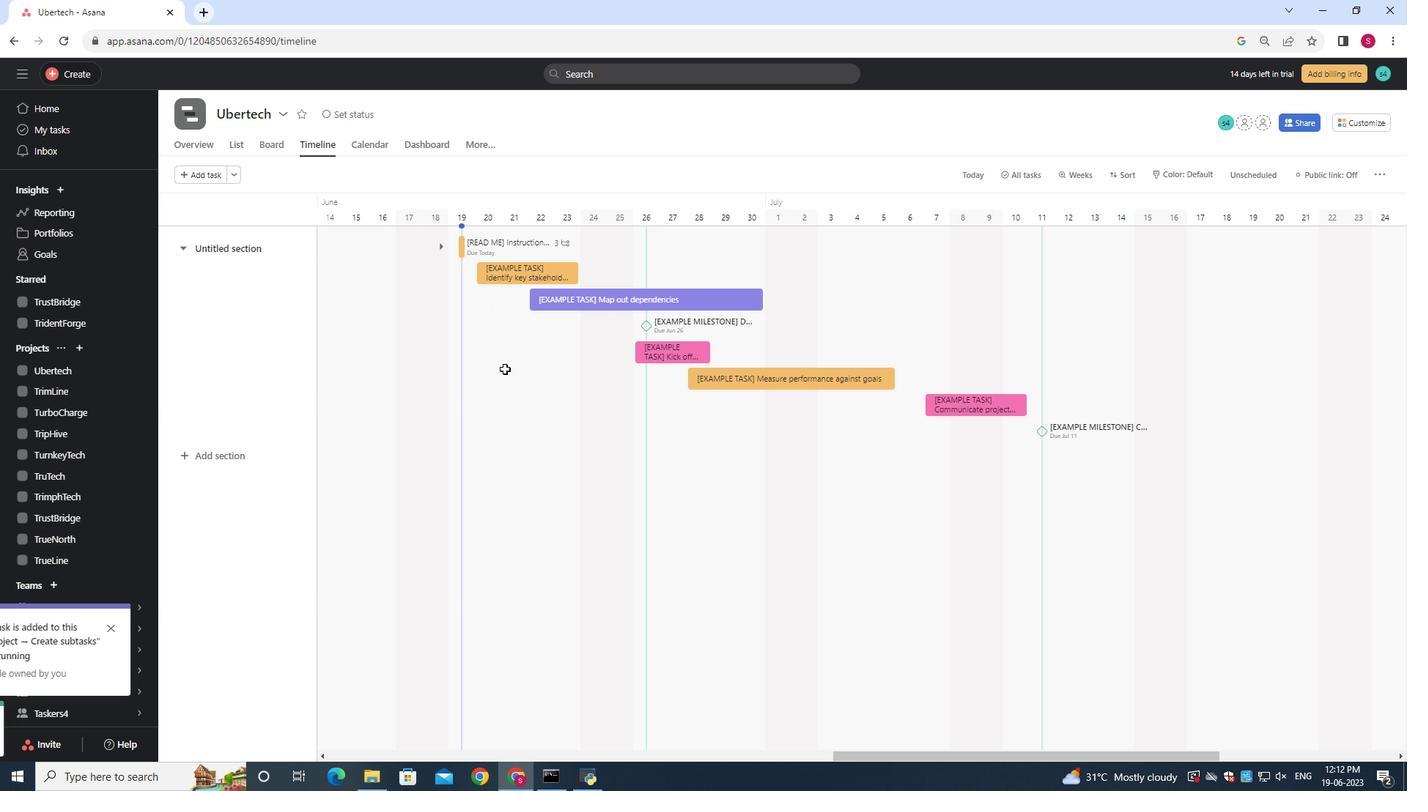 
Action: Mouse scrolled (380, 417) with delta (0, 0)
Screenshot: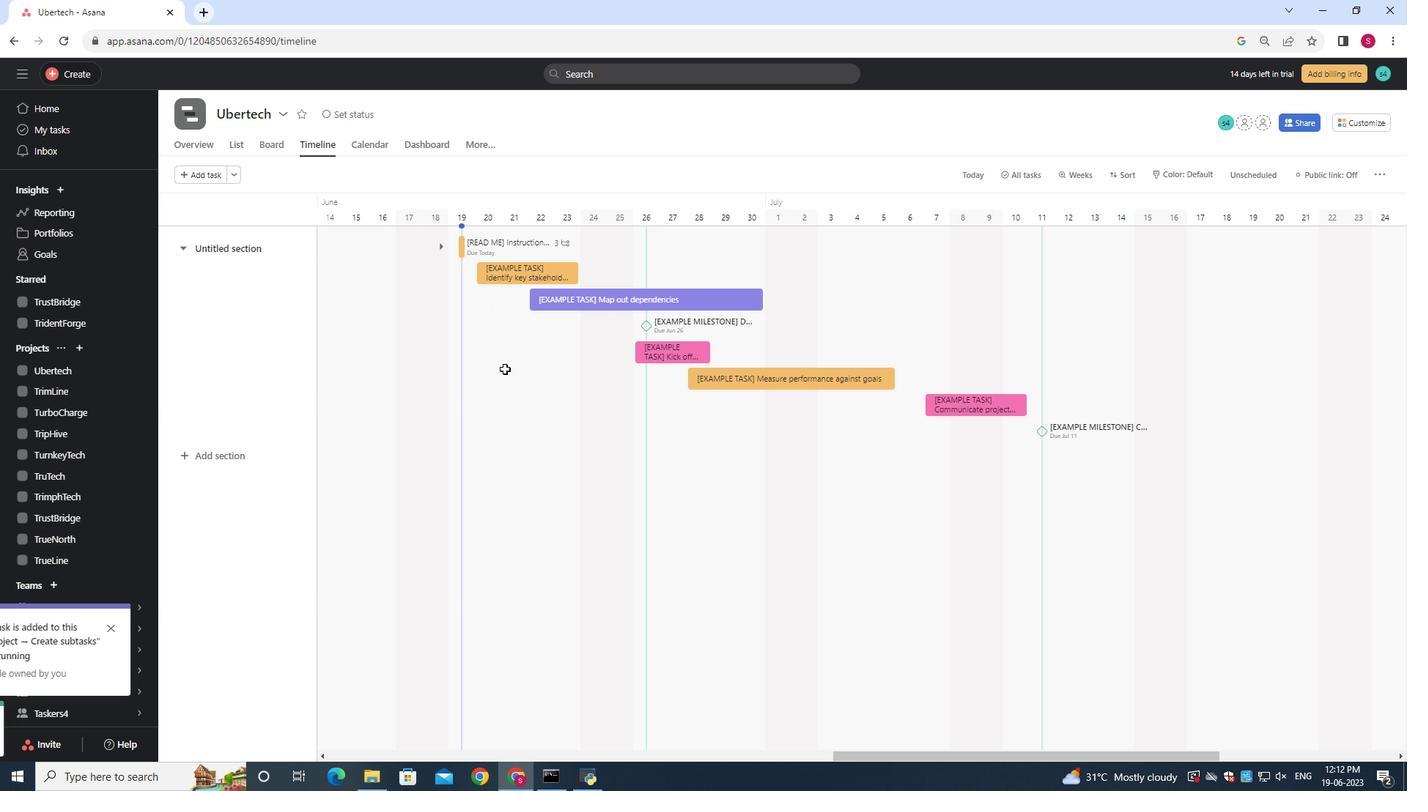 
Action: Mouse moved to (343, 426)
Screenshot: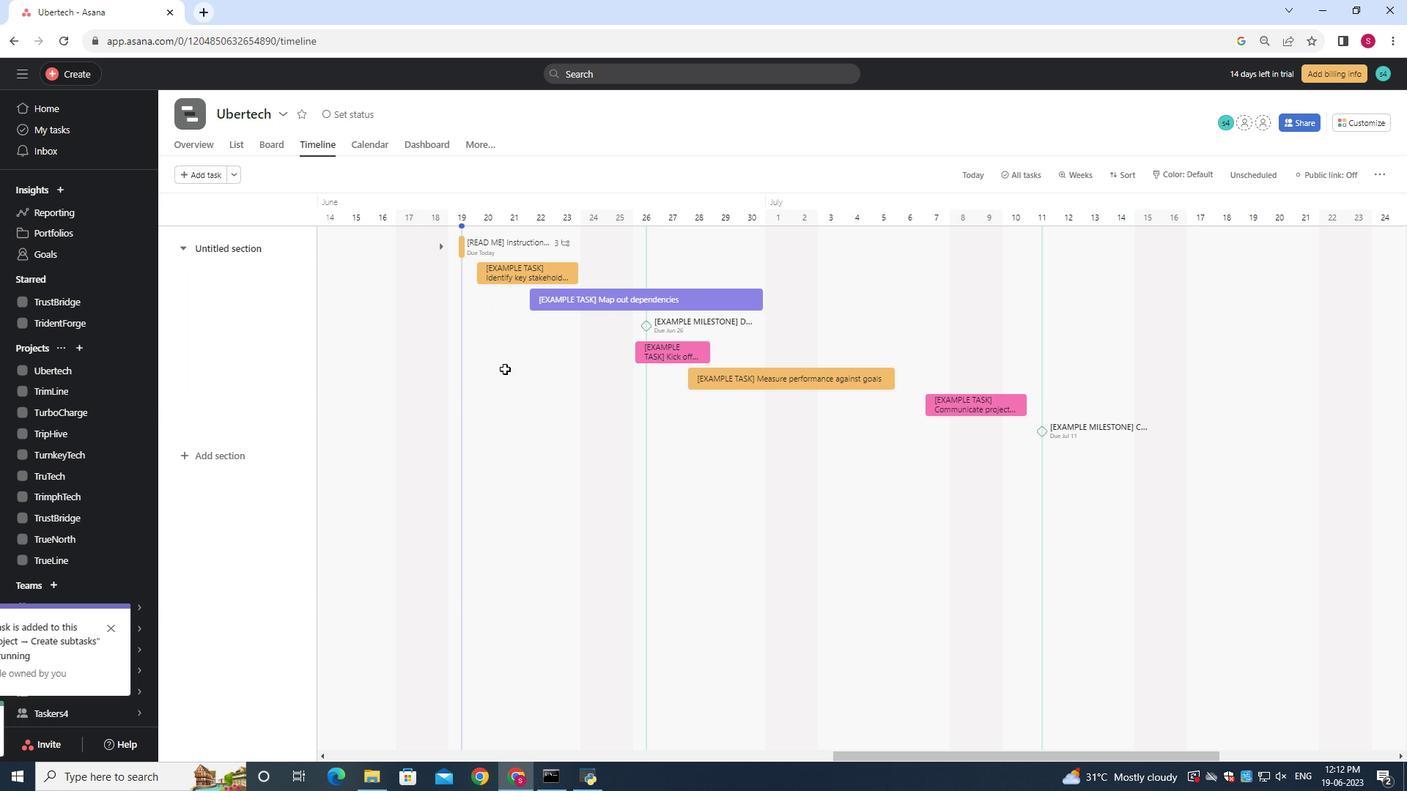 
Action: Mouse scrolled (343, 426) with delta (0, 0)
Screenshot: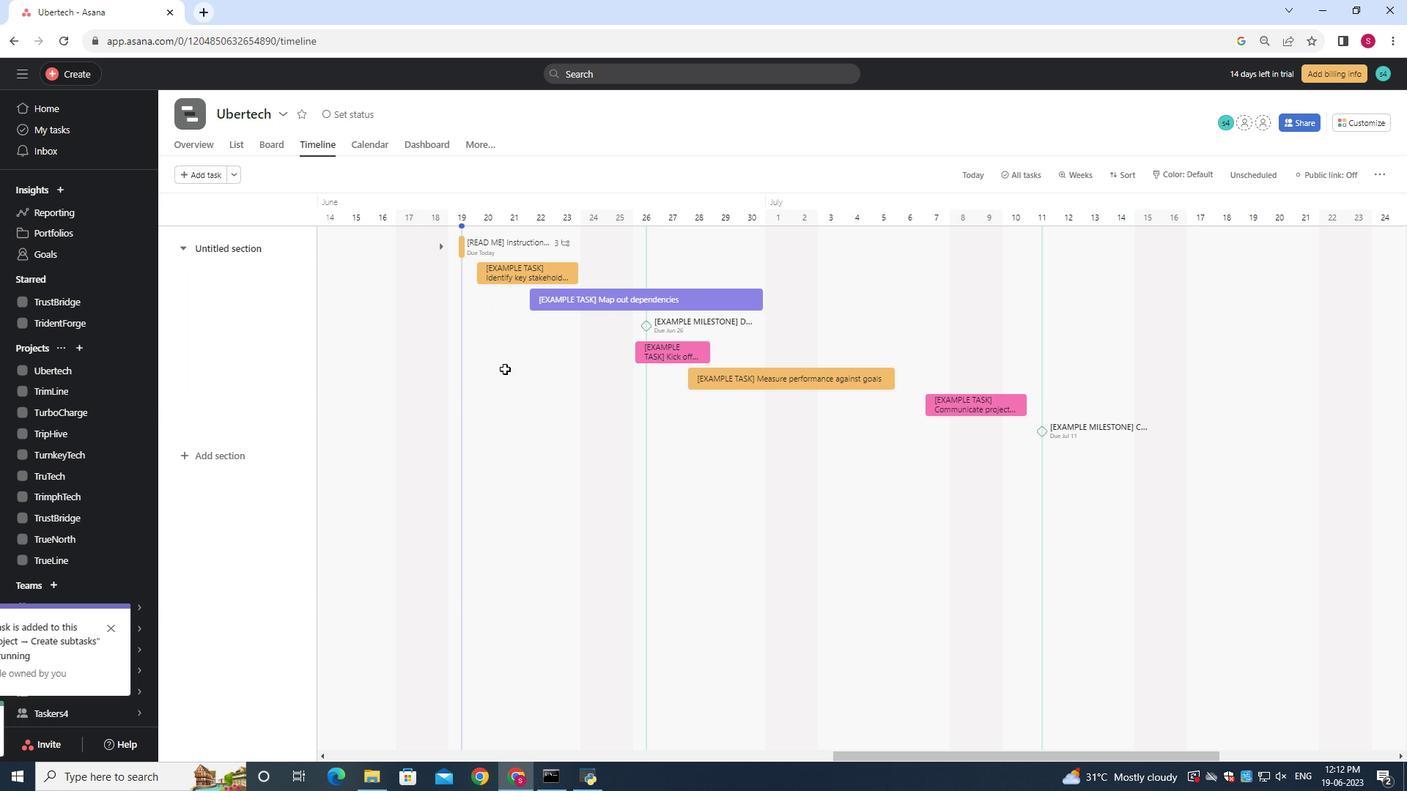 
Action: Mouse moved to (325, 426)
Screenshot: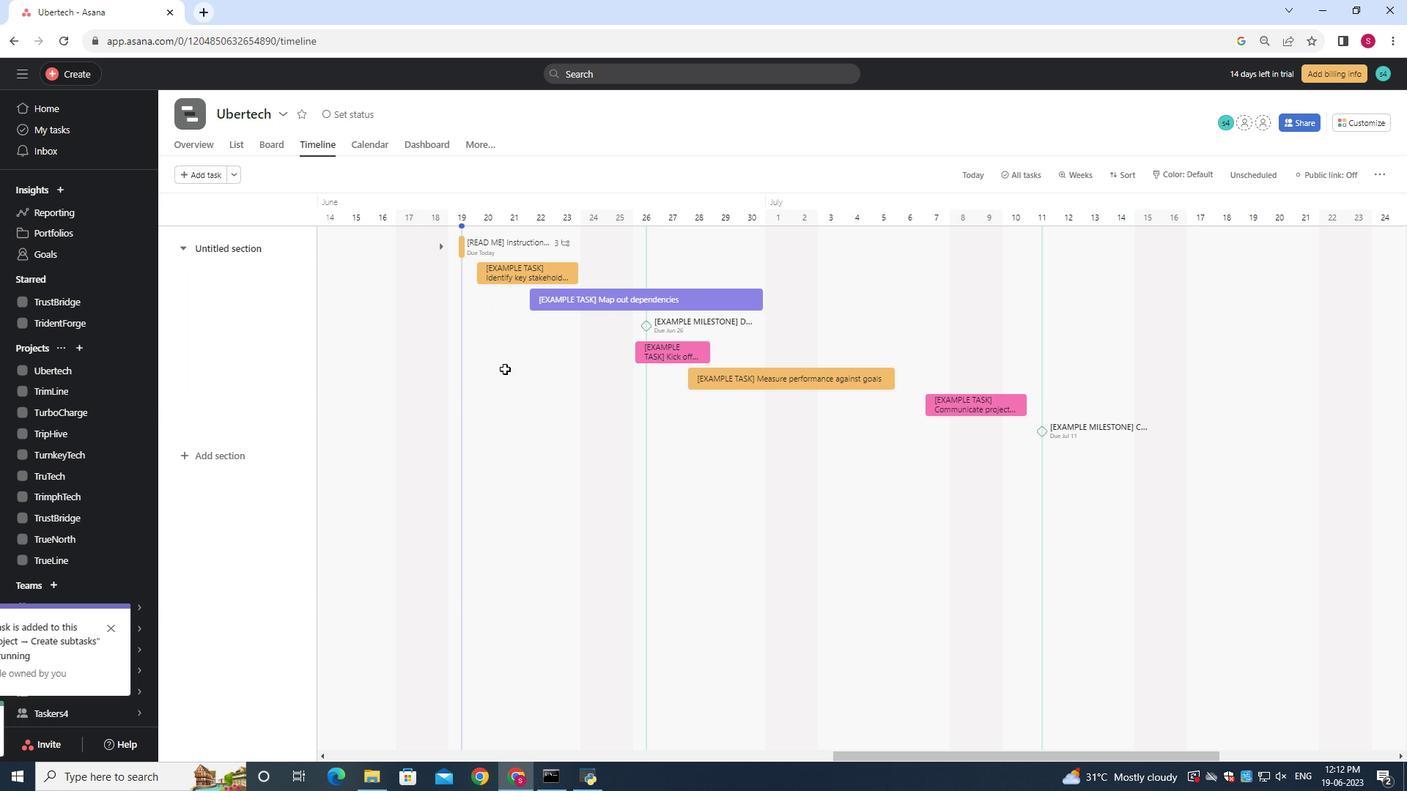 
Action: Mouse scrolled (332, 426) with delta (0, 0)
Screenshot: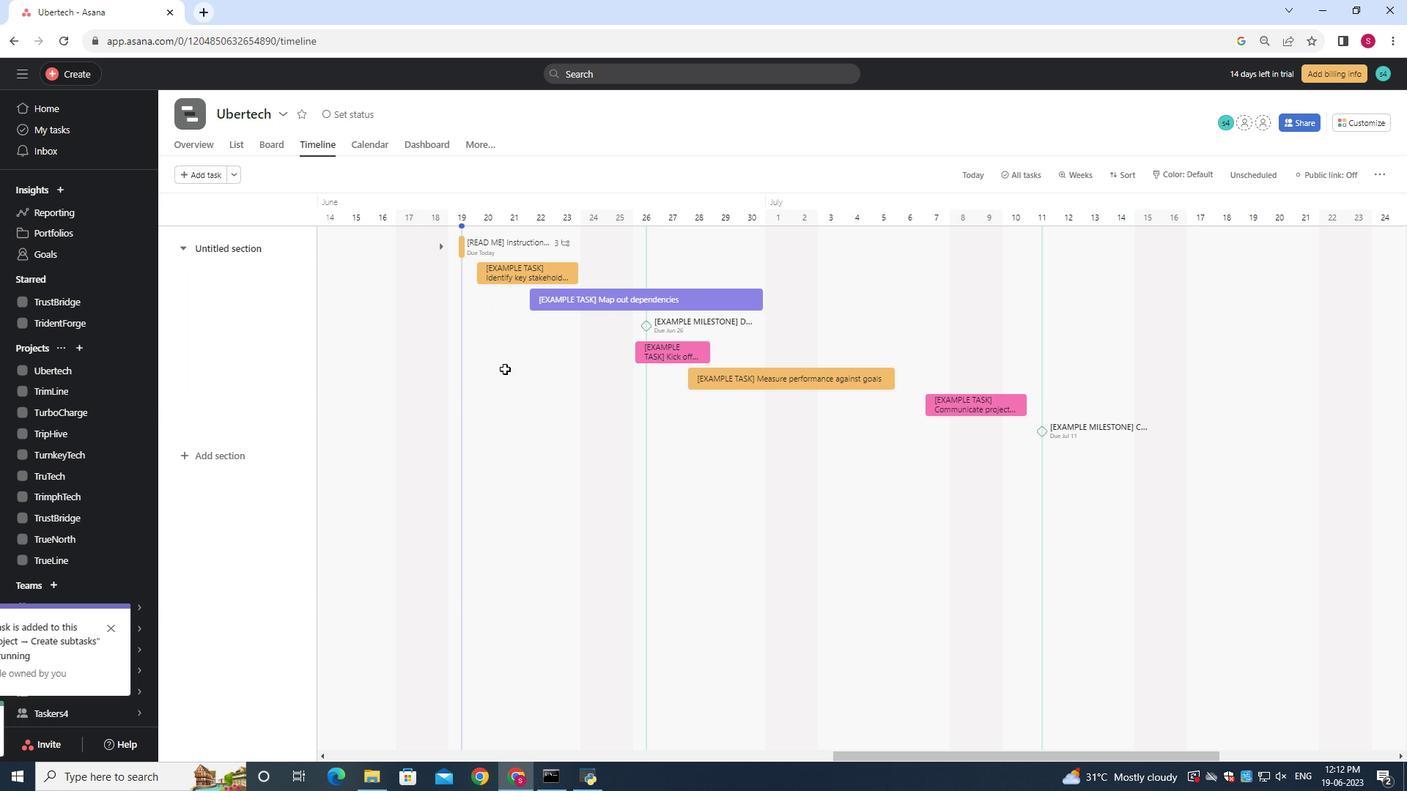 
Action: Mouse moved to (321, 425)
Screenshot: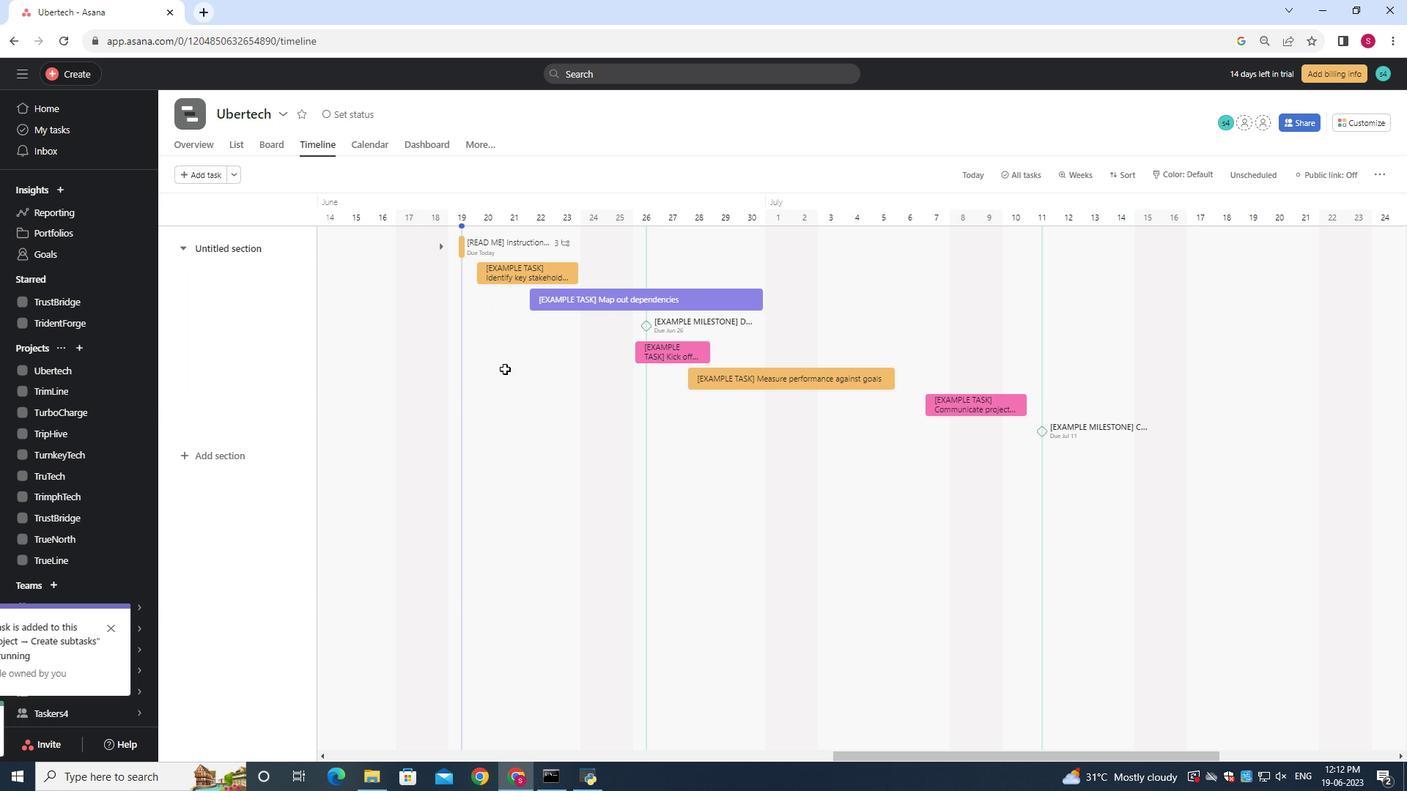 
Action: Mouse scrolled (325, 426) with delta (0, 0)
Screenshot: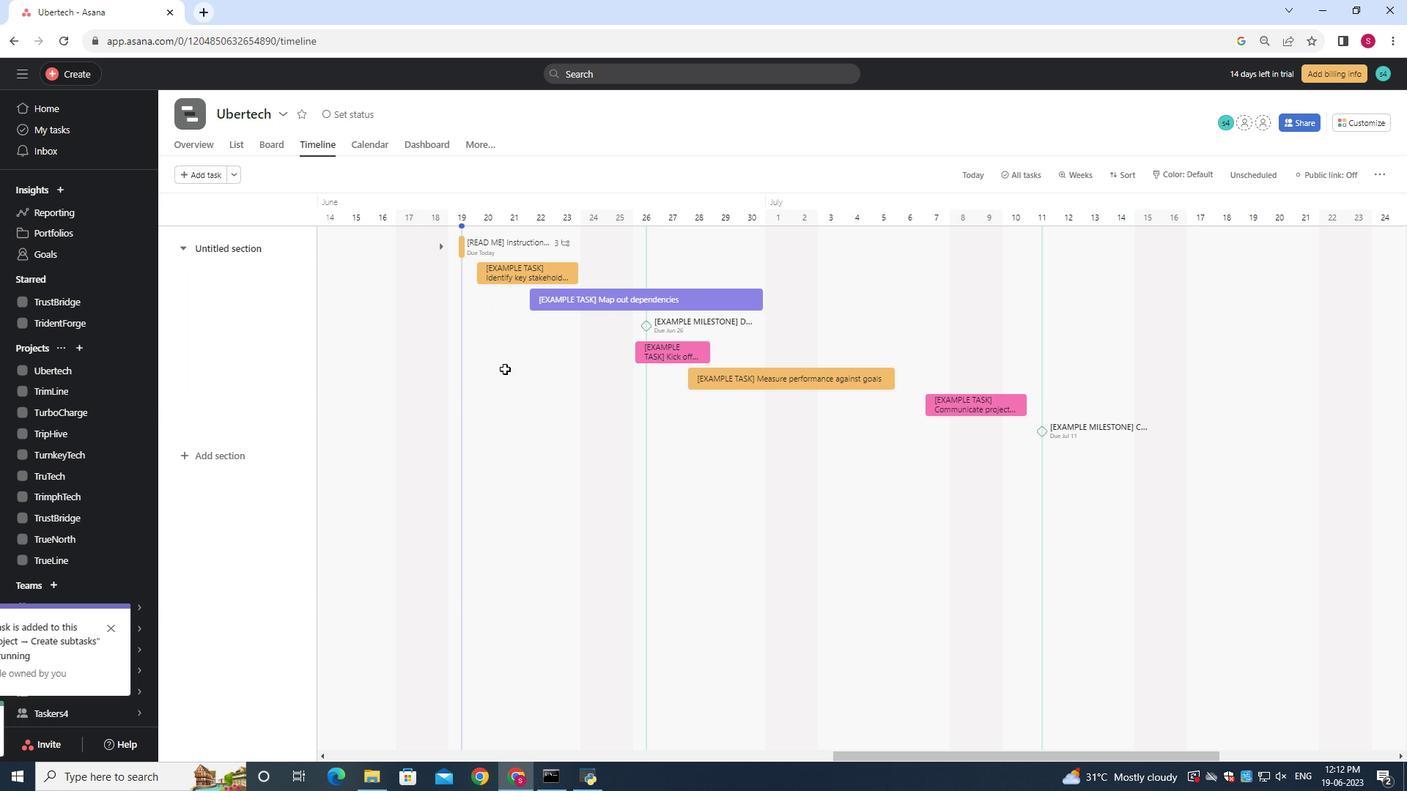 
Action: Mouse moved to (321, 424)
Screenshot: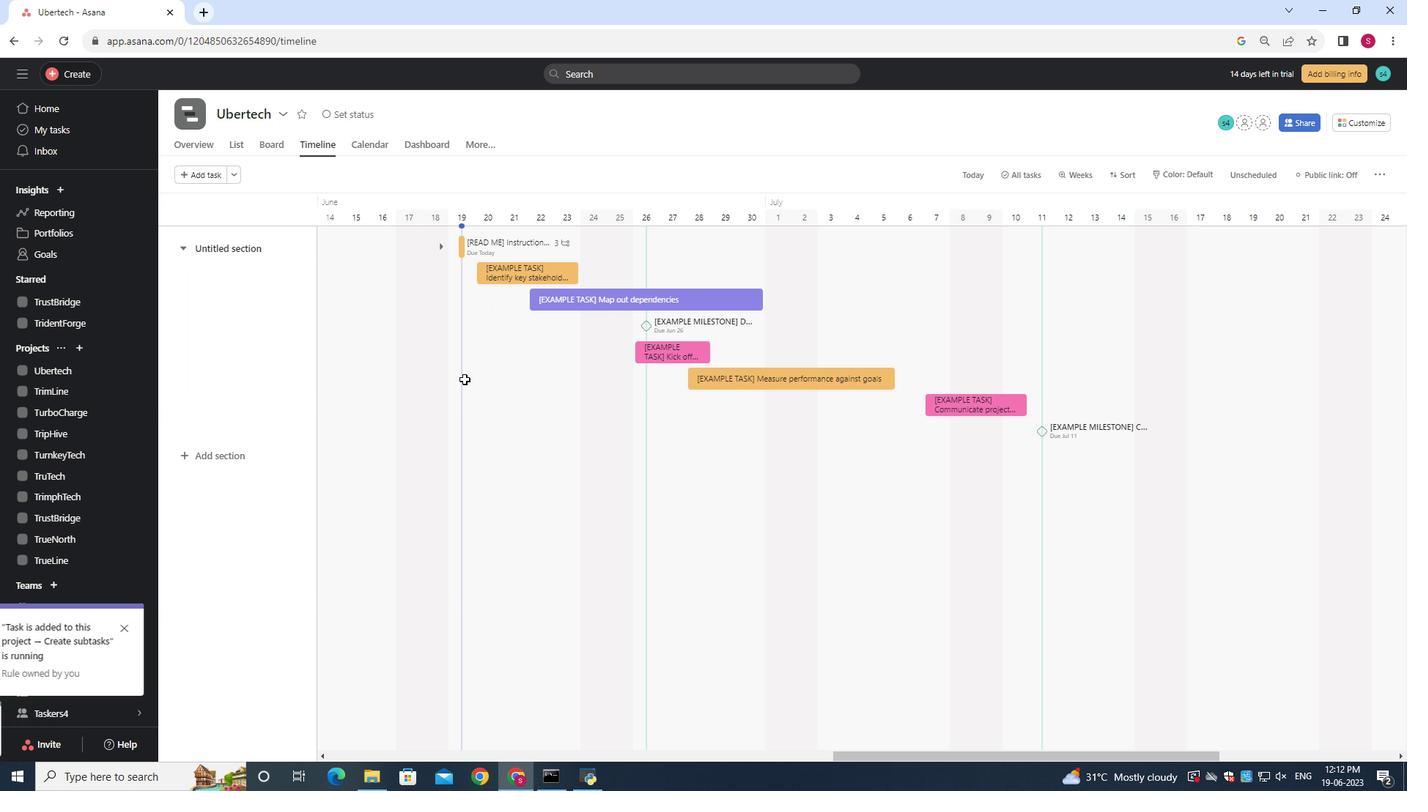
Action: Mouse scrolled (321, 424) with delta (0, 0)
Screenshot: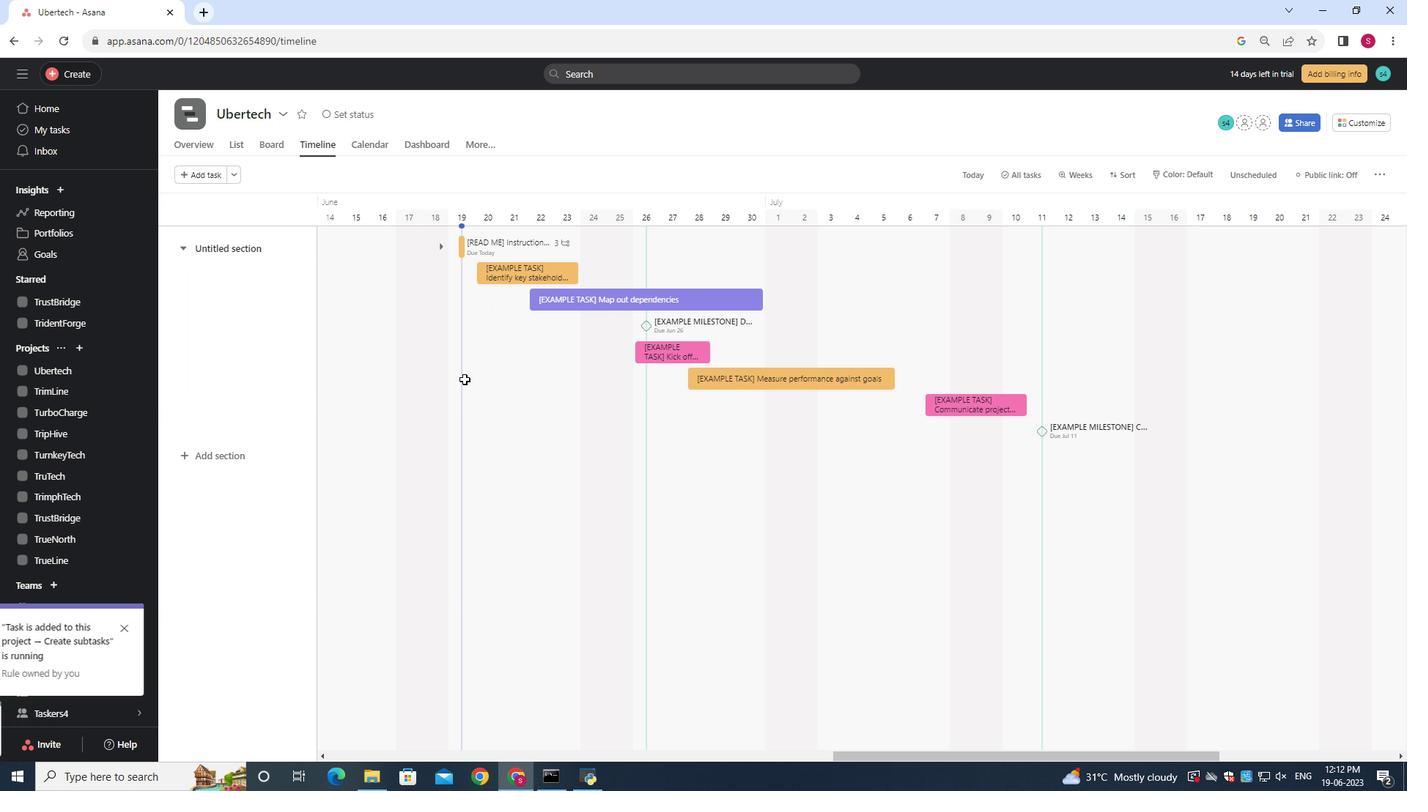 
Action: Mouse moved to (209, 456)
Screenshot: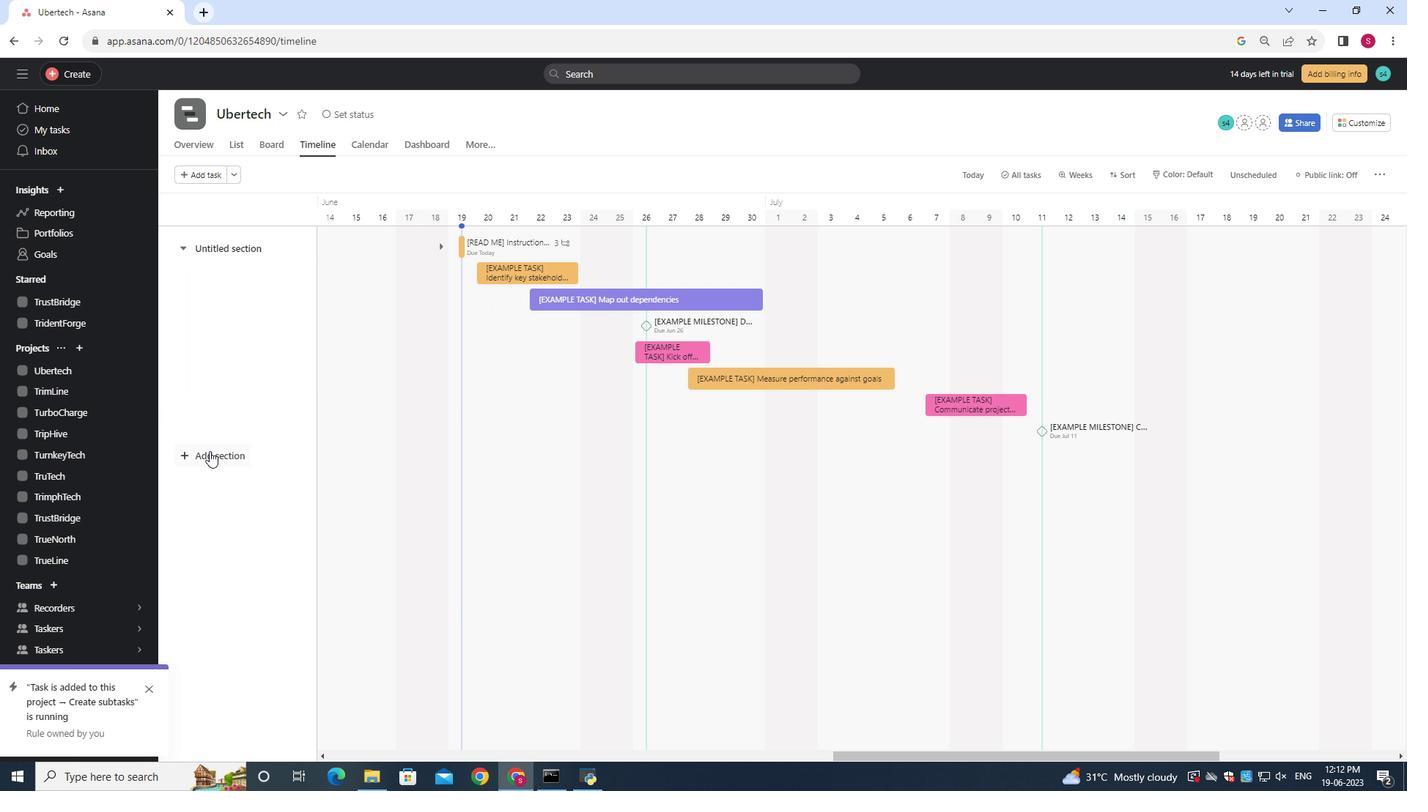 
Action: Mouse pressed left at (209, 456)
Screenshot: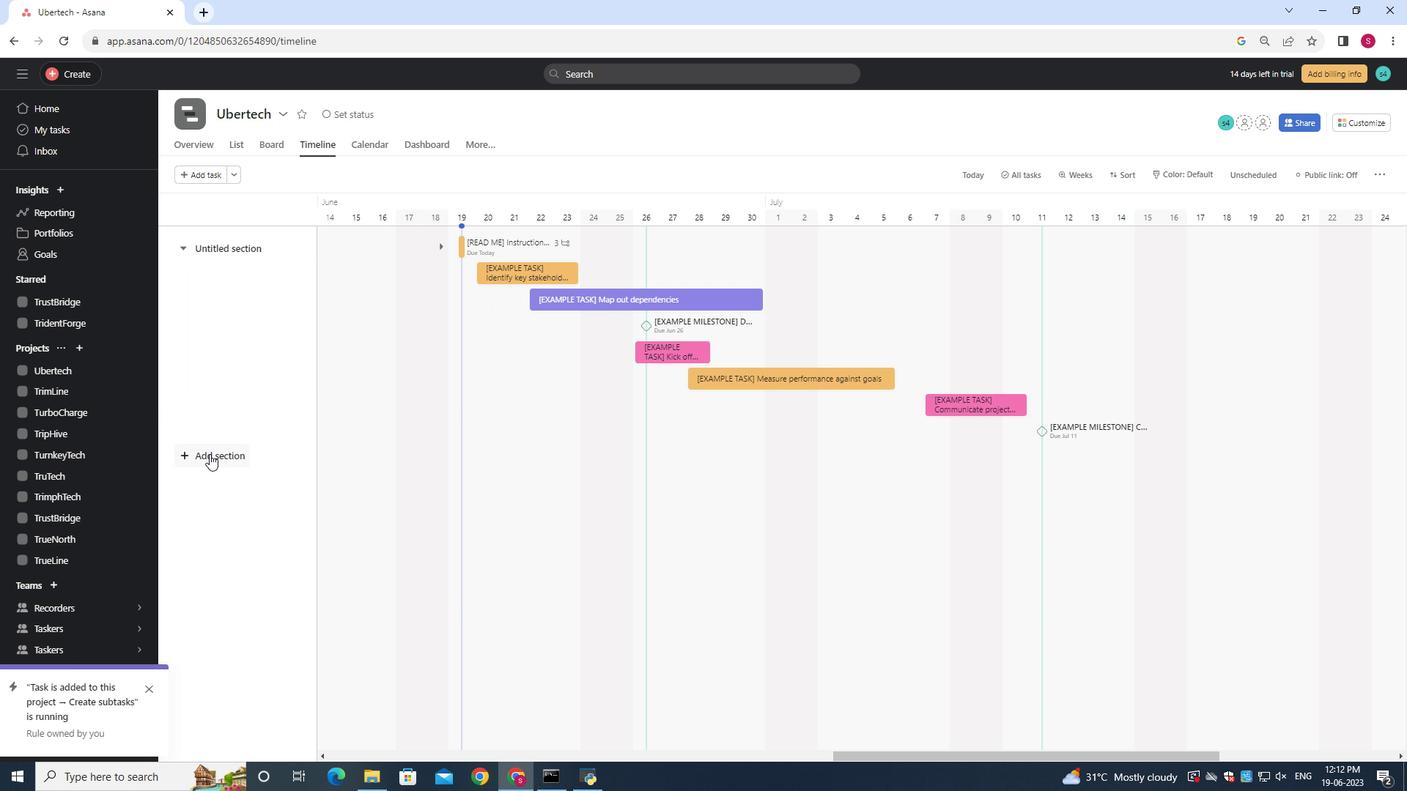 
Action: Mouse moved to (332, 483)
Screenshot: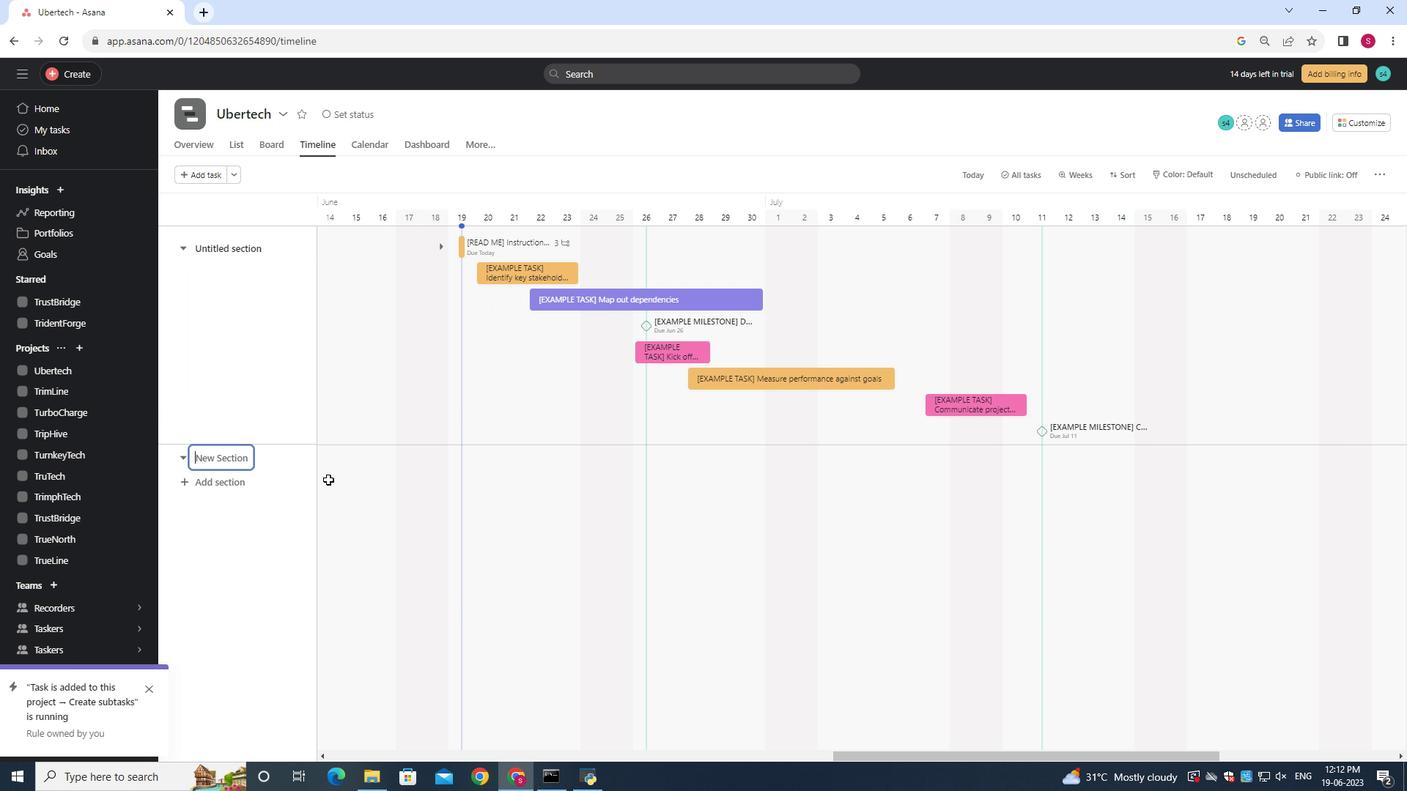 
Action: Key pressed <Key.shift><Key.shift><Key.shift><Key.shift>To-<Key.shift>Do
Screenshot: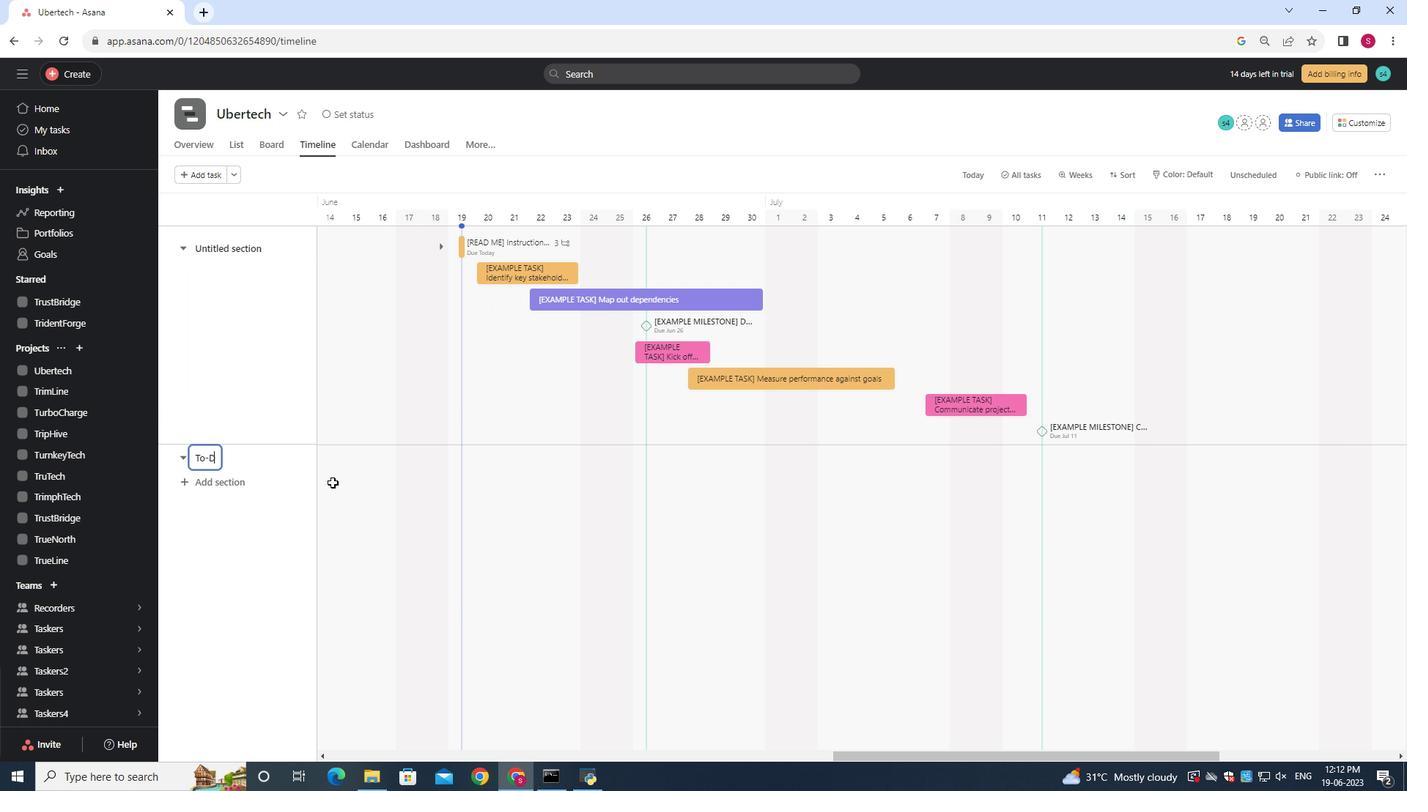 
Action: Mouse moved to (208, 483)
Screenshot: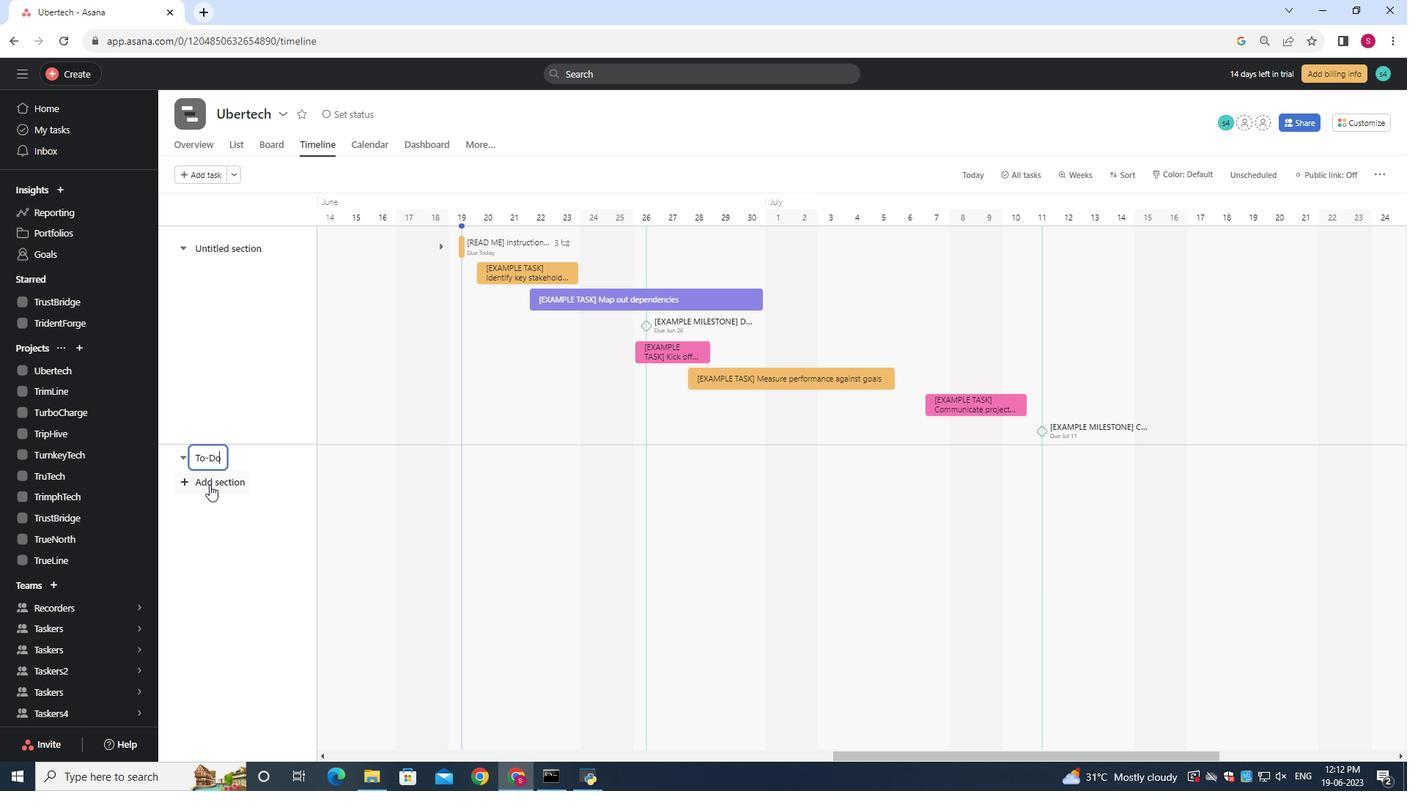 
Action: Mouse pressed left at (208, 483)
Screenshot: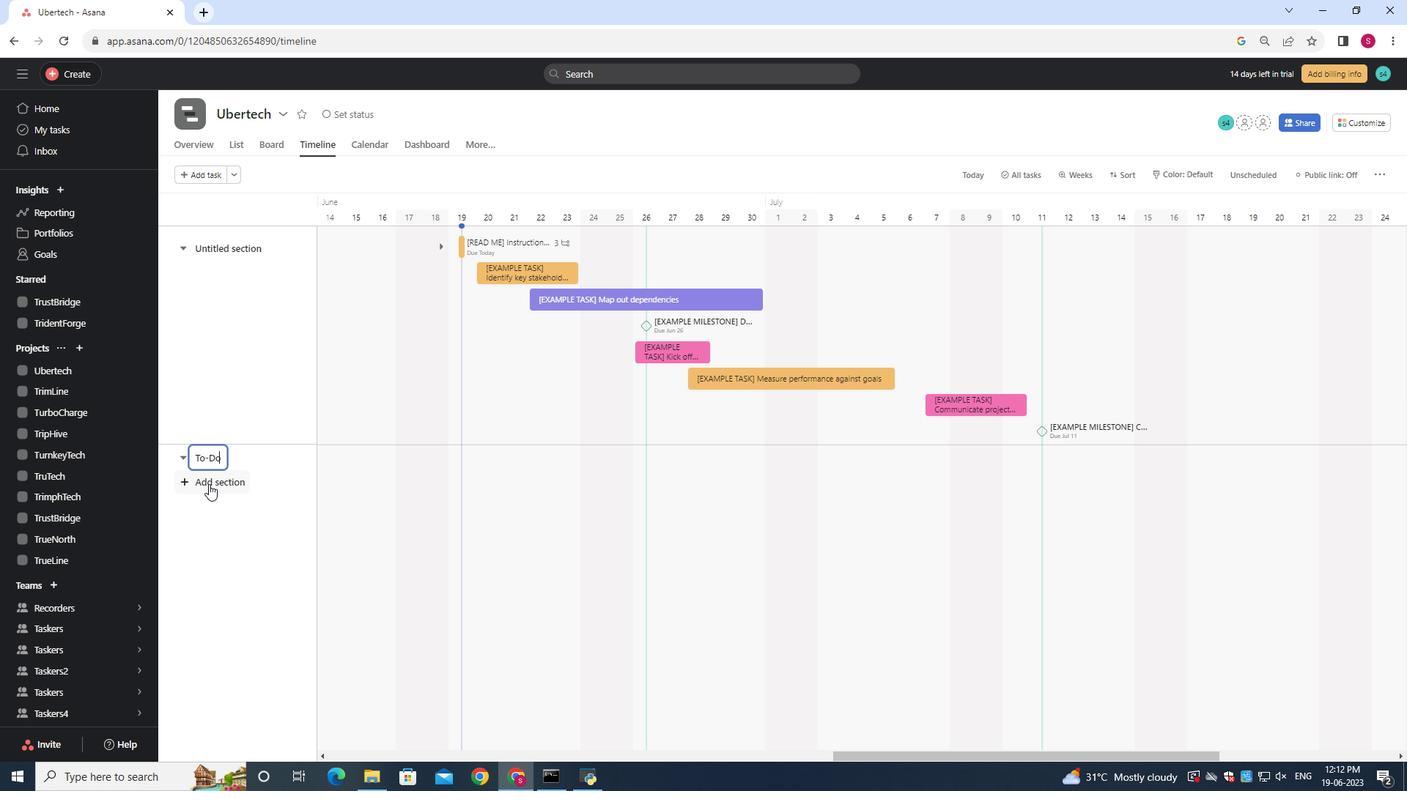 
Action: Key pressed <Key.shift>Doing
Screenshot: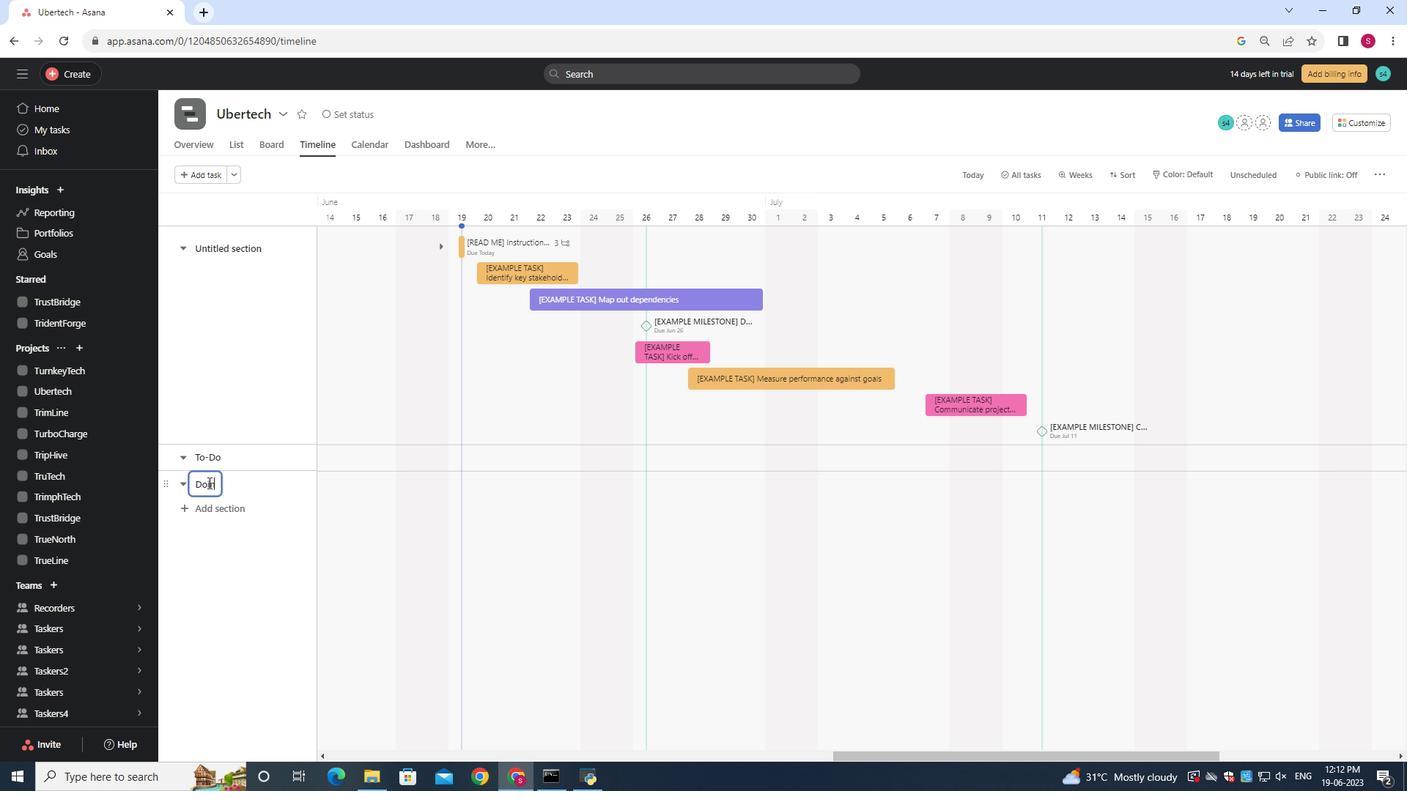 
Action: Mouse moved to (200, 502)
Screenshot: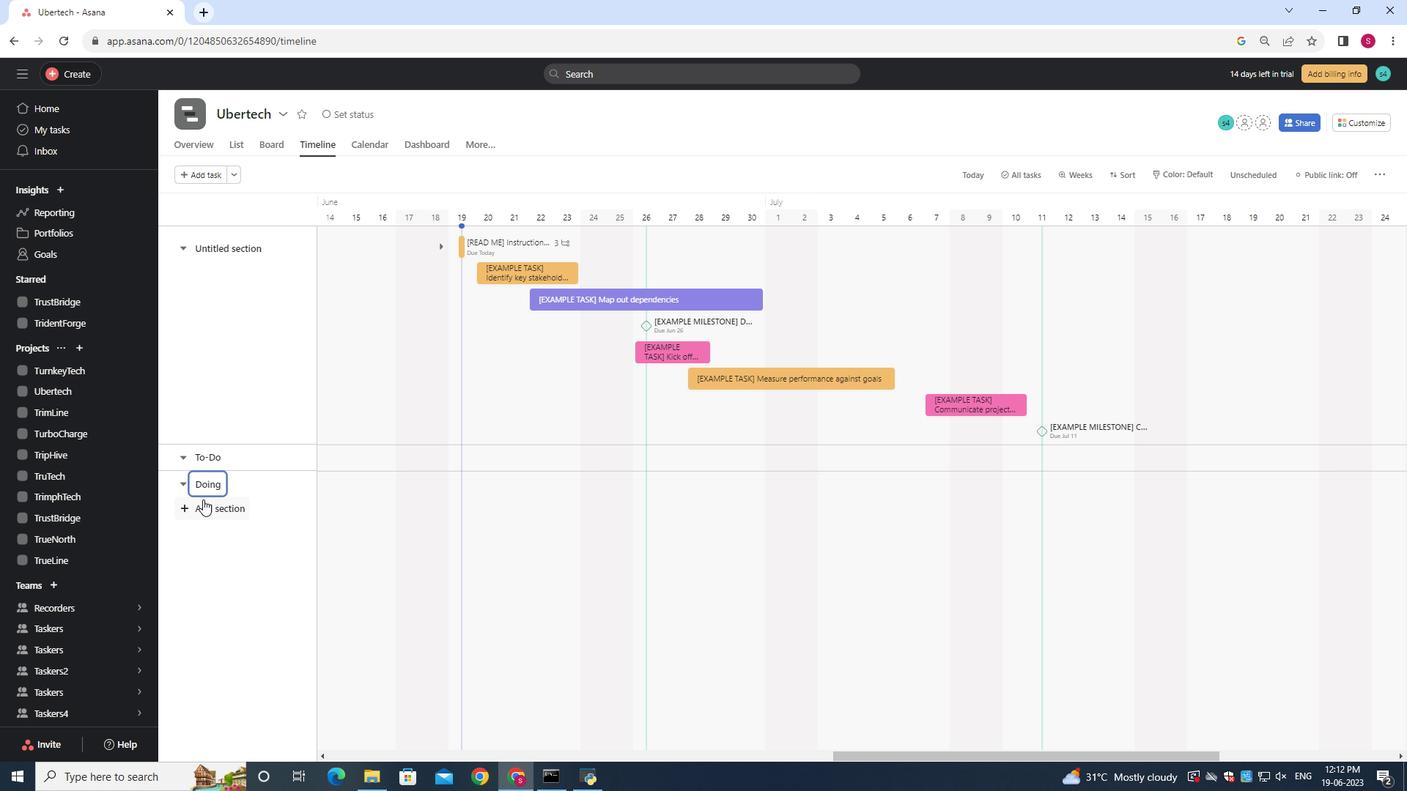 
Action: Mouse pressed left at (200, 502)
Screenshot: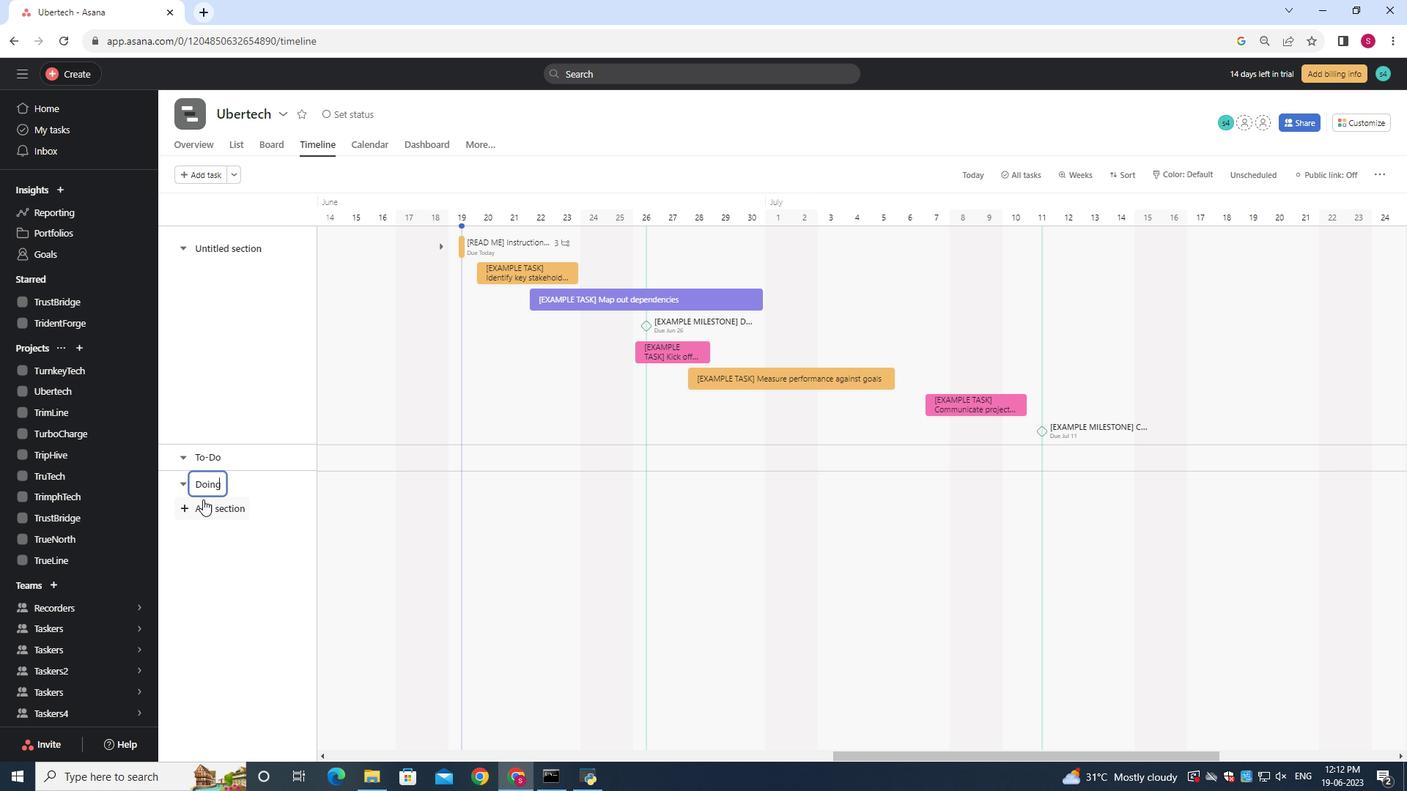 
Action: Key pressed <Key.shift><Key.shift>DOne
Screenshot: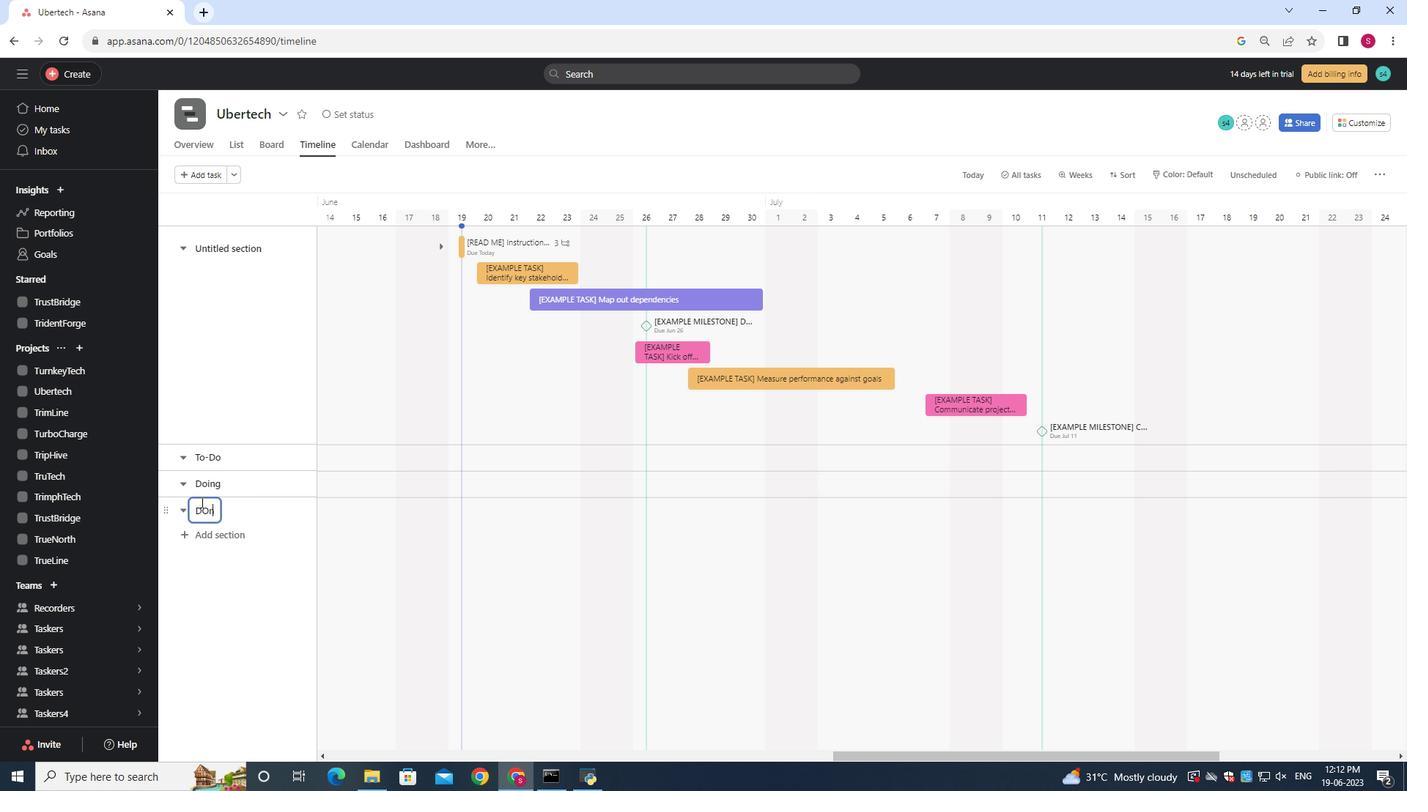 
Action: Mouse moved to (238, 556)
Screenshot: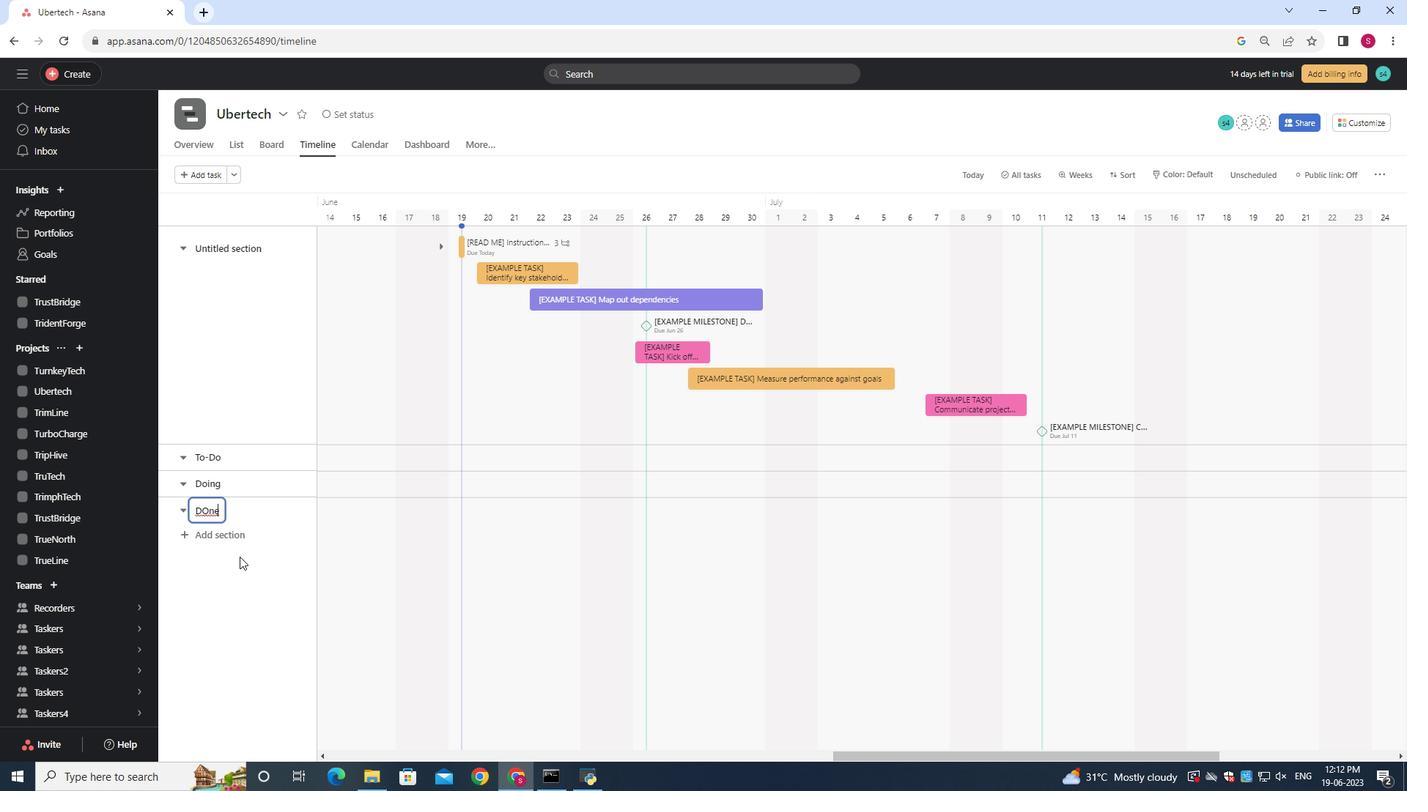 
Action: Key pressed <Key.backspace><Key.backspace><Key.backspace>one
Screenshot: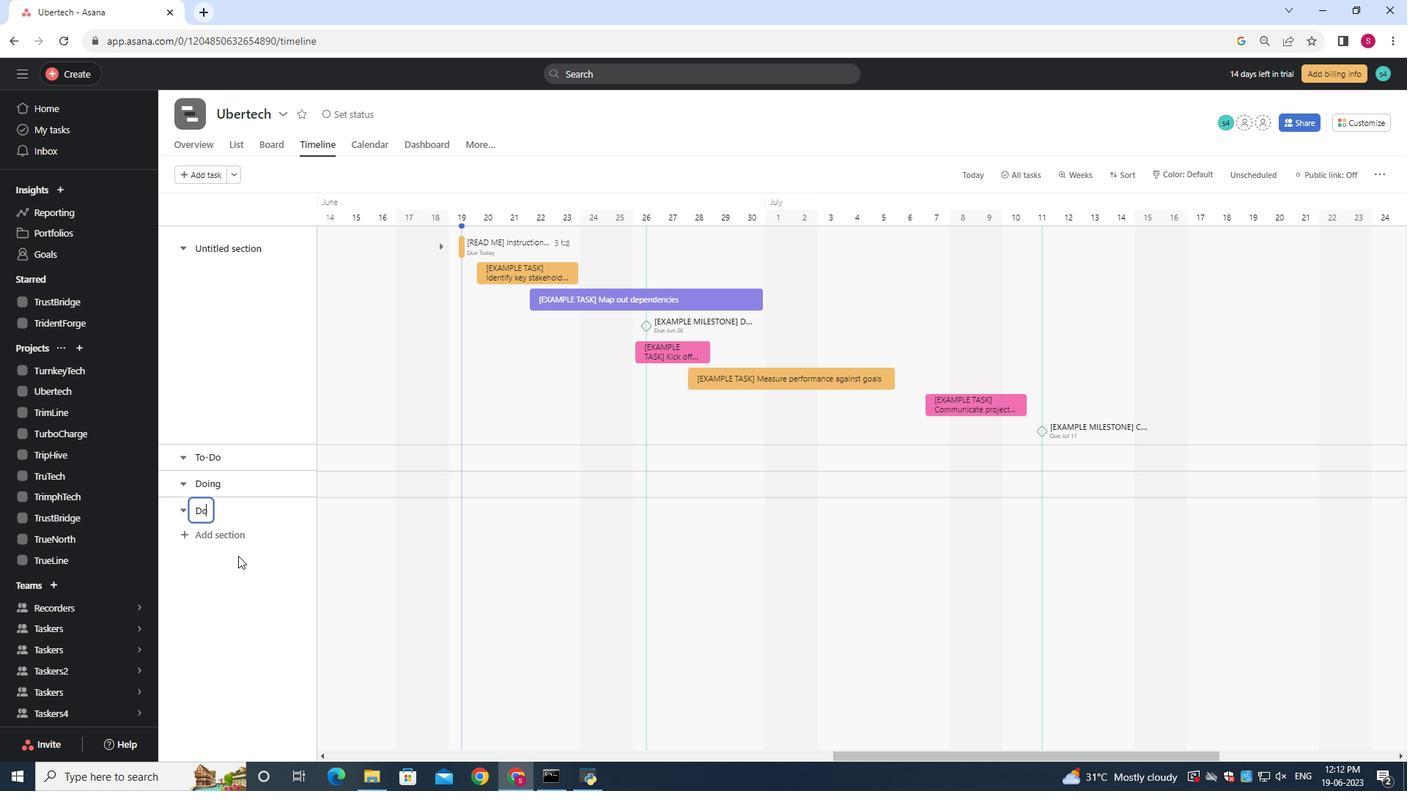 
Action: Mouse moved to (224, 525)
Screenshot: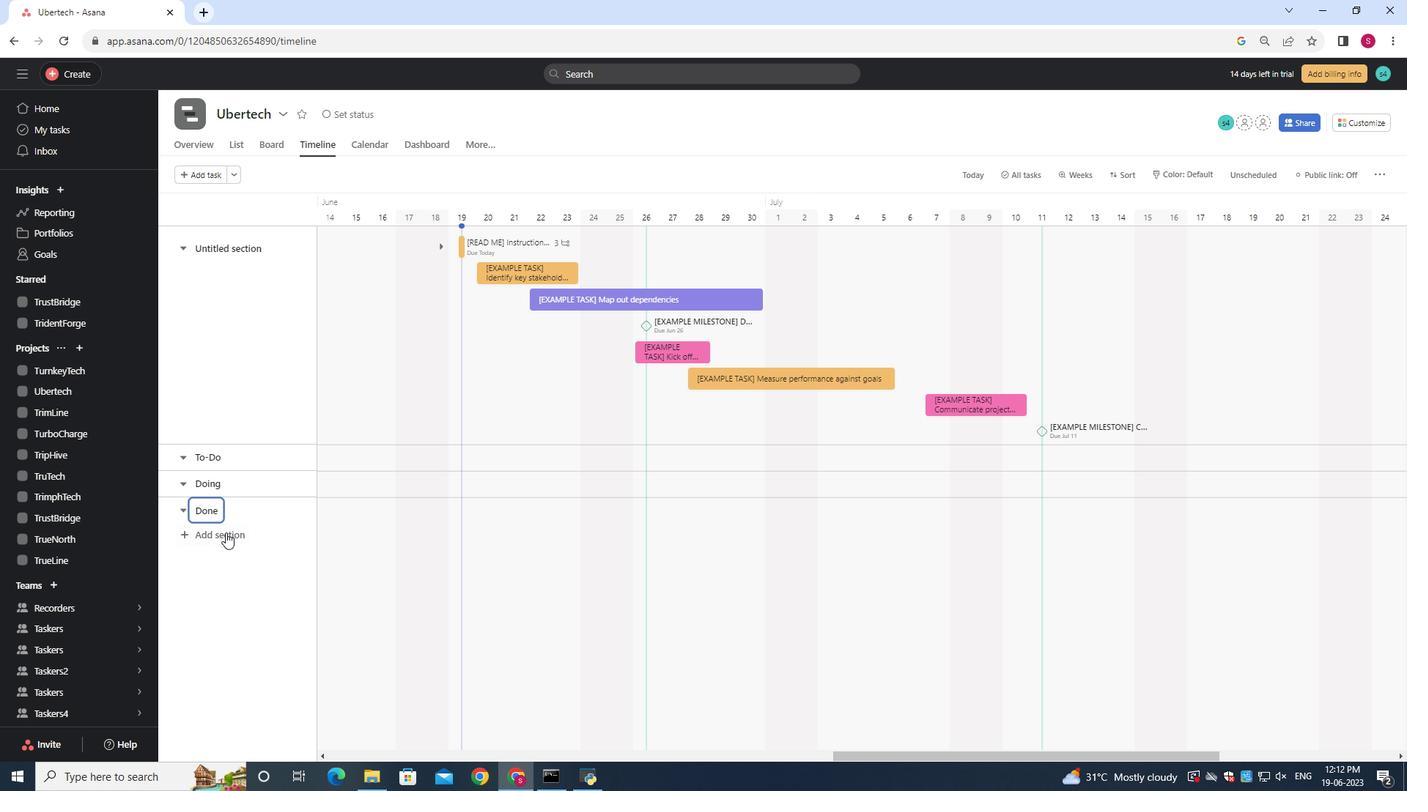 
Action: Key pressed <Key.enter>
Screenshot: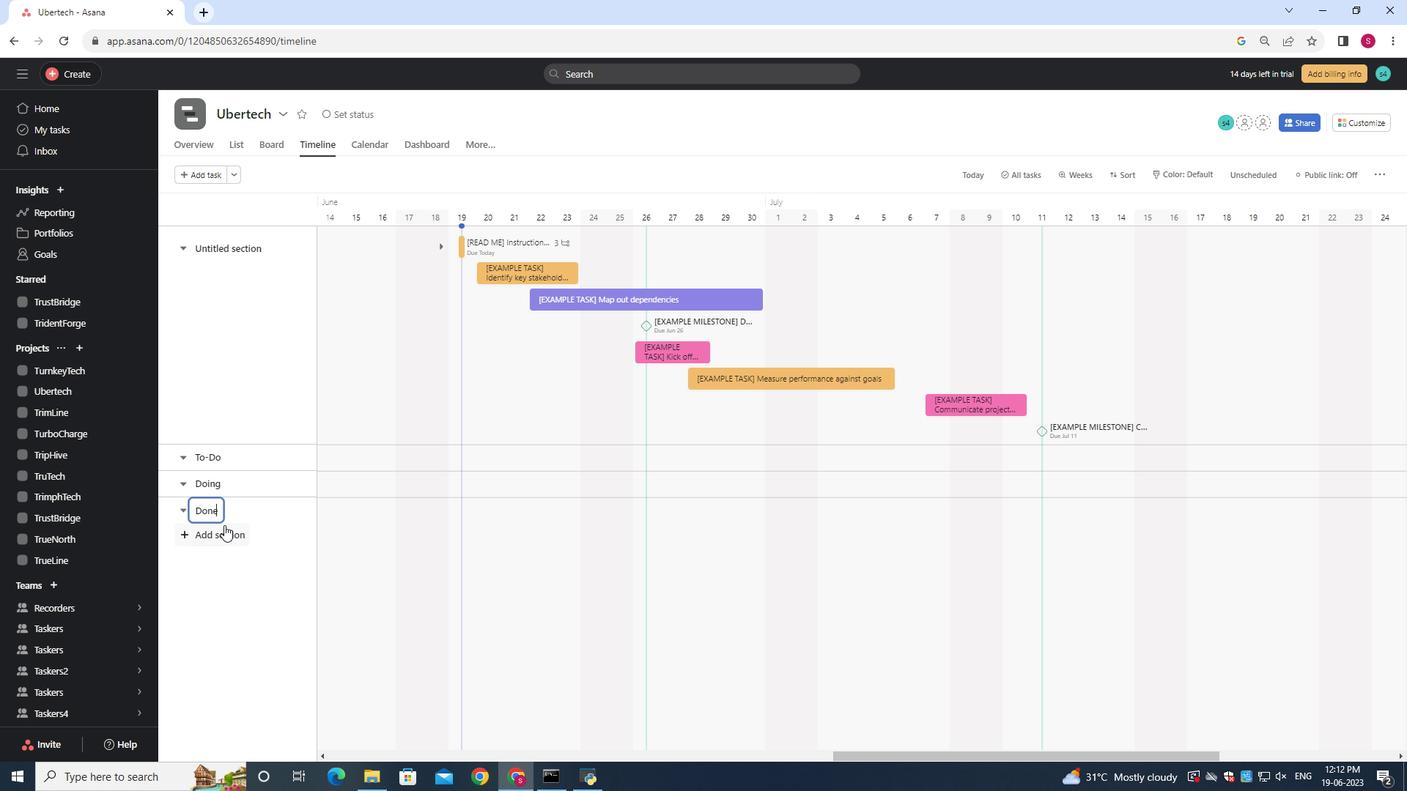 
